 Task: Move email   from folder Sent items to folder Folder0000000004 with a subject Subject0000000001. Move email   from folder Sent items to folder Folder0000000005 with a subject Subject0000000001. Move email   from folder Sent items to folder Folder0000000006 with a subject Subject0000000002. Move email   from folder Sent items to folder Folder0000000007 with a subject Subject0000000002. Move email   from folder Sent items to folder Folder0000000008 with a subject Subject0000000002
Action: Mouse moved to (545, 214)
Screenshot: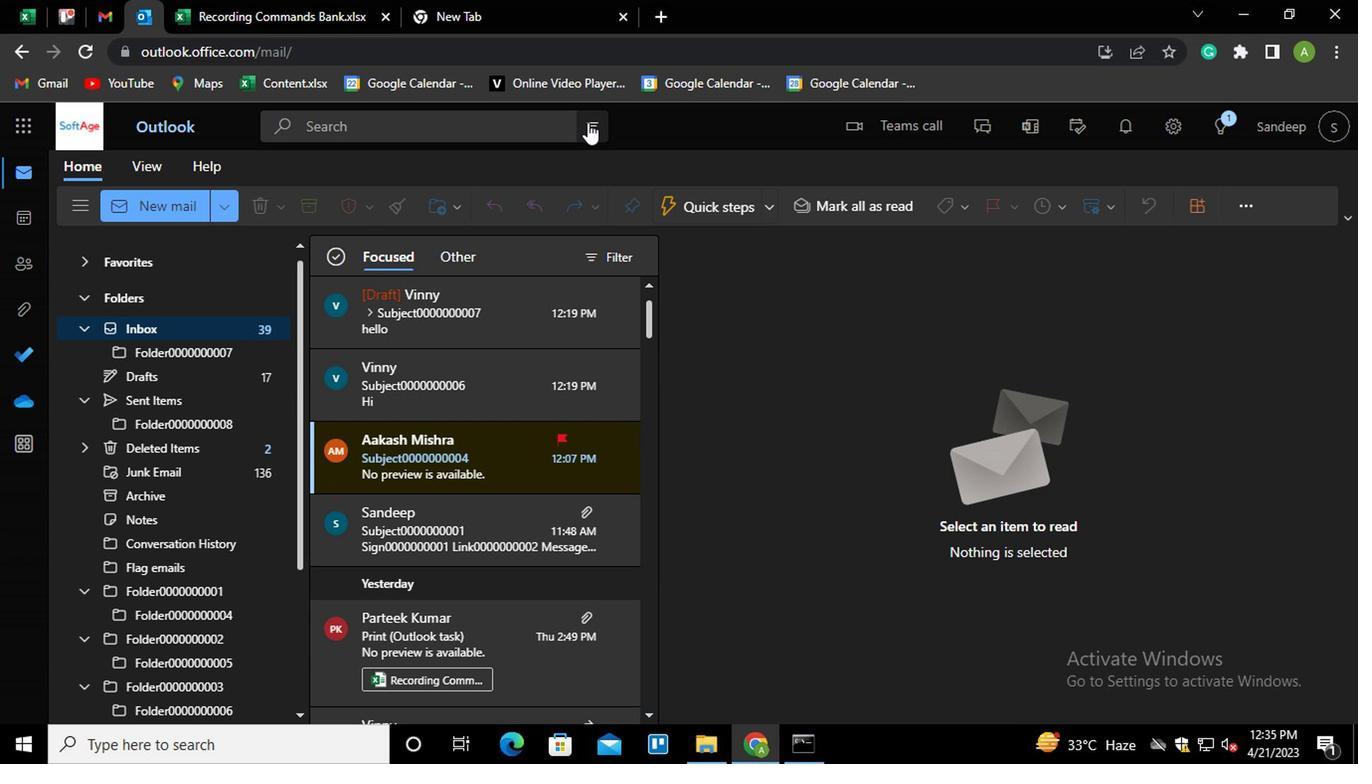 
Action: Mouse pressed left at (545, 214)
Screenshot: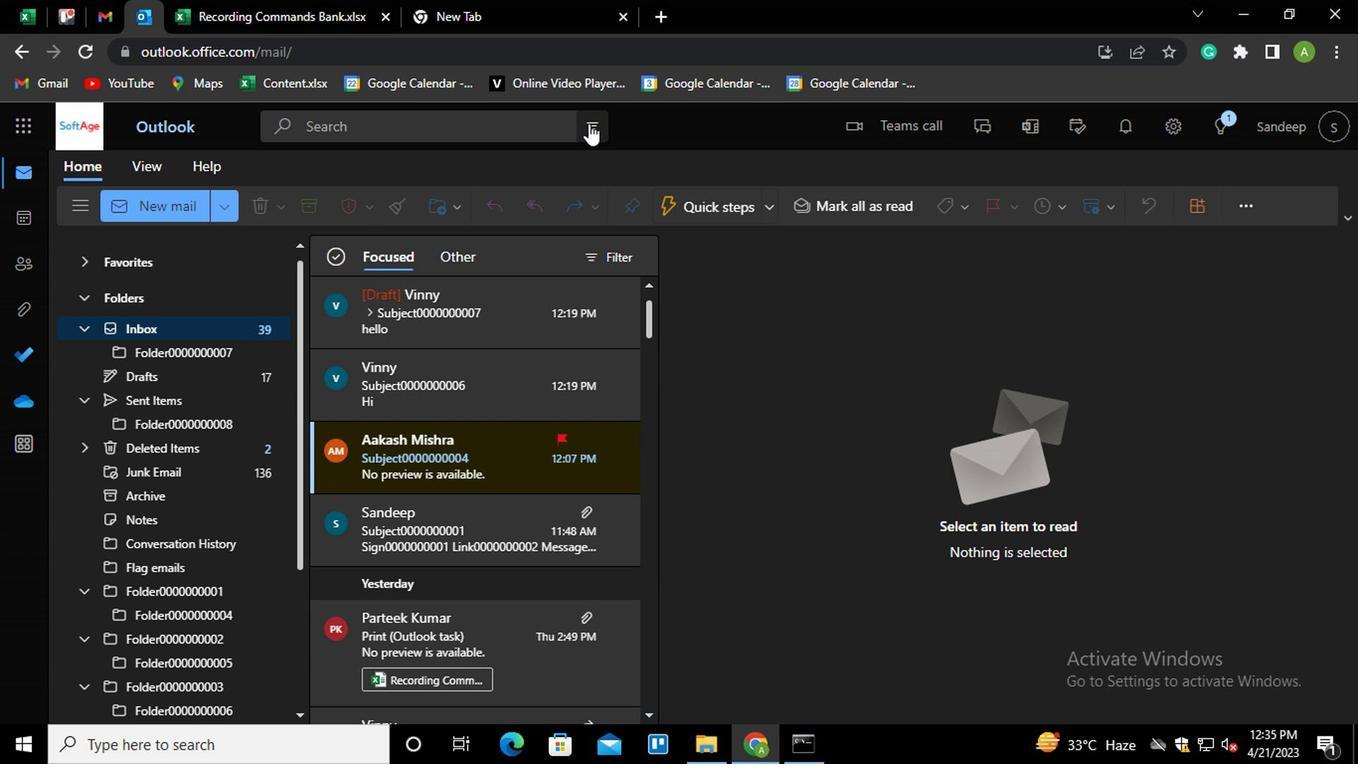 
Action: Mouse moved to (487, 245)
Screenshot: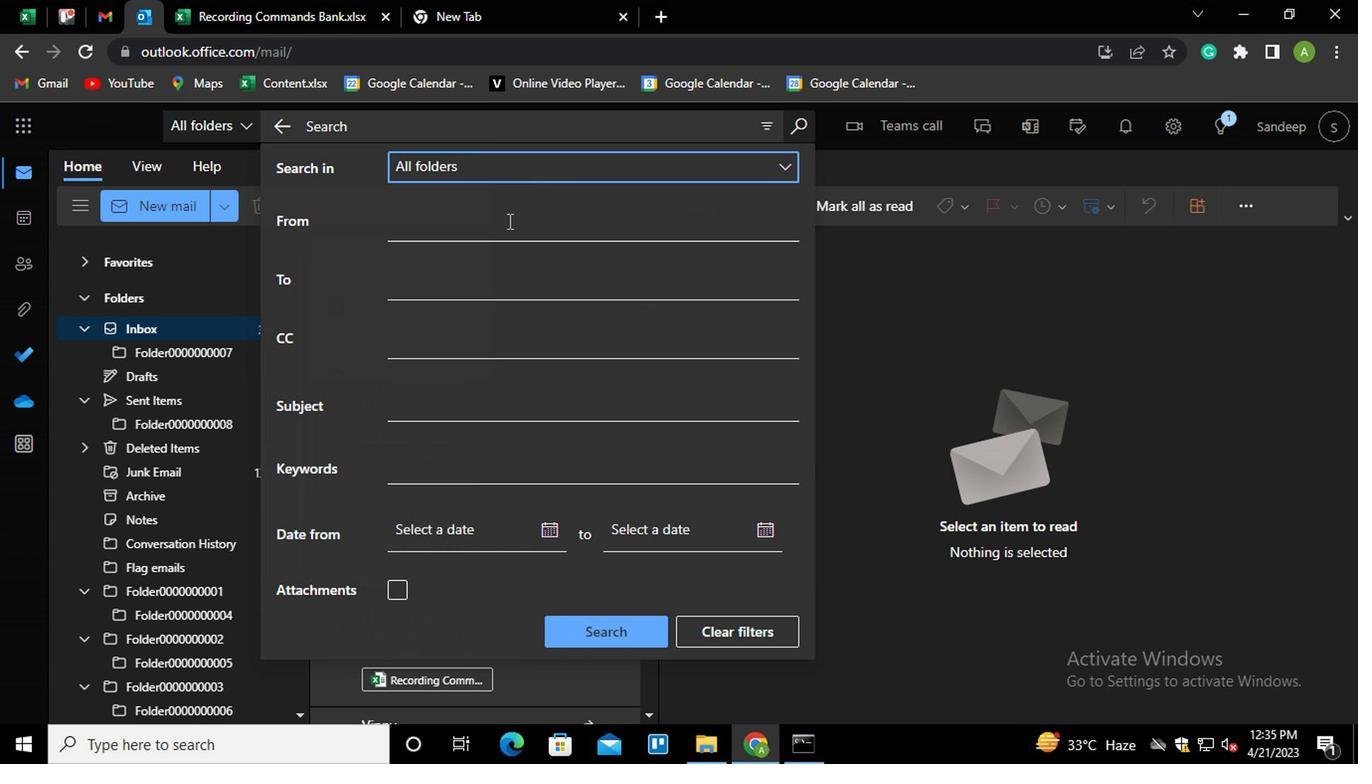 
Action: Mouse pressed left at (487, 245)
Screenshot: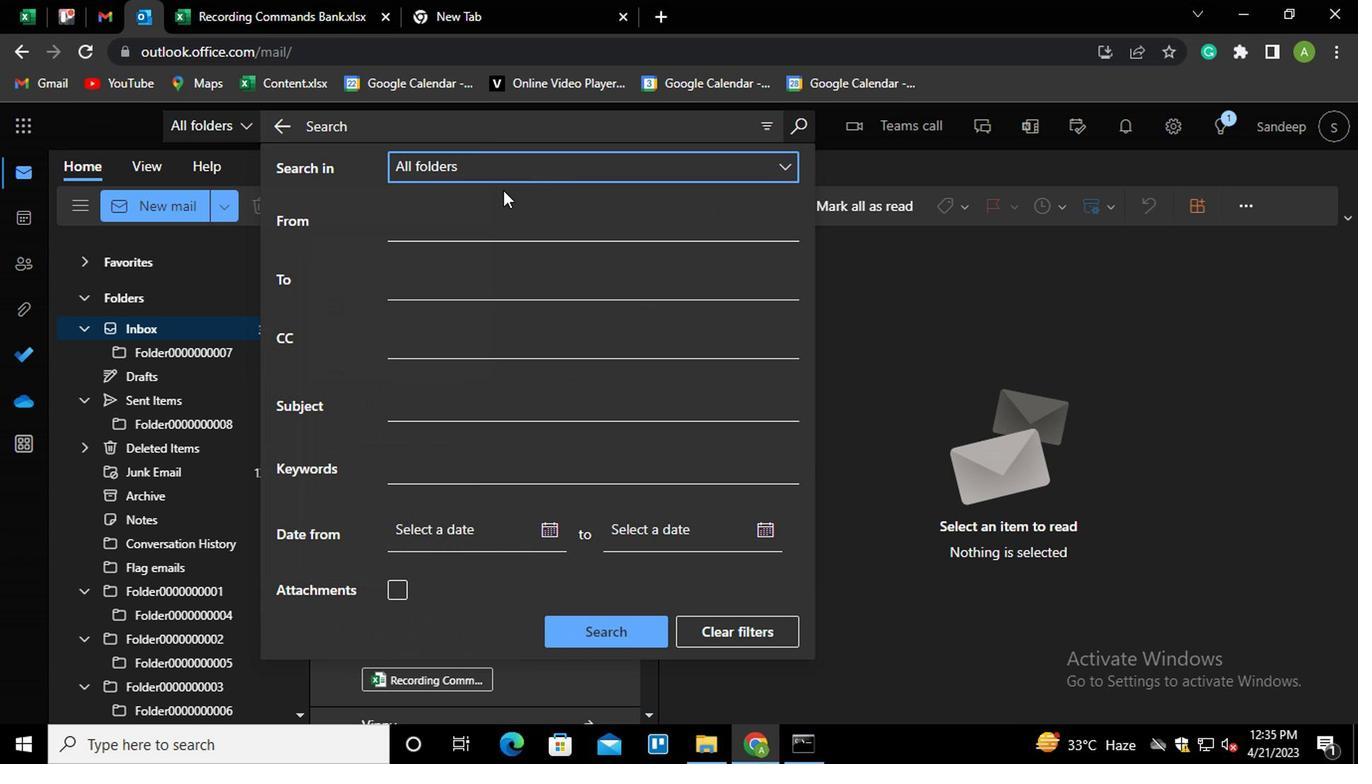 
Action: Mouse moved to (451, 348)
Screenshot: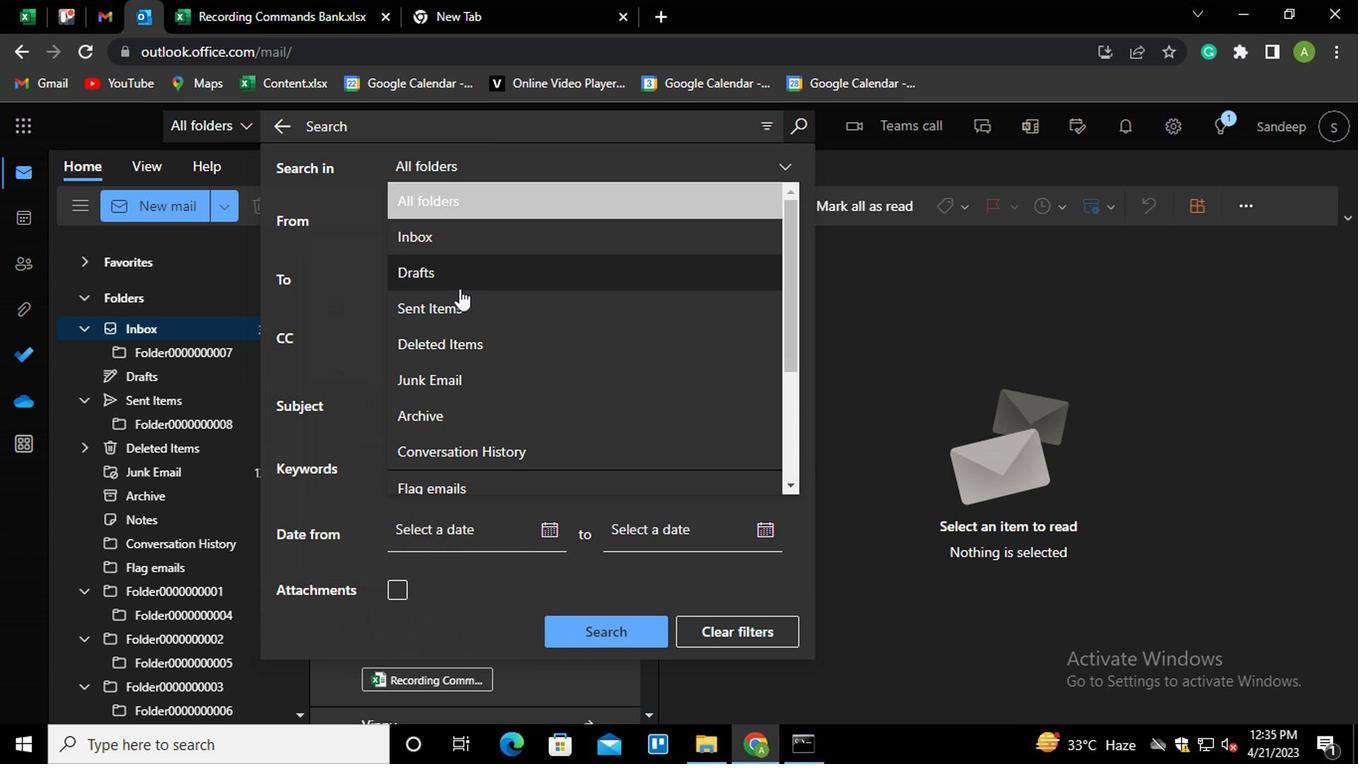 
Action: Mouse pressed left at (451, 348)
Screenshot: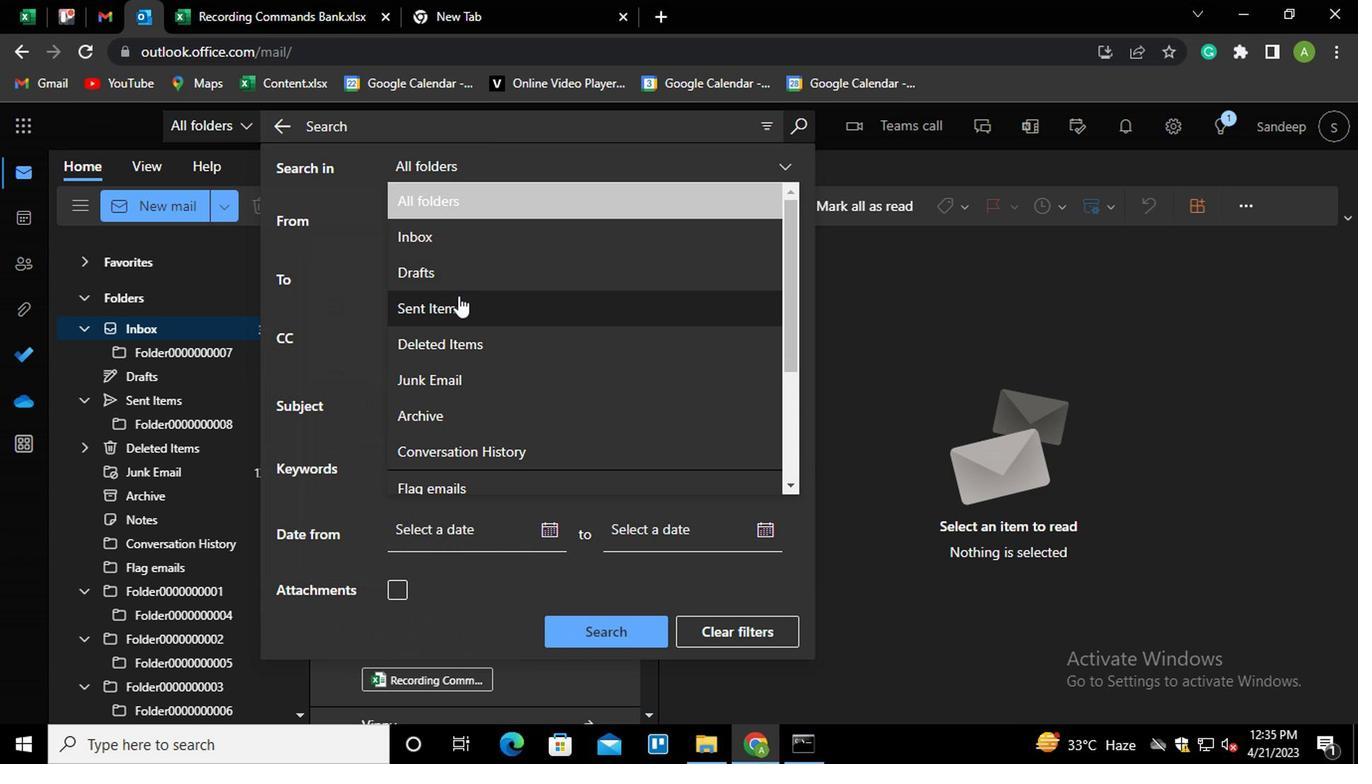 
Action: Mouse moved to (430, 409)
Screenshot: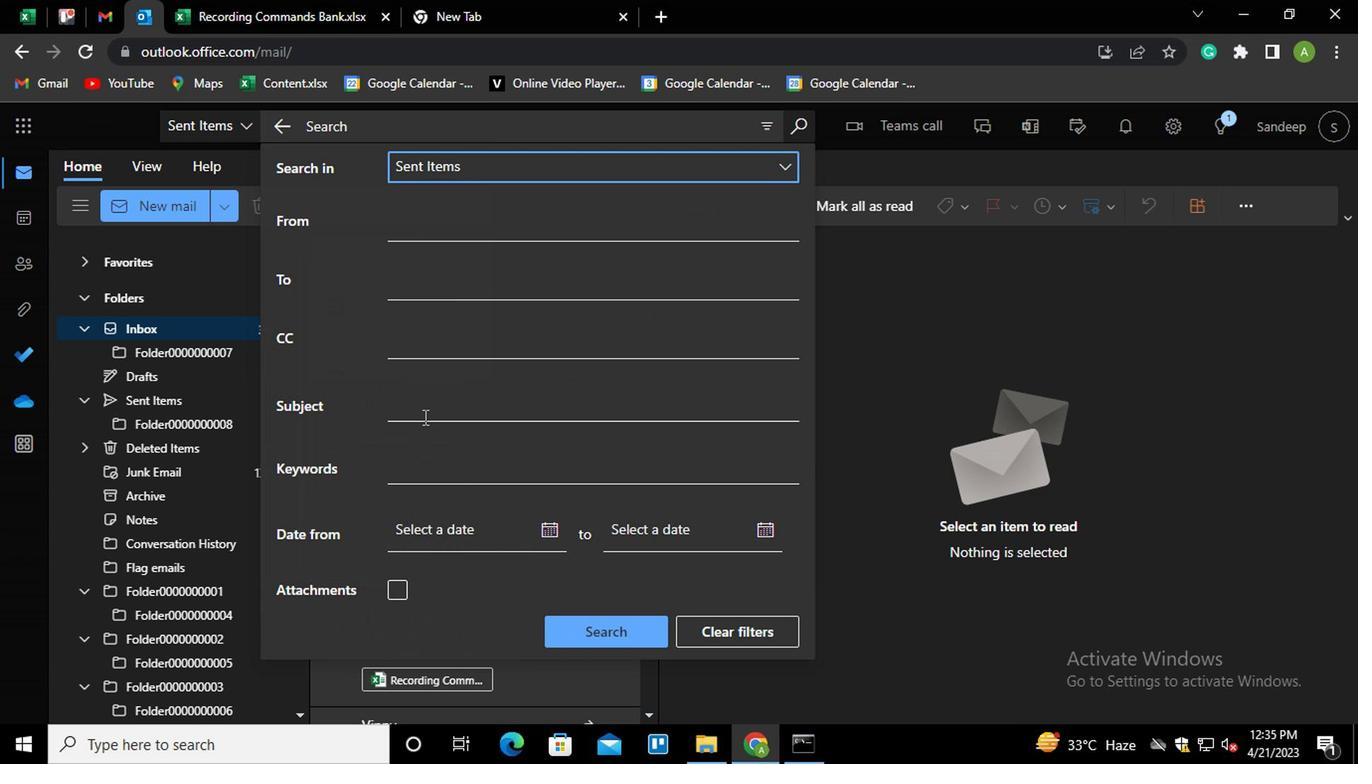 
Action: Mouse pressed left at (430, 409)
Screenshot: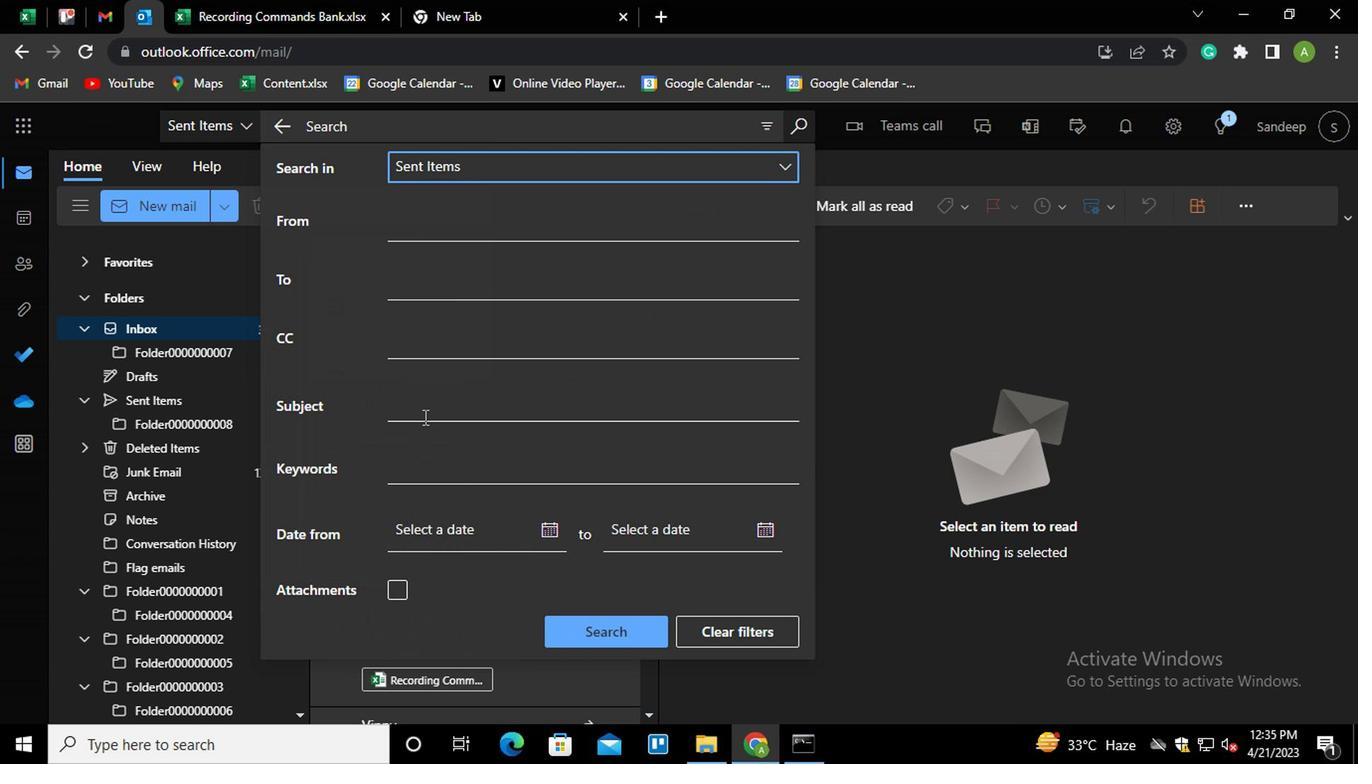 
Action: Mouse moved to (430, 409)
Screenshot: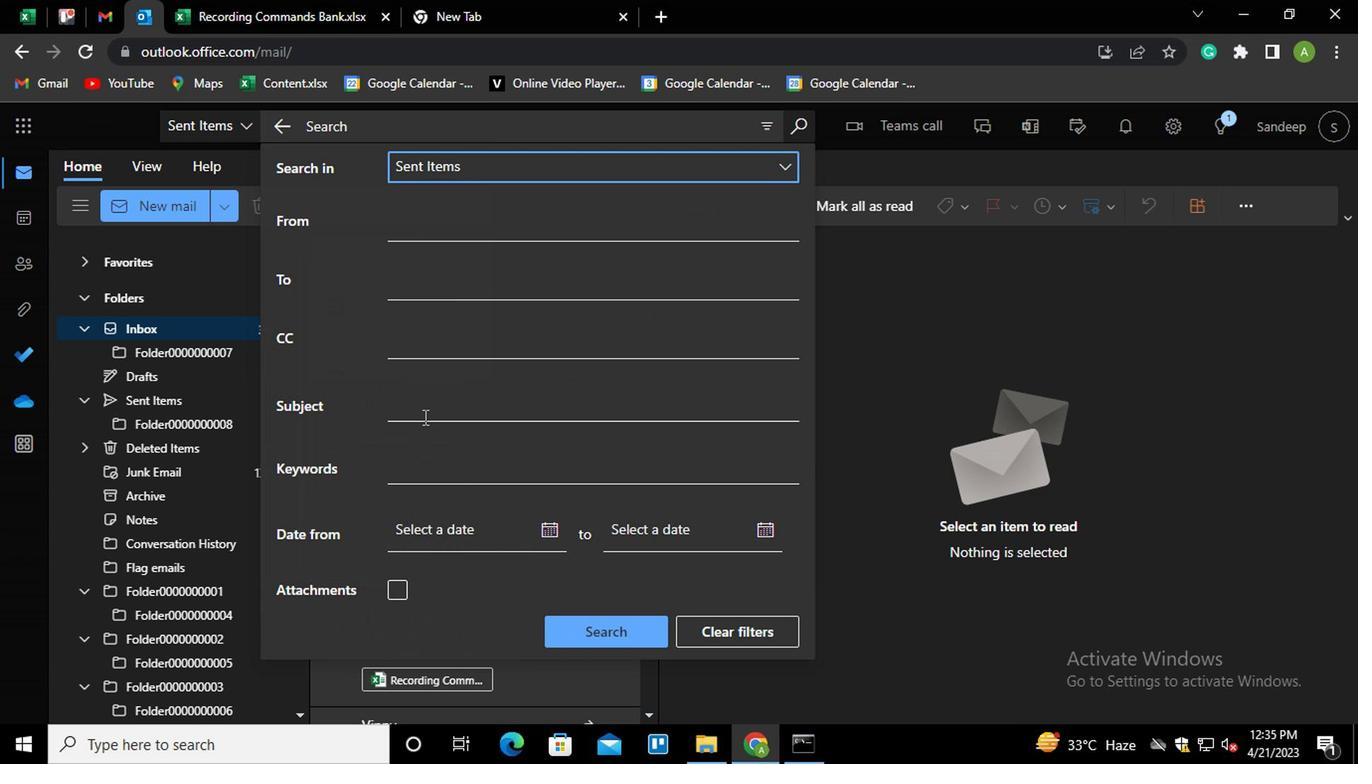 
Action: Key pressed <Key.shift>SUBJECT0000000001
Screenshot: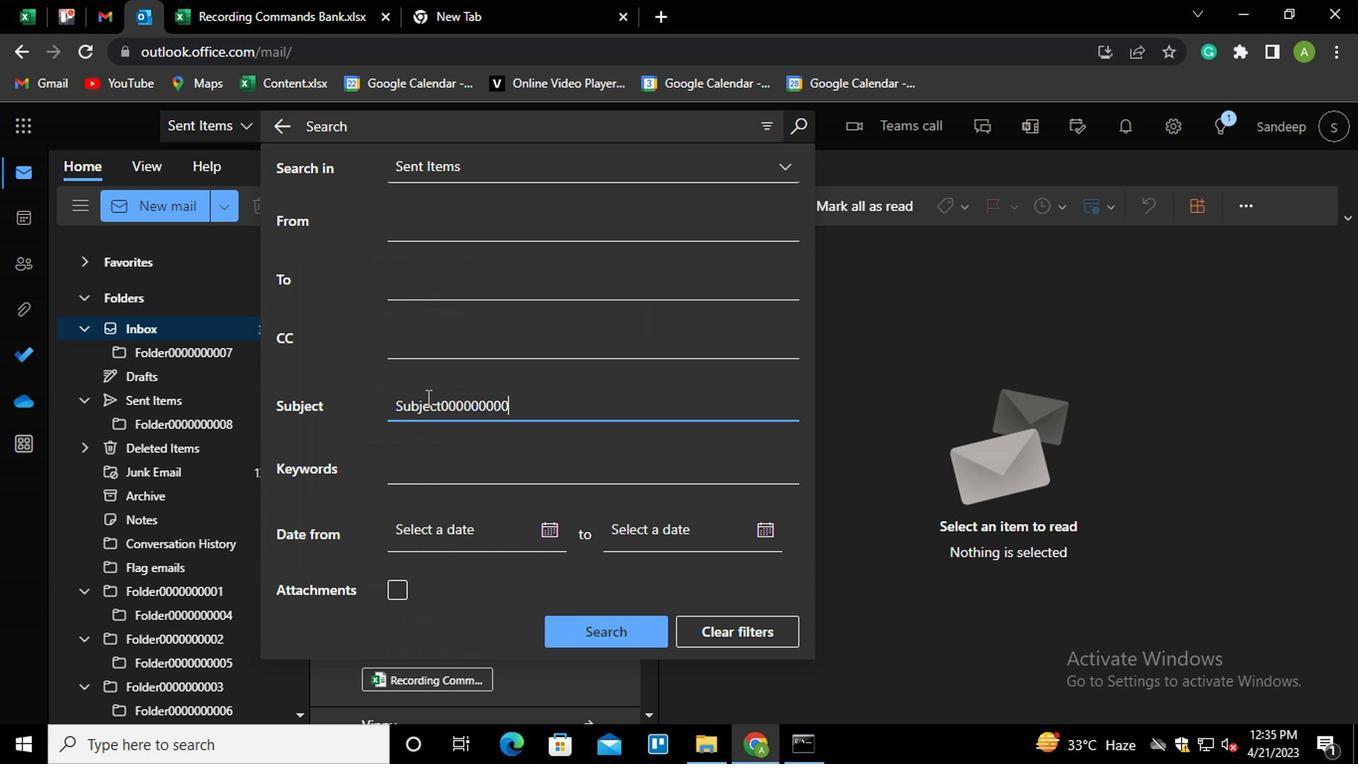 
Action: Mouse moved to (578, 573)
Screenshot: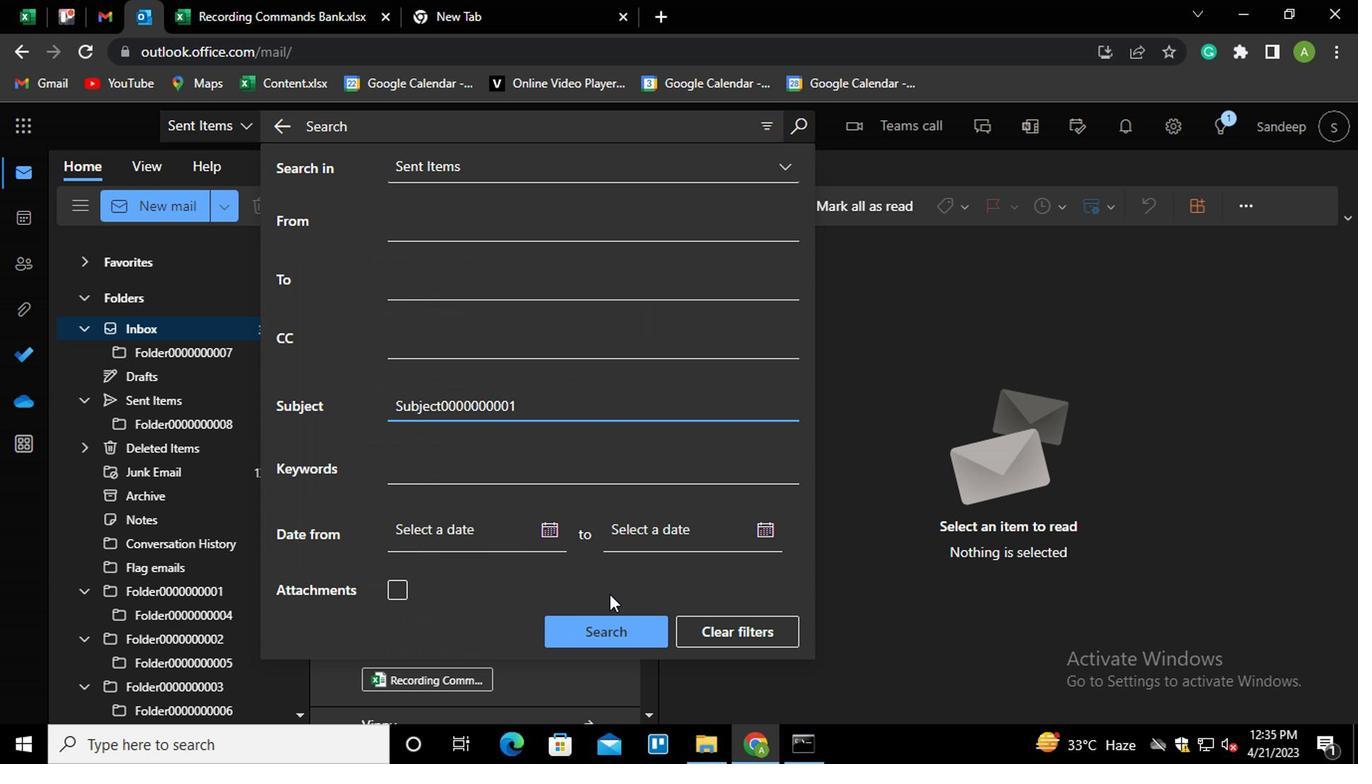 
Action: Mouse pressed left at (578, 573)
Screenshot: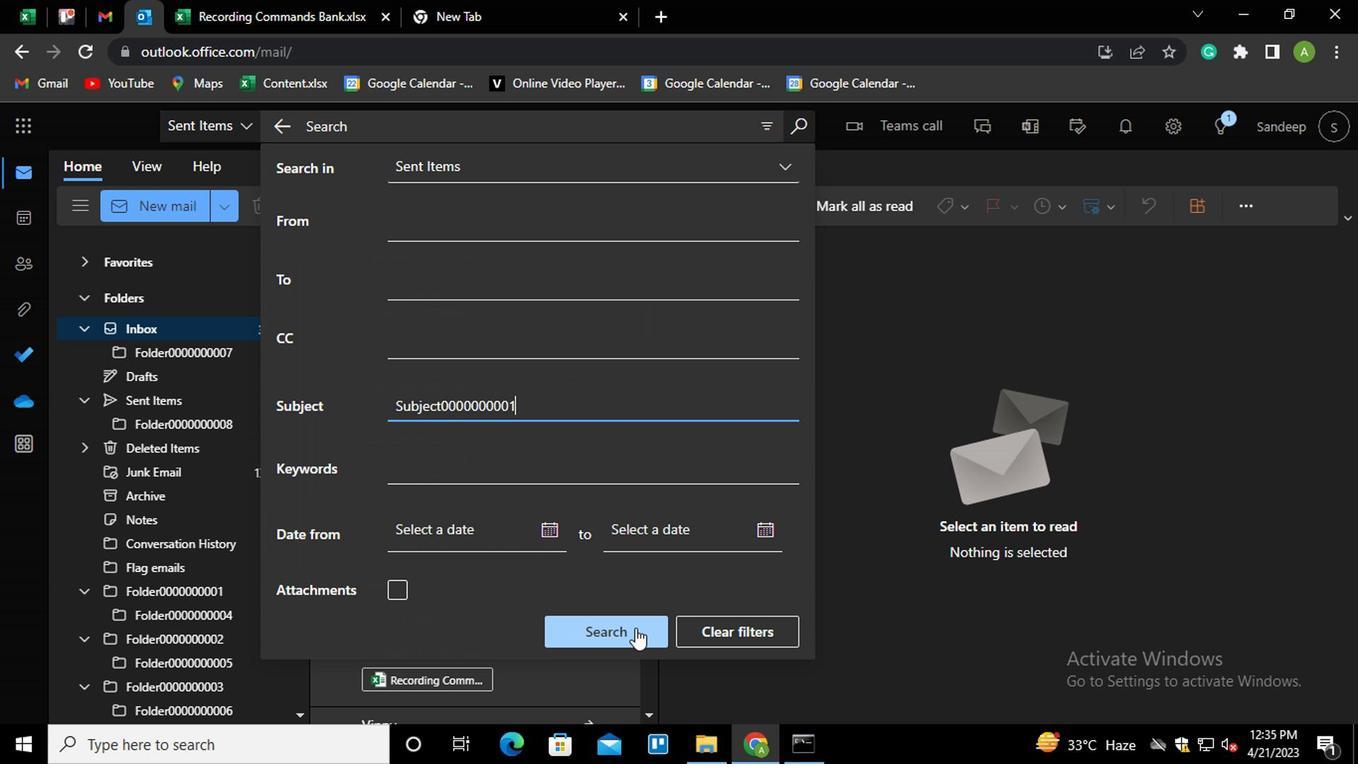 
Action: Mouse moved to (484, 372)
Screenshot: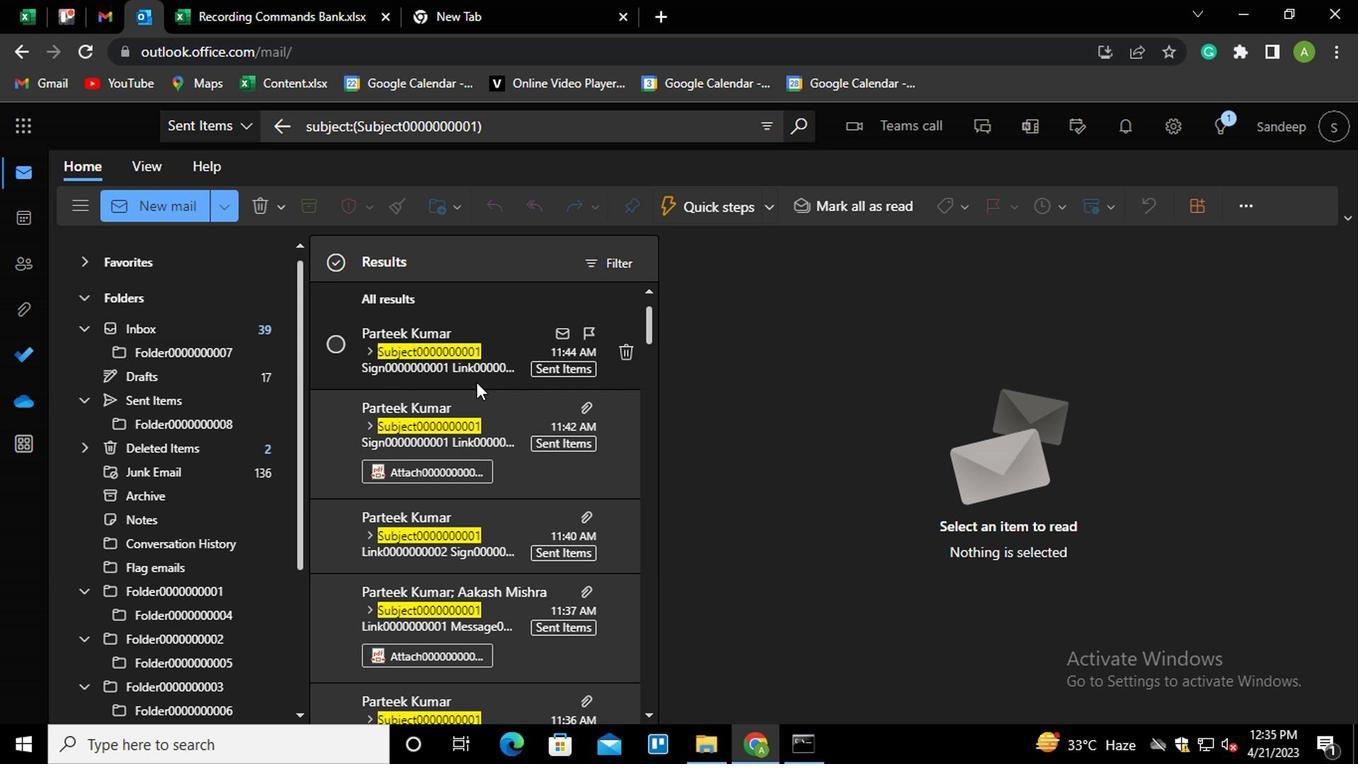 
Action: Mouse pressed right at (484, 372)
Screenshot: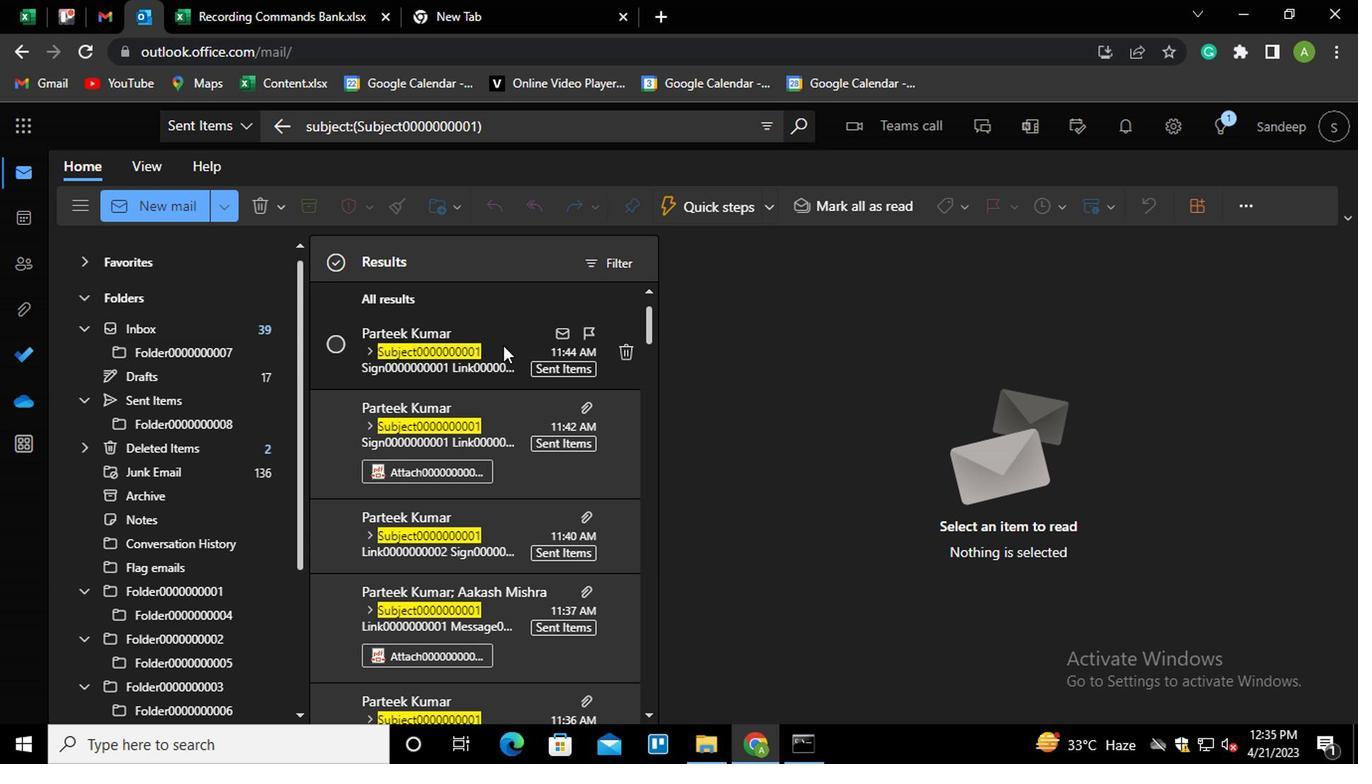 
Action: Mouse moved to (523, 429)
Screenshot: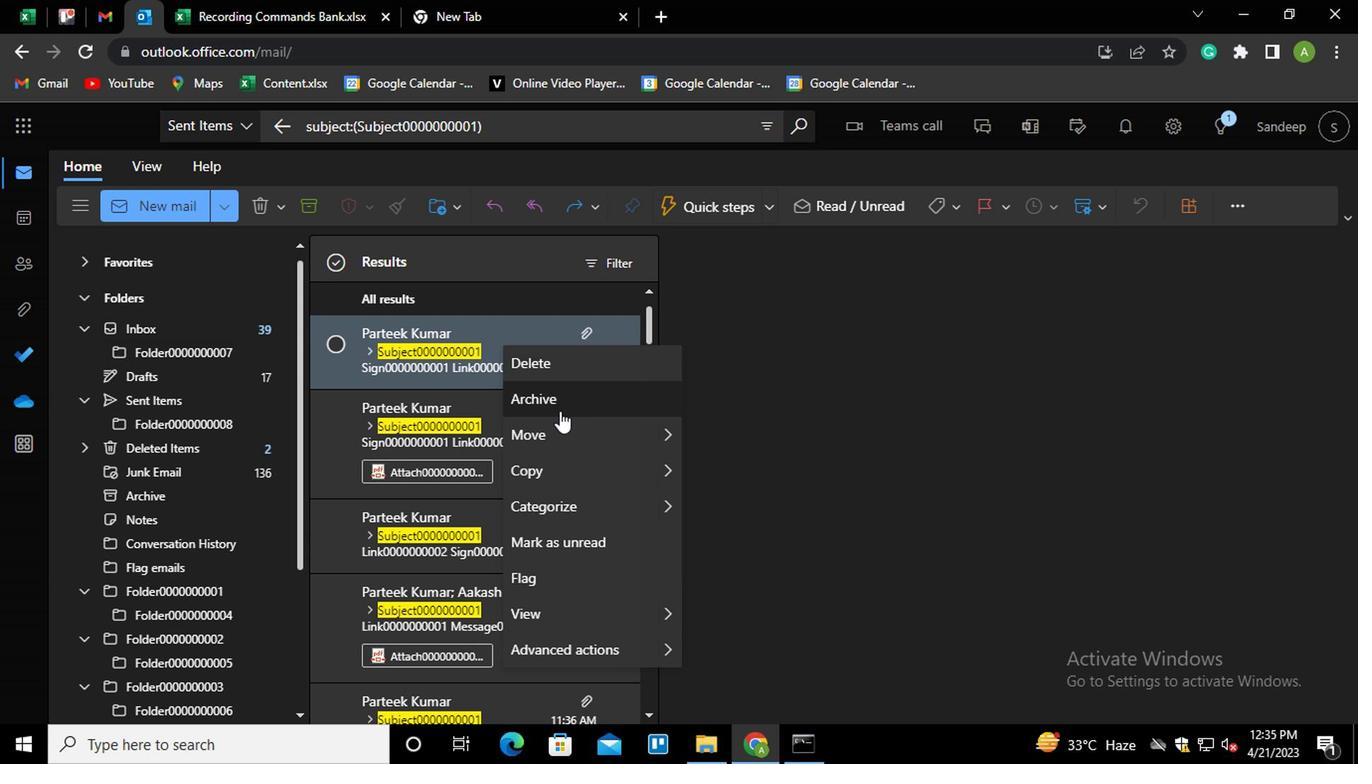 
Action: Mouse pressed left at (523, 429)
Screenshot: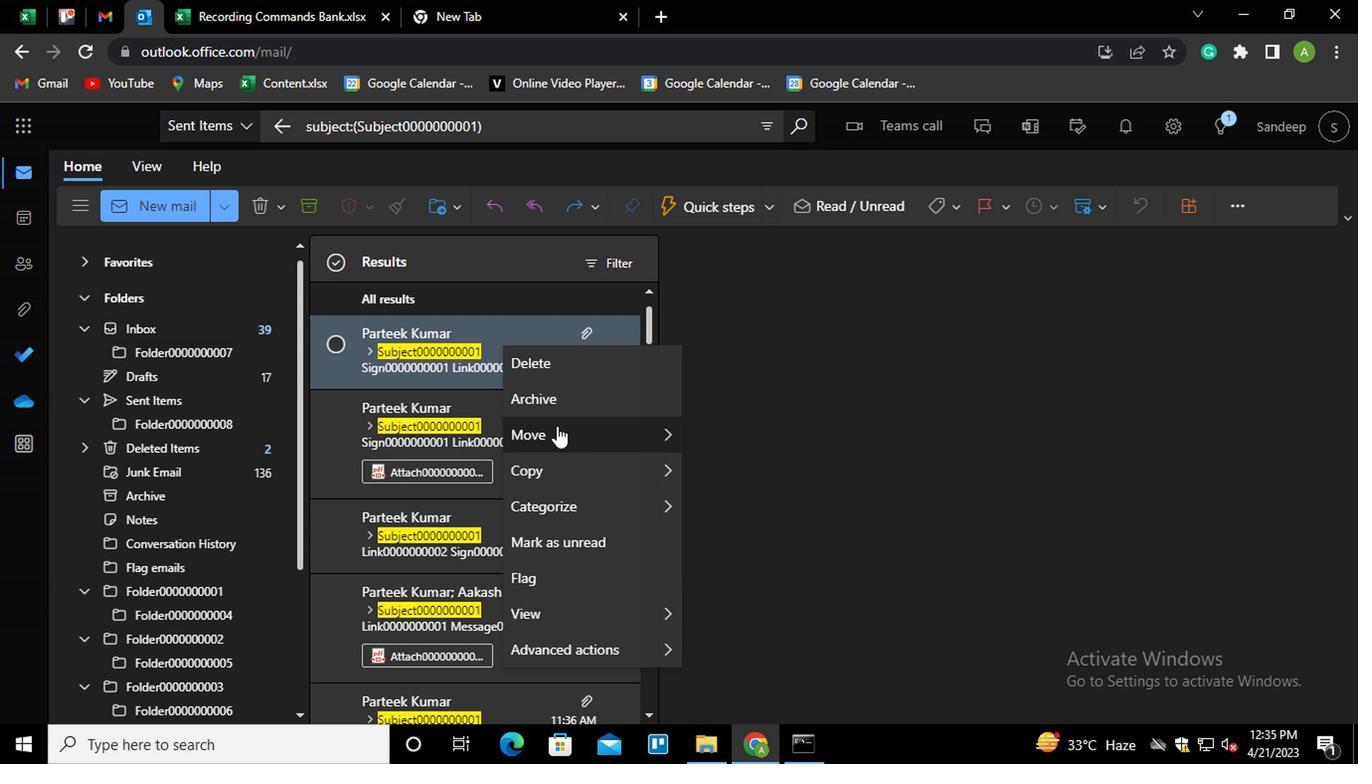 
Action: Mouse moved to (663, 365)
Screenshot: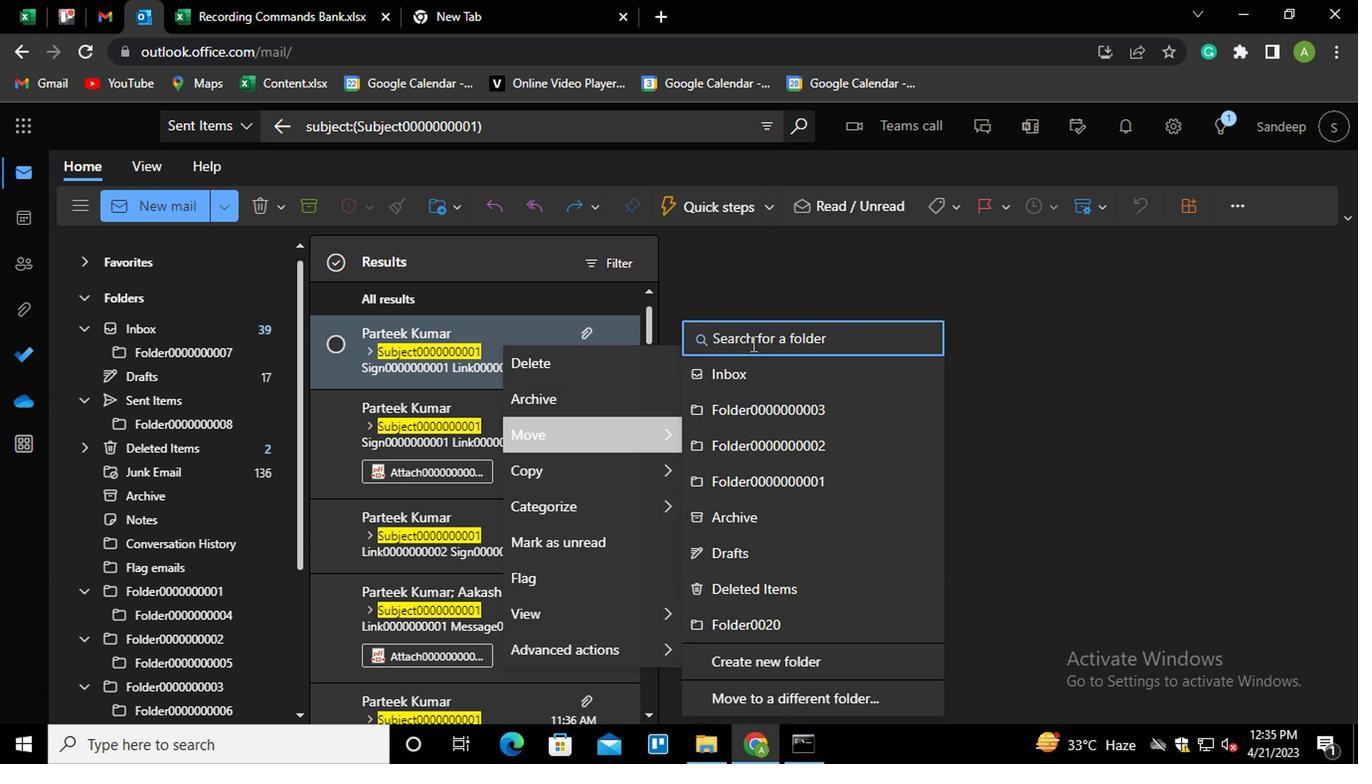
Action: Mouse pressed left at (663, 365)
Screenshot: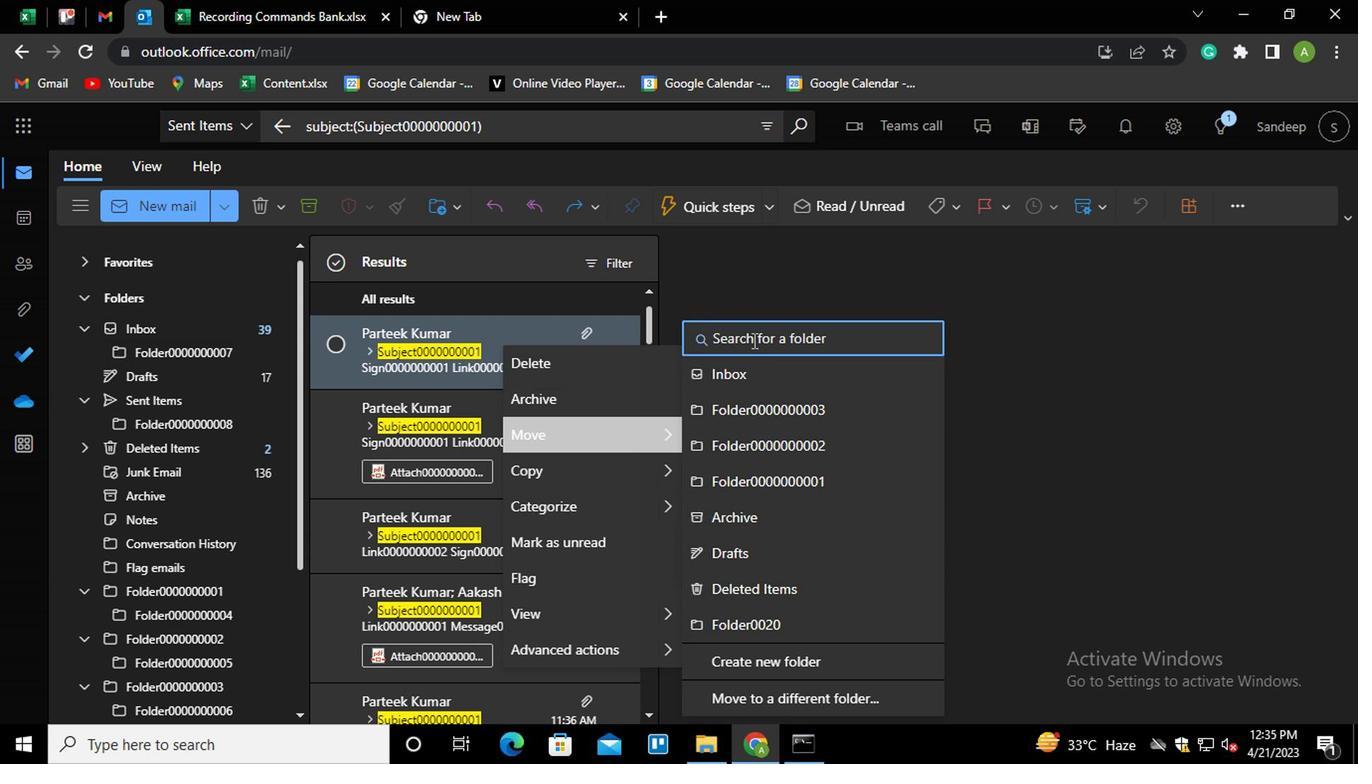 
Action: Mouse moved to (682, 353)
Screenshot: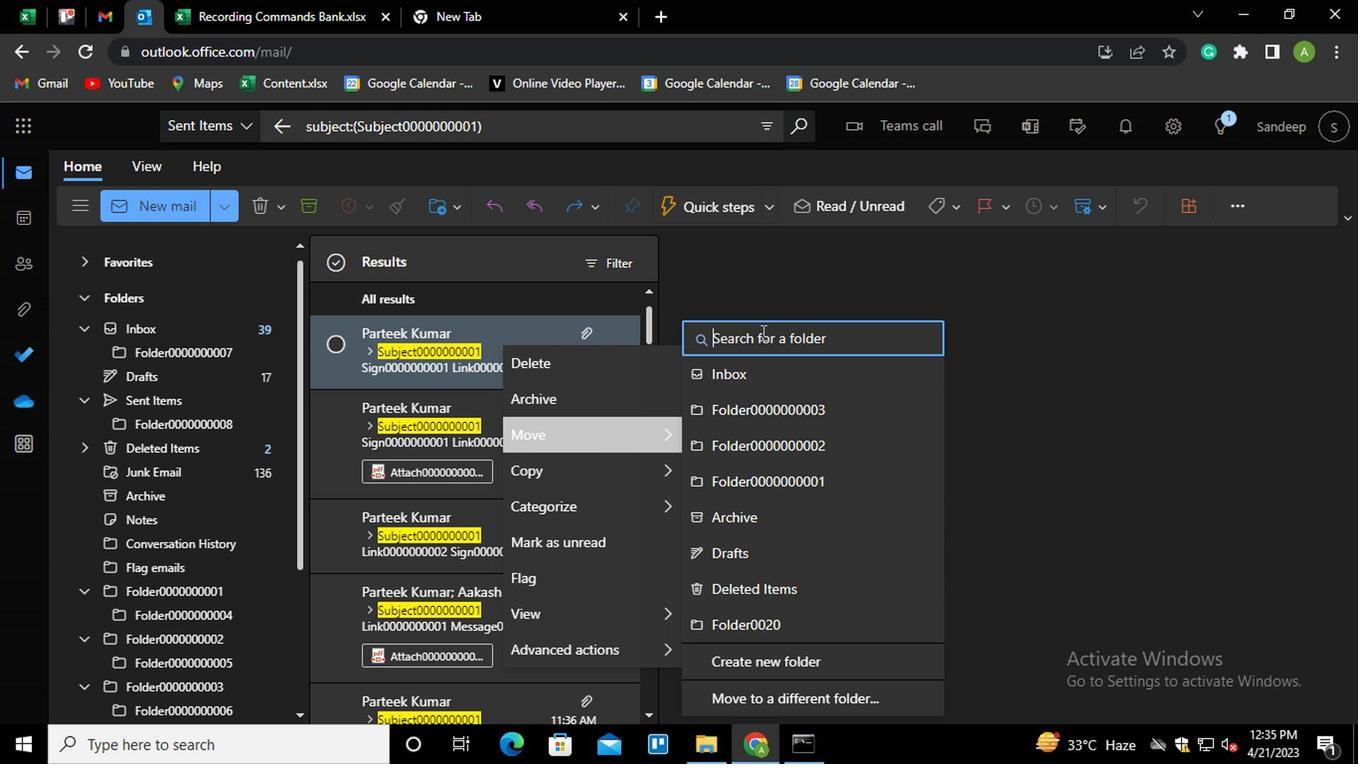 
Action: Key pressed <Key.shift><Key.shift>FOLDER000000
Screenshot: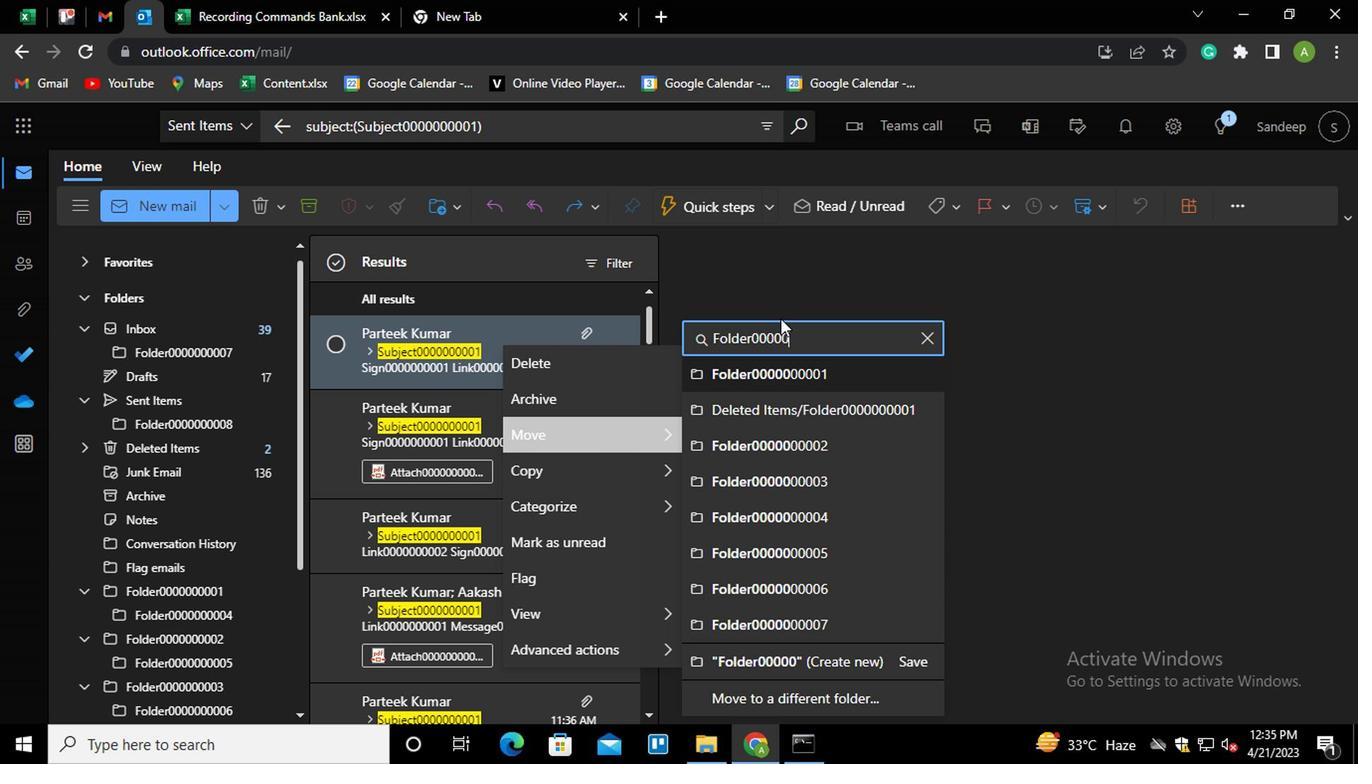 
Action: Mouse moved to (709, 489)
Screenshot: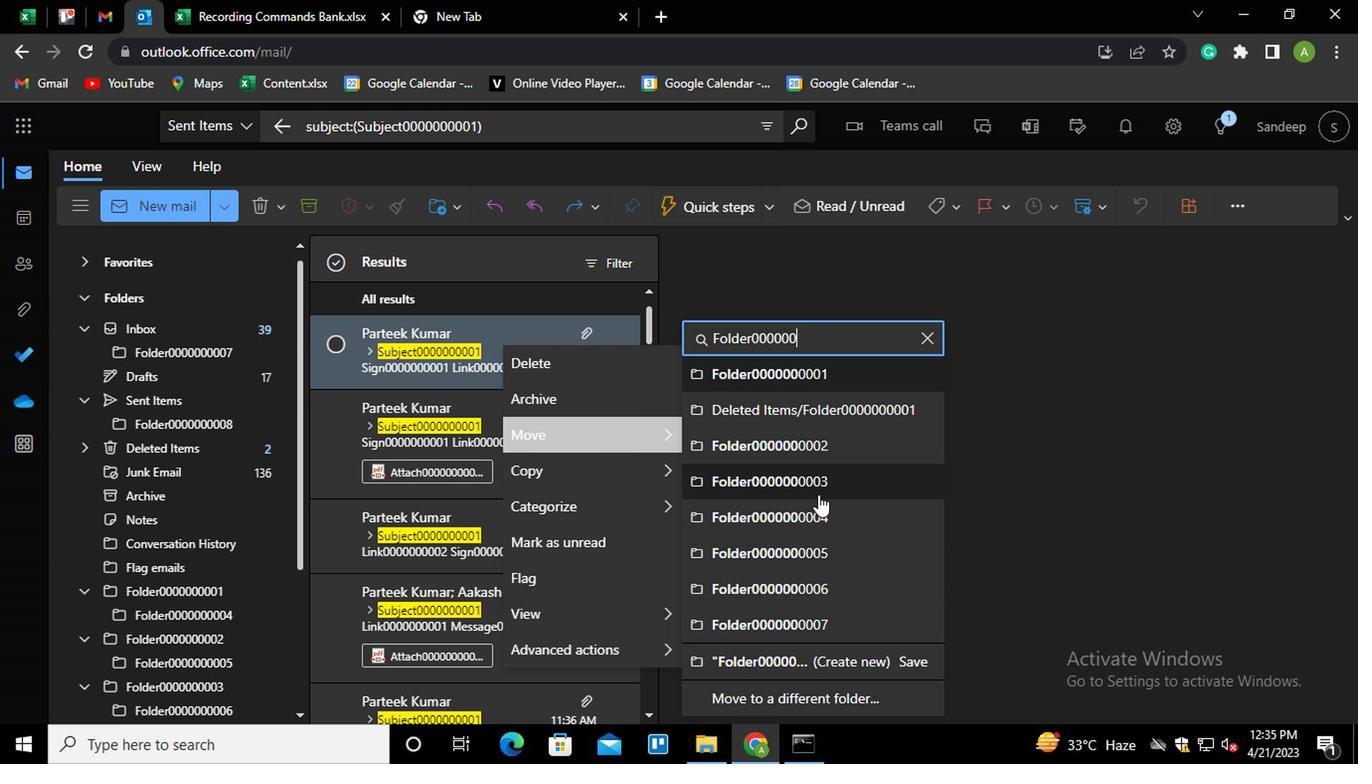 
Action: Mouse pressed left at (709, 489)
Screenshot: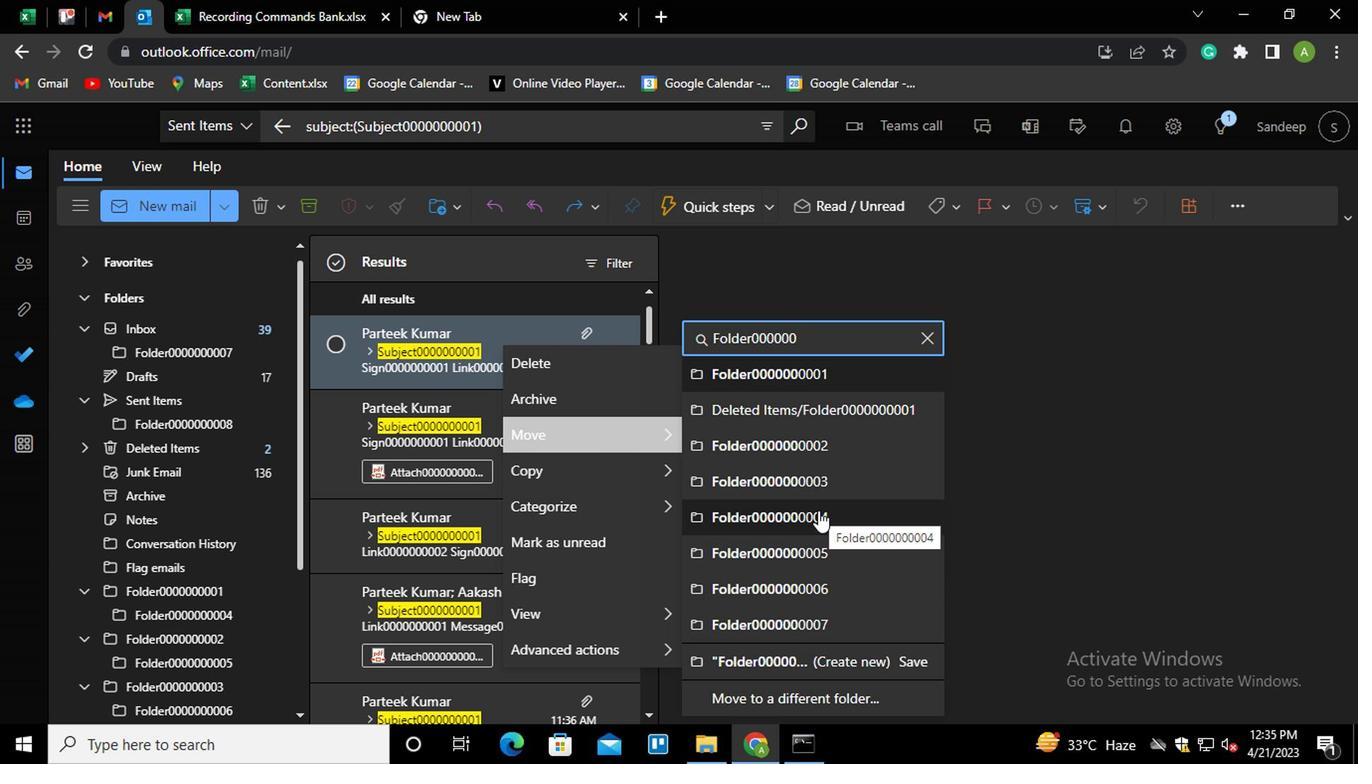 
Action: Mouse moved to (670, 214)
Screenshot: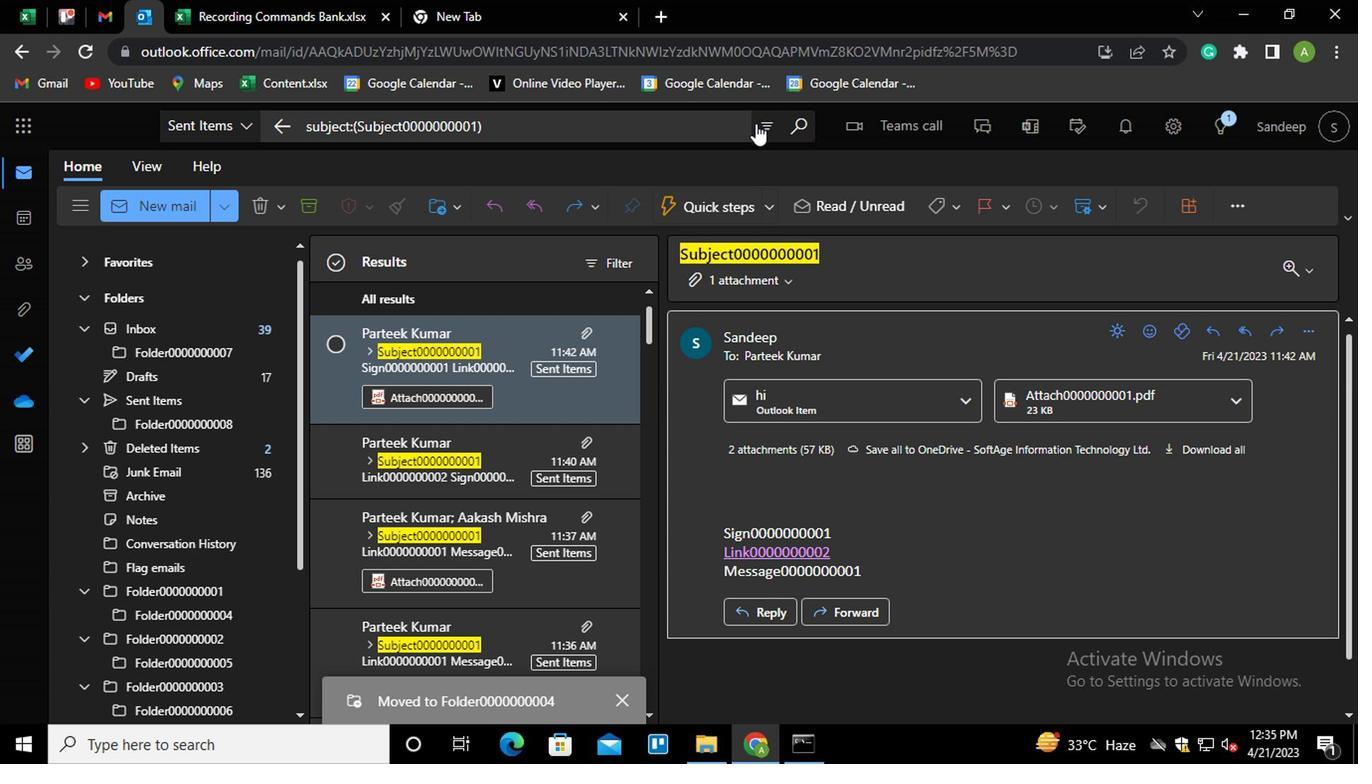 
Action: Mouse pressed left at (670, 214)
Screenshot: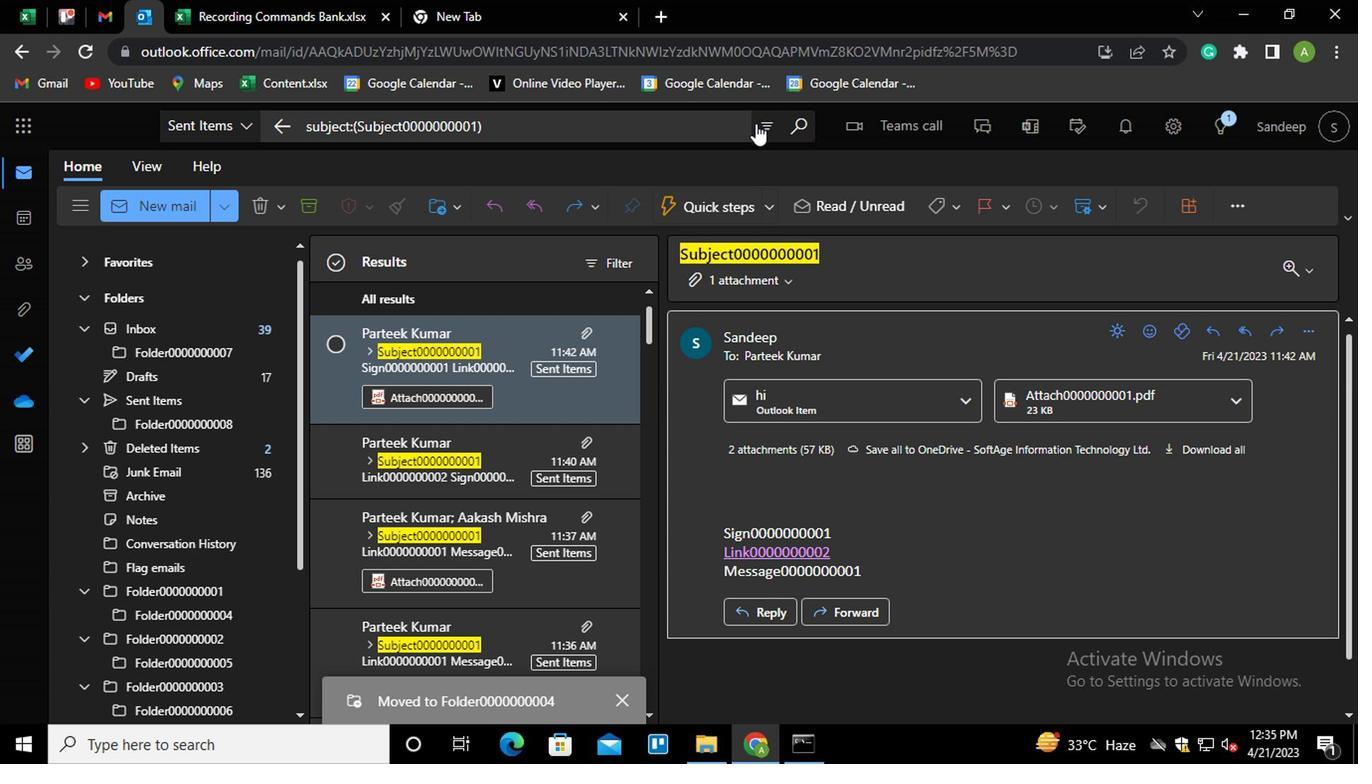 
Action: Mouse moved to (561, 573)
Screenshot: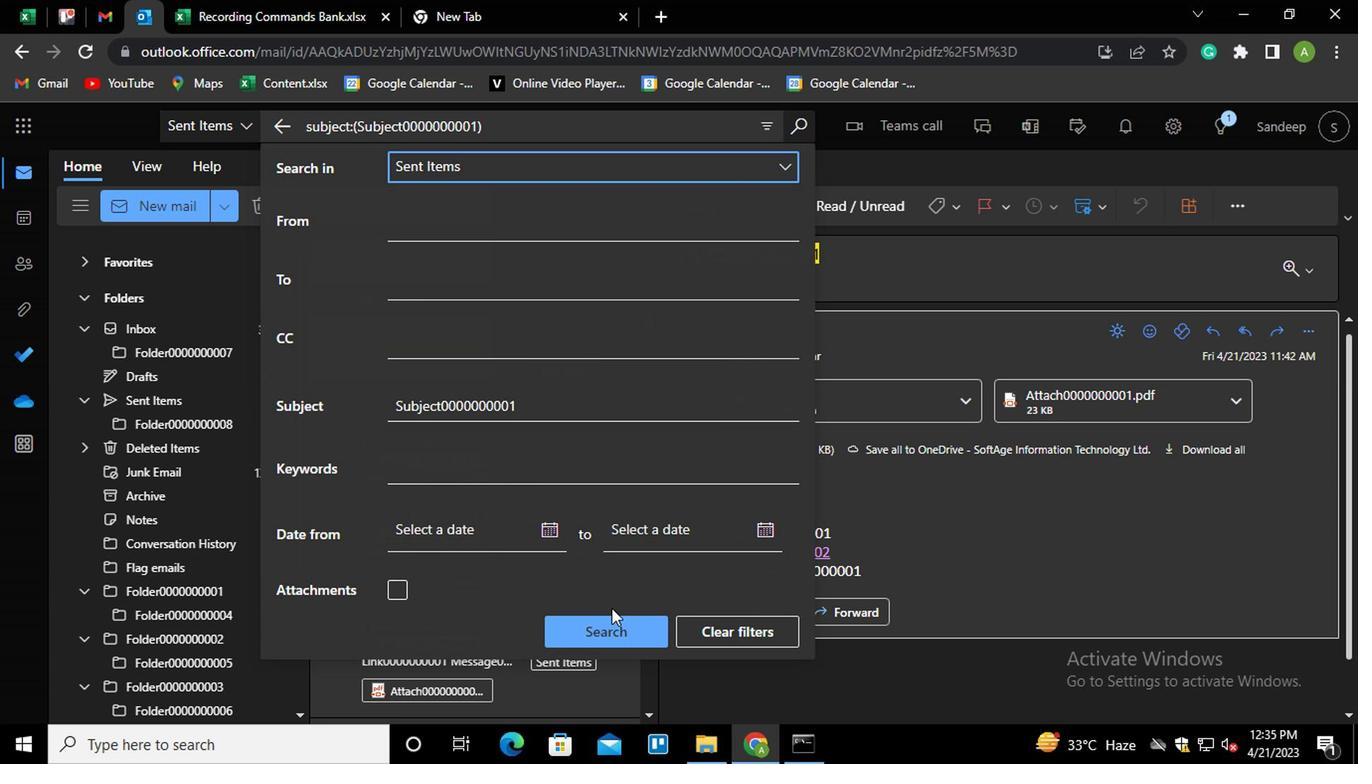 
Action: Mouse pressed left at (561, 573)
Screenshot: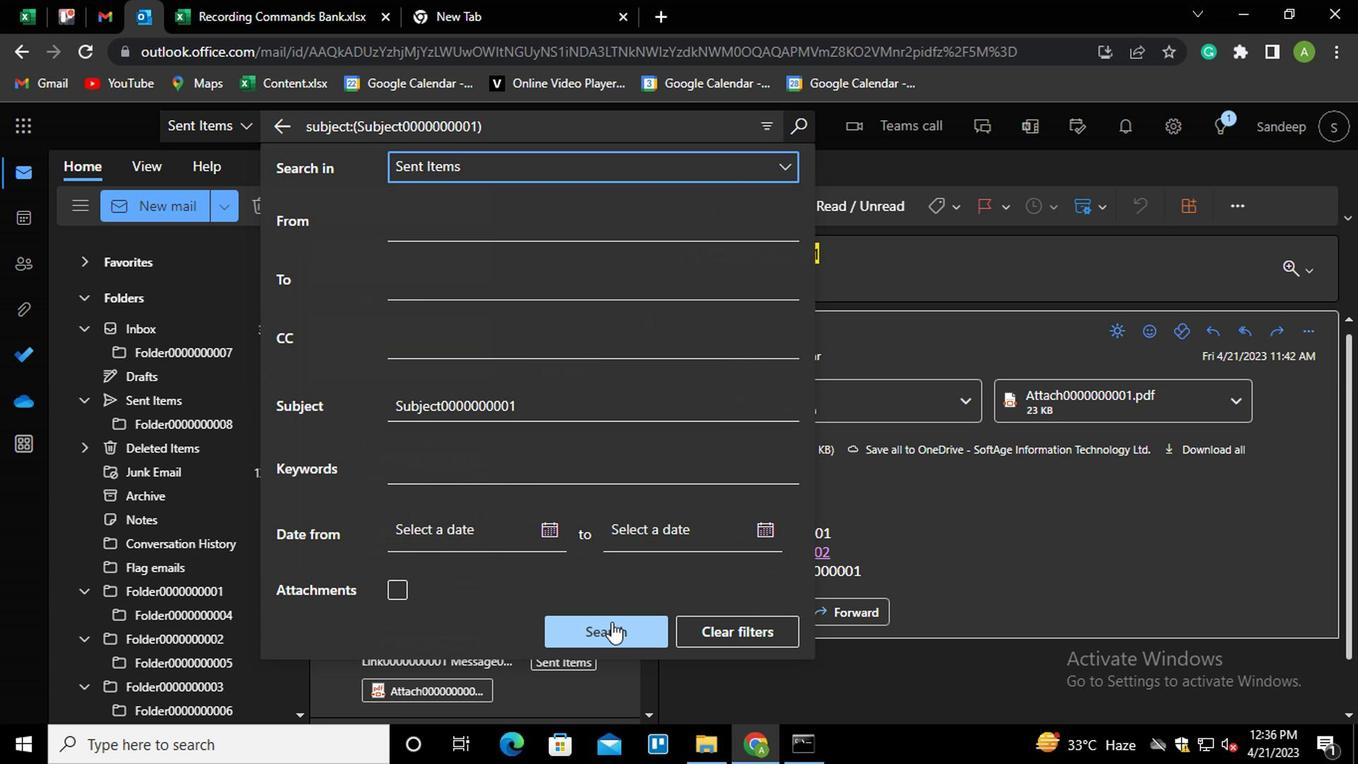 
Action: Mouse moved to (480, 365)
Screenshot: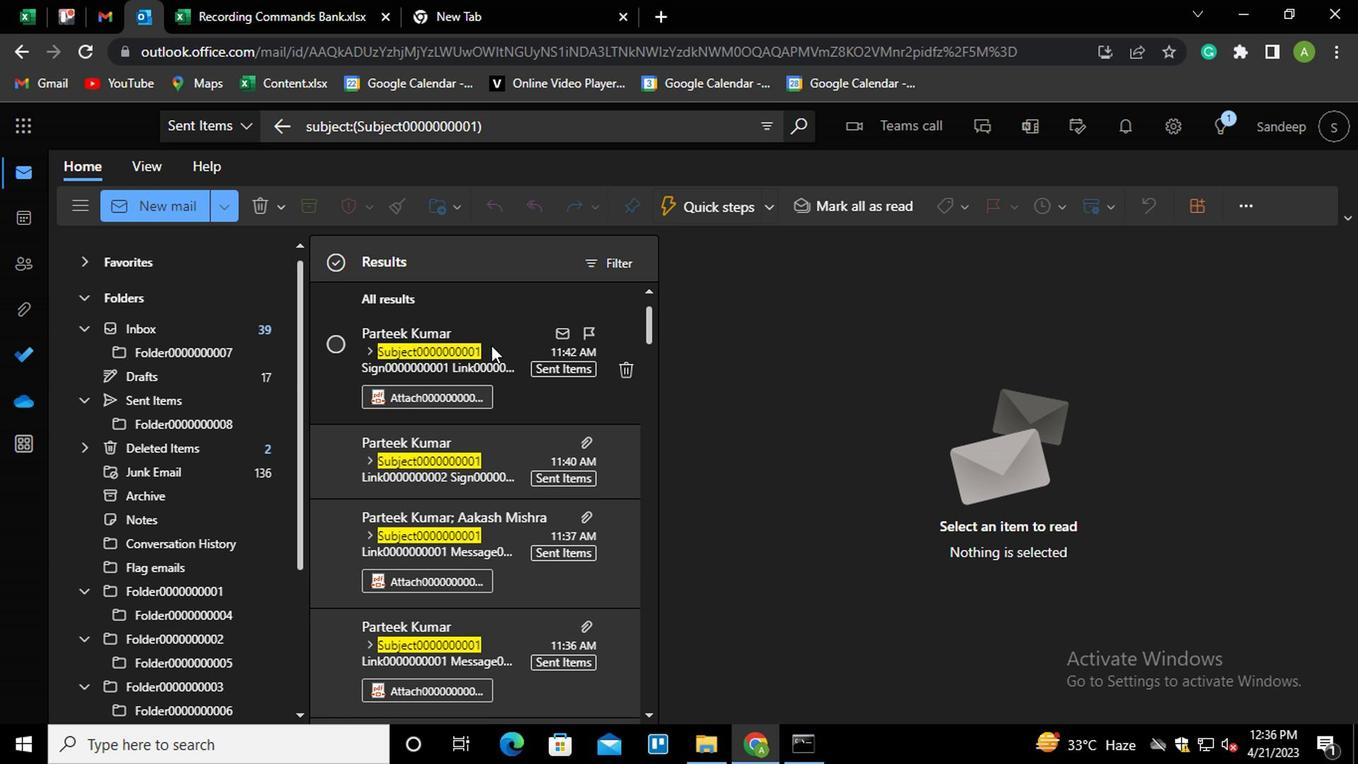 
Action: Mouse pressed right at (480, 365)
Screenshot: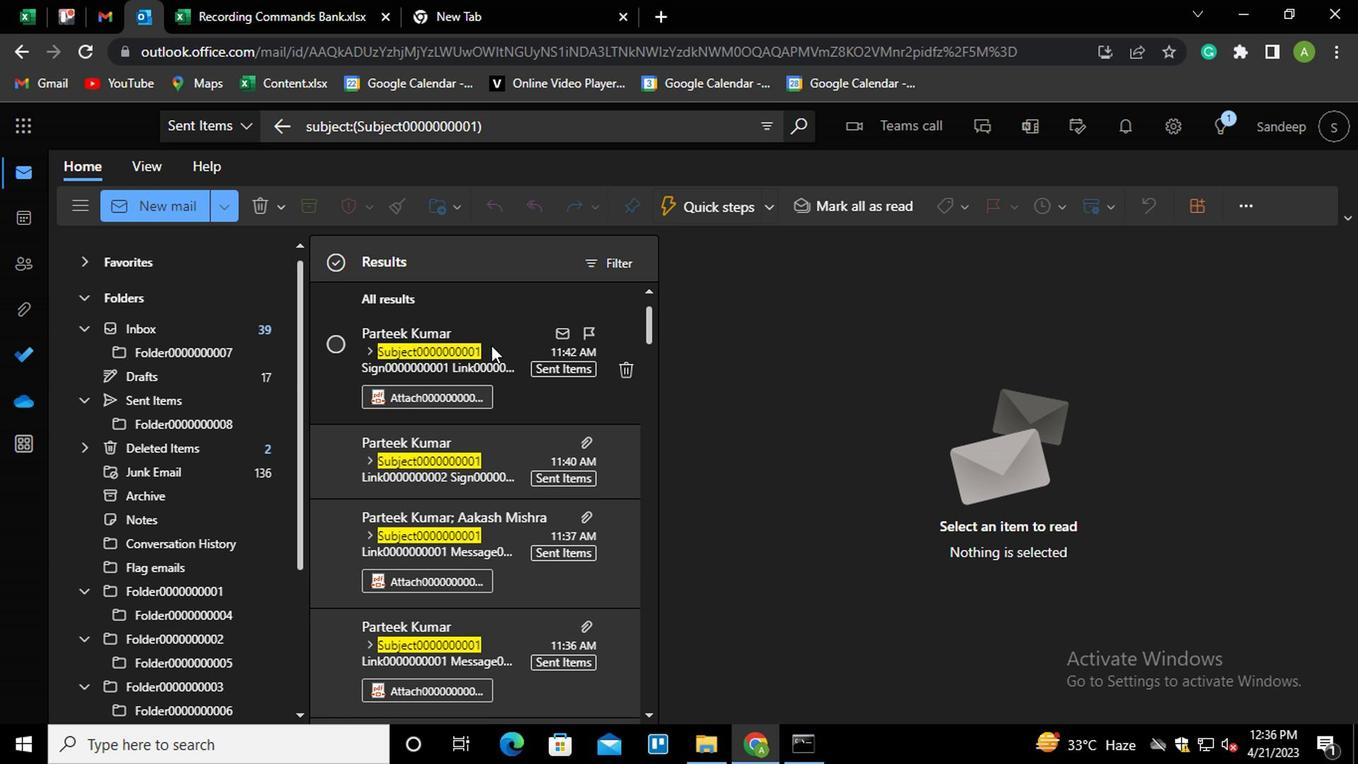 
Action: Mouse moved to (505, 423)
Screenshot: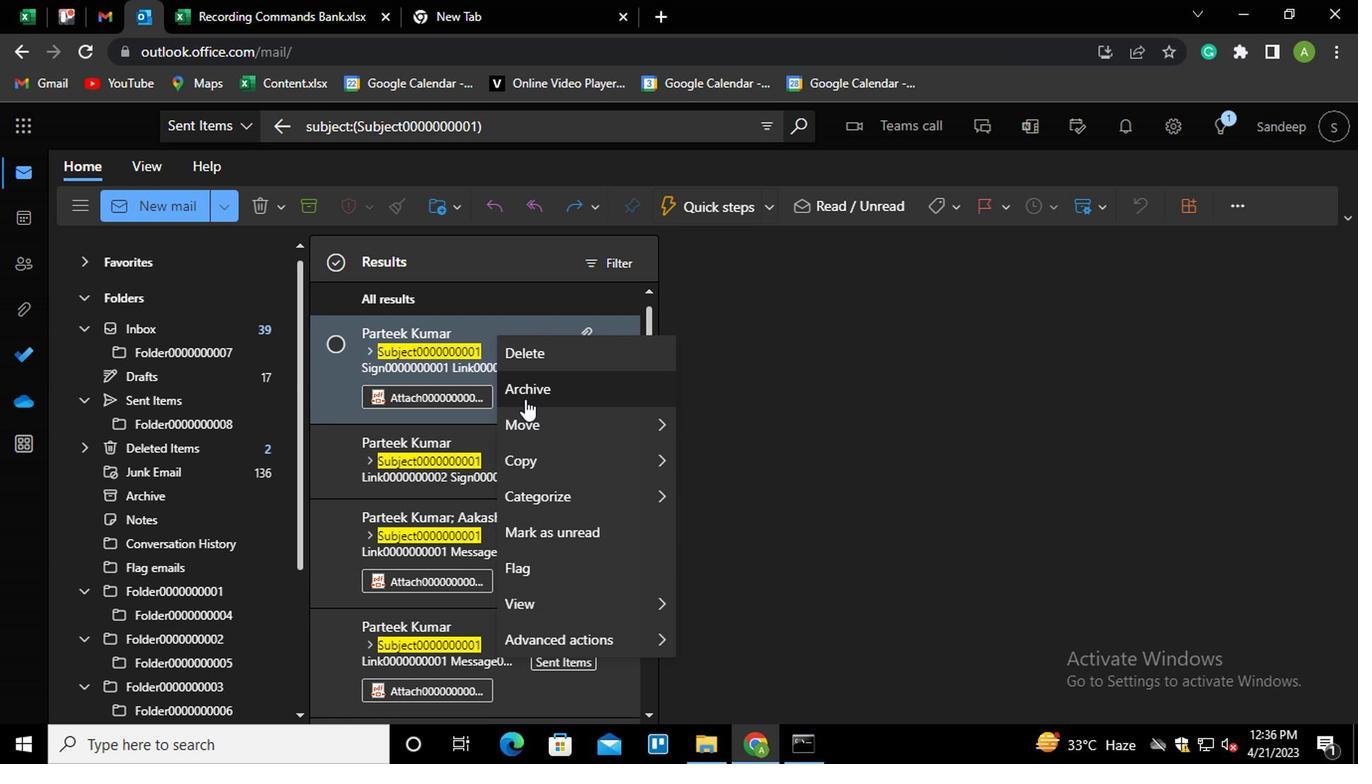 
Action: Mouse pressed left at (505, 423)
Screenshot: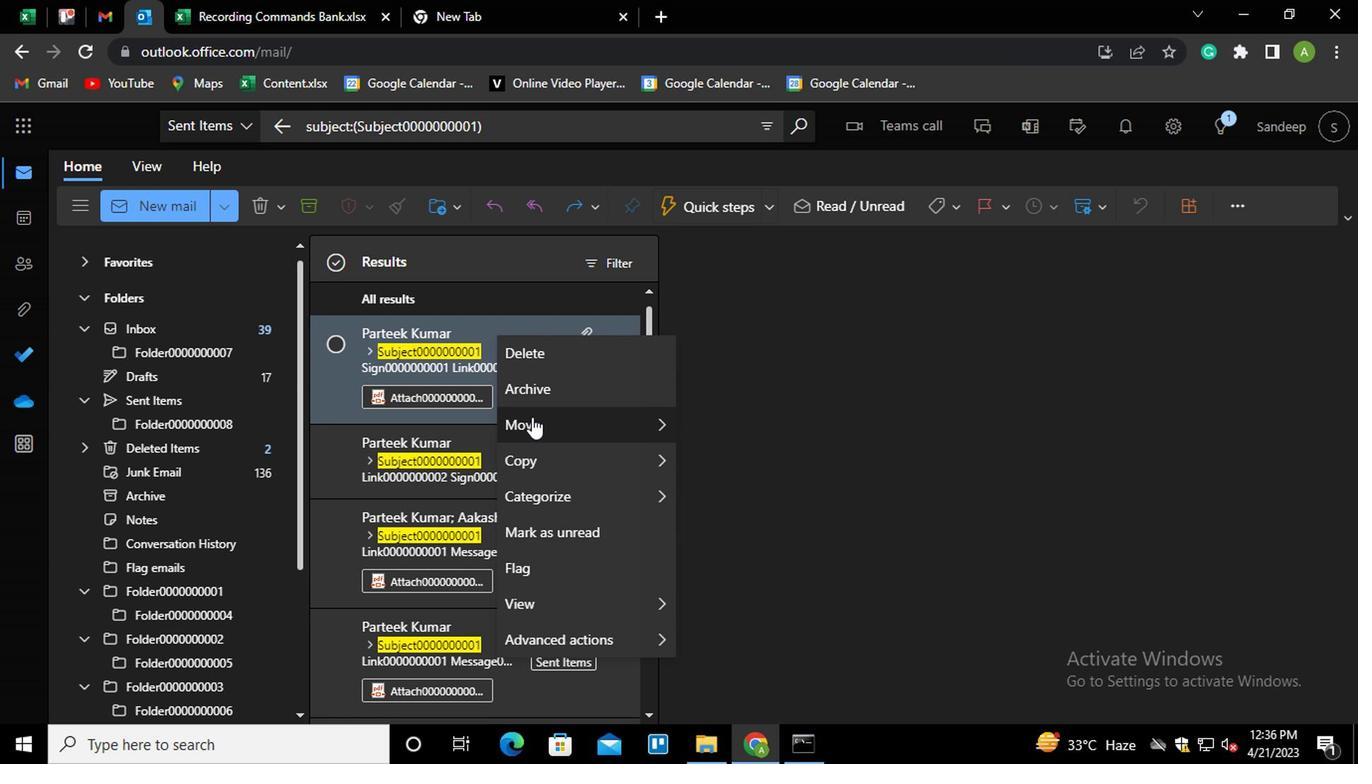 
Action: Mouse moved to (659, 366)
Screenshot: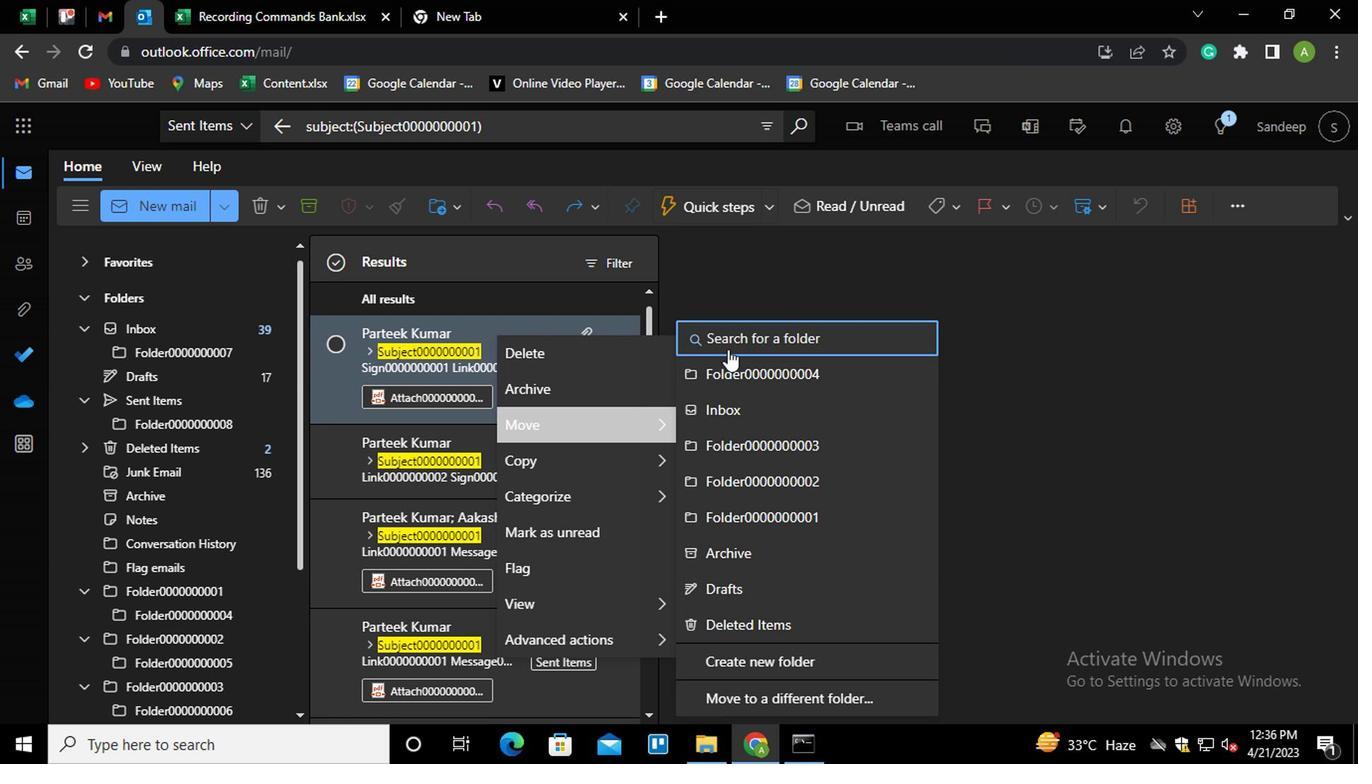 
Action: Mouse pressed left at (659, 366)
Screenshot: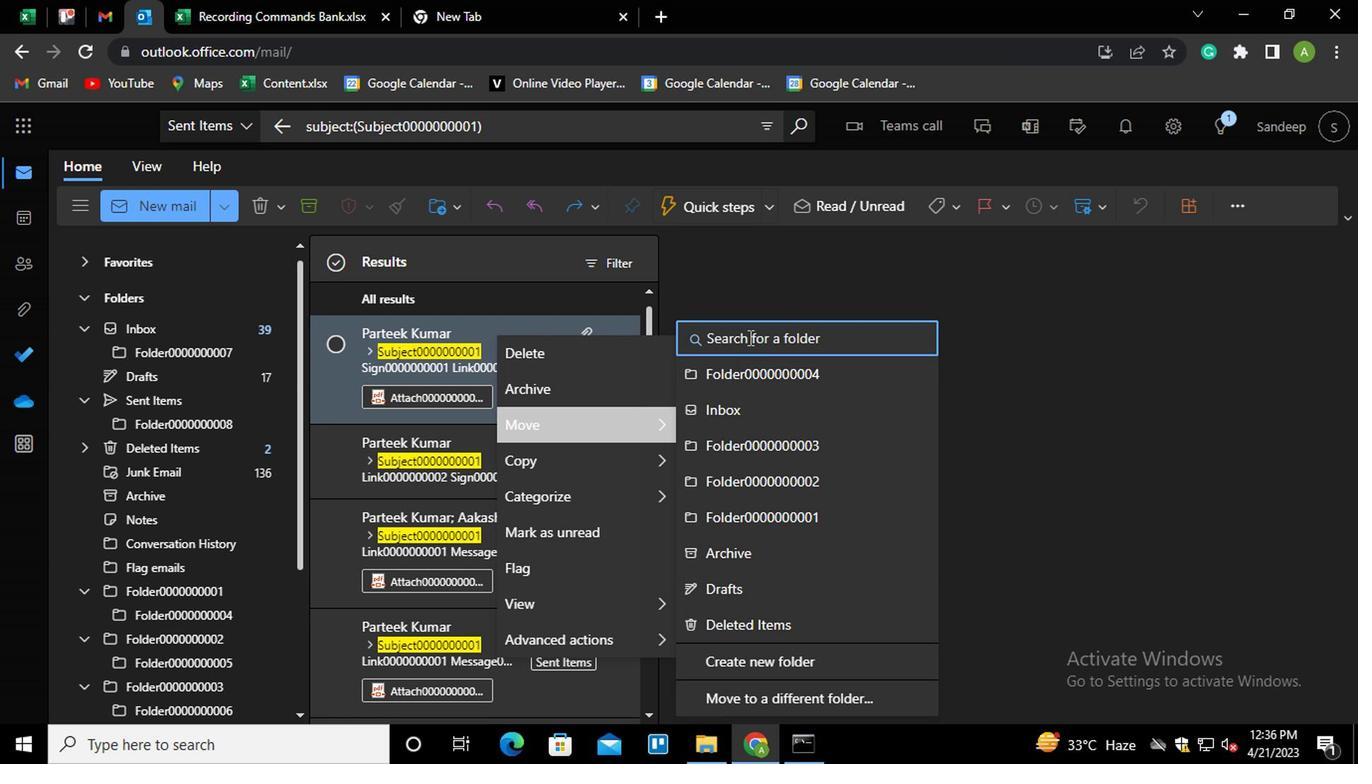 
Action: Mouse moved to (720, 318)
Screenshot: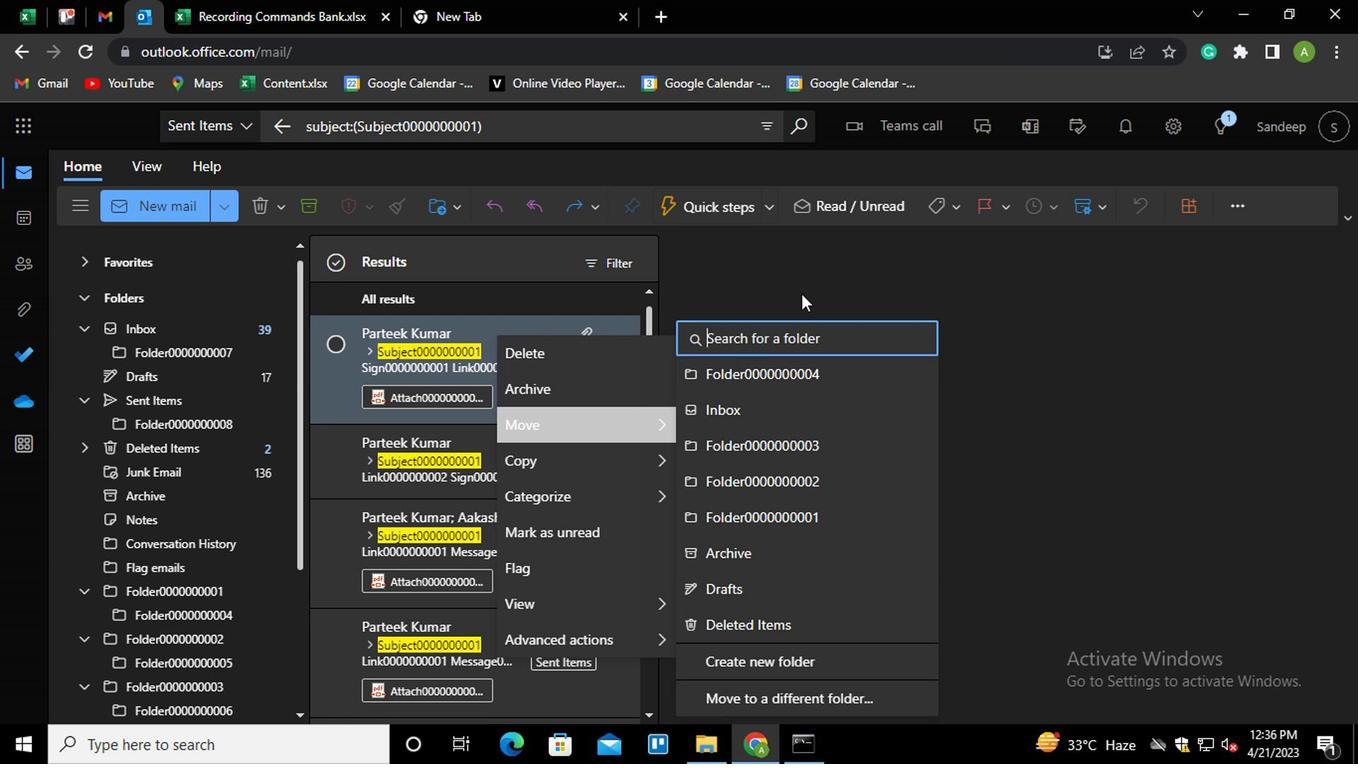 
Action: Key pressed <Key.shift>FOLDER
Screenshot: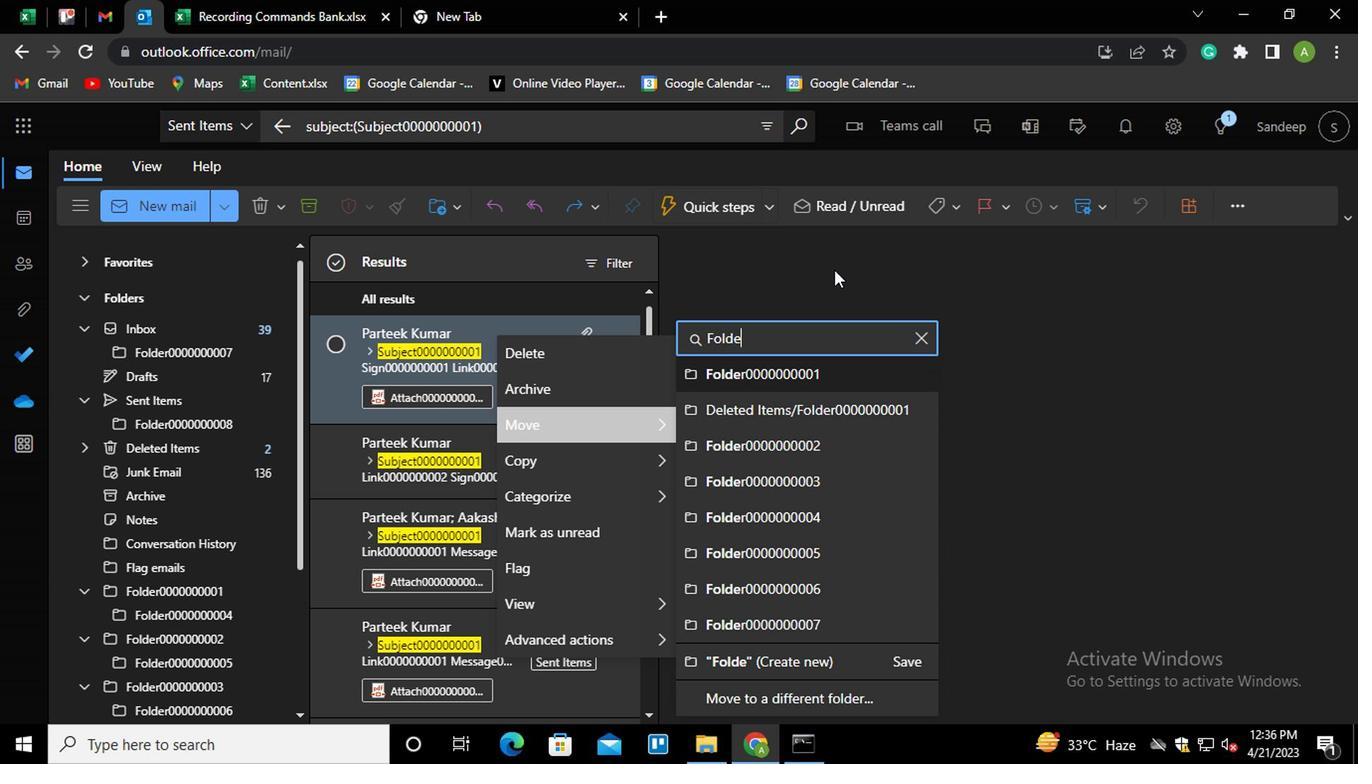 
Action: Mouse moved to (707, 513)
Screenshot: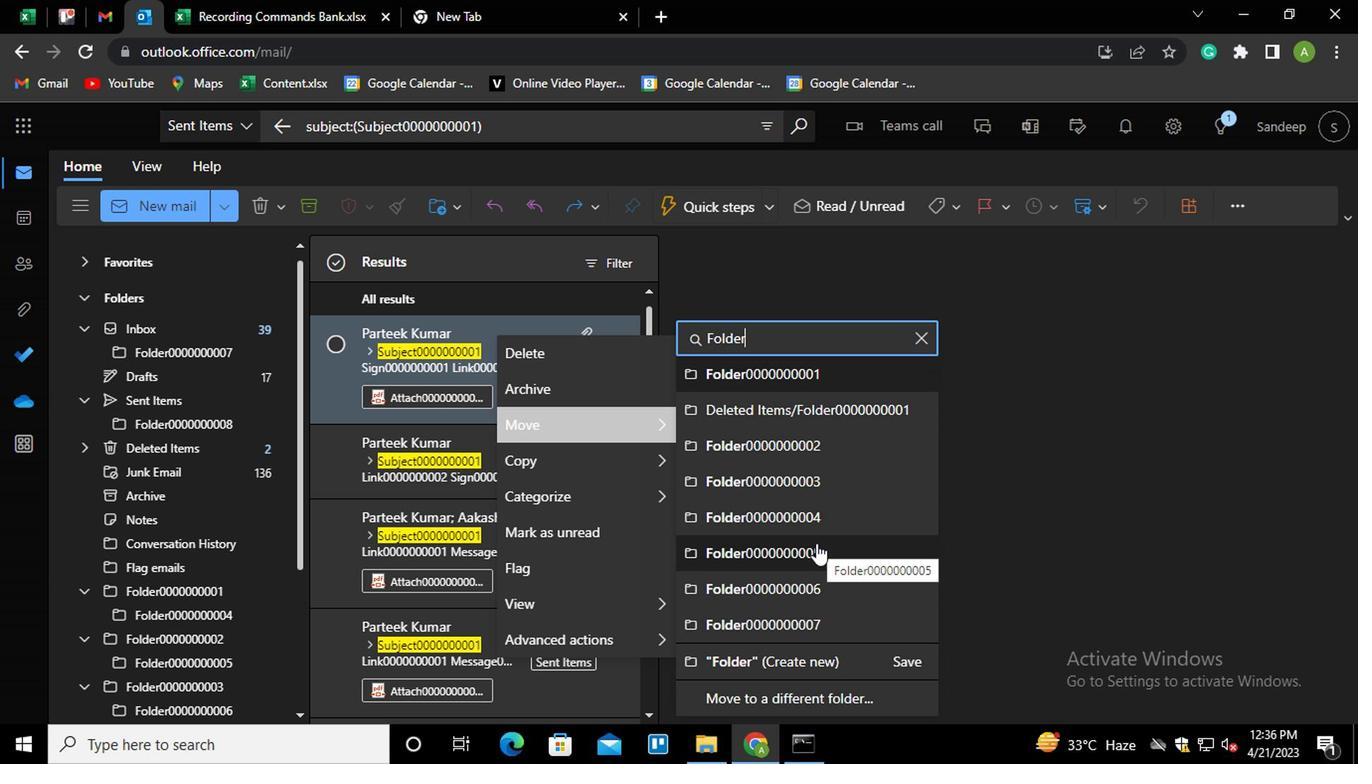 
Action: Mouse pressed left at (707, 513)
Screenshot: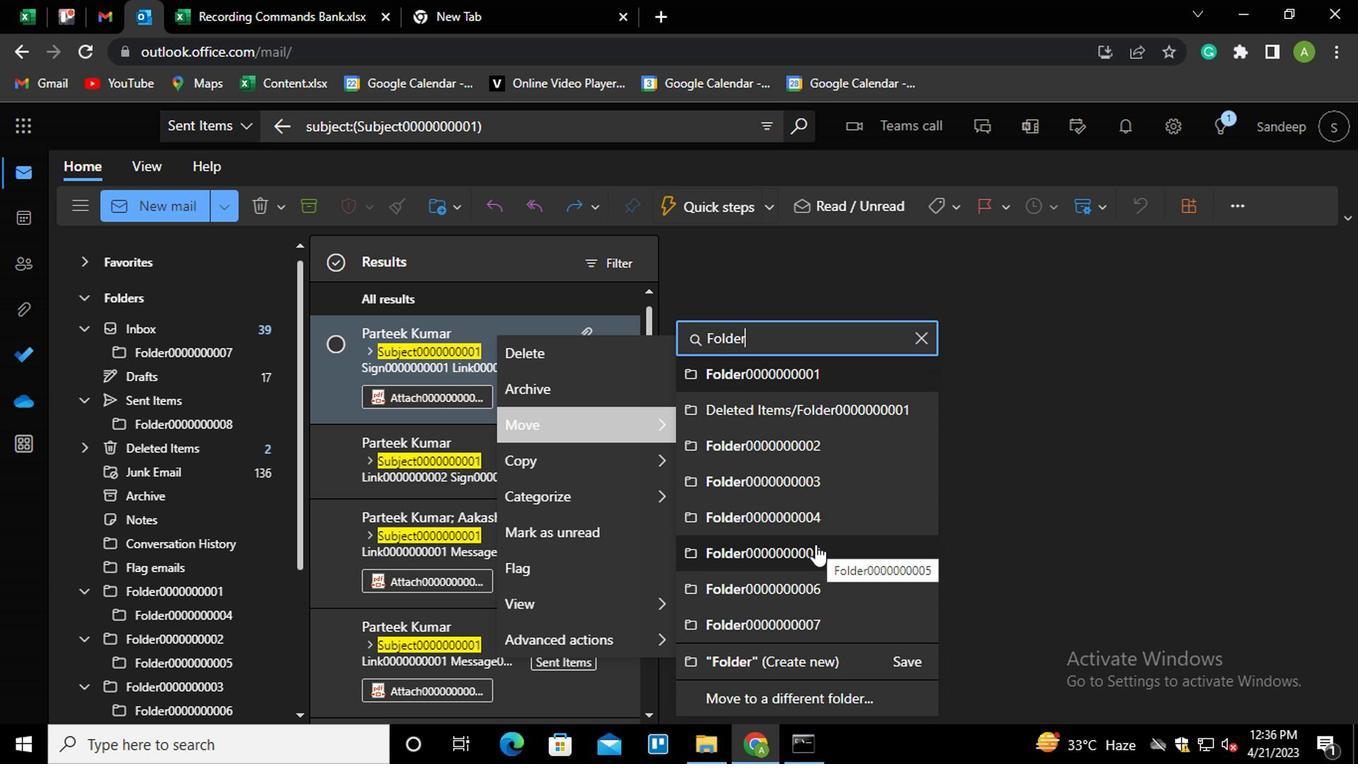 
Action: Mouse moved to (674, 211)
Screenshot: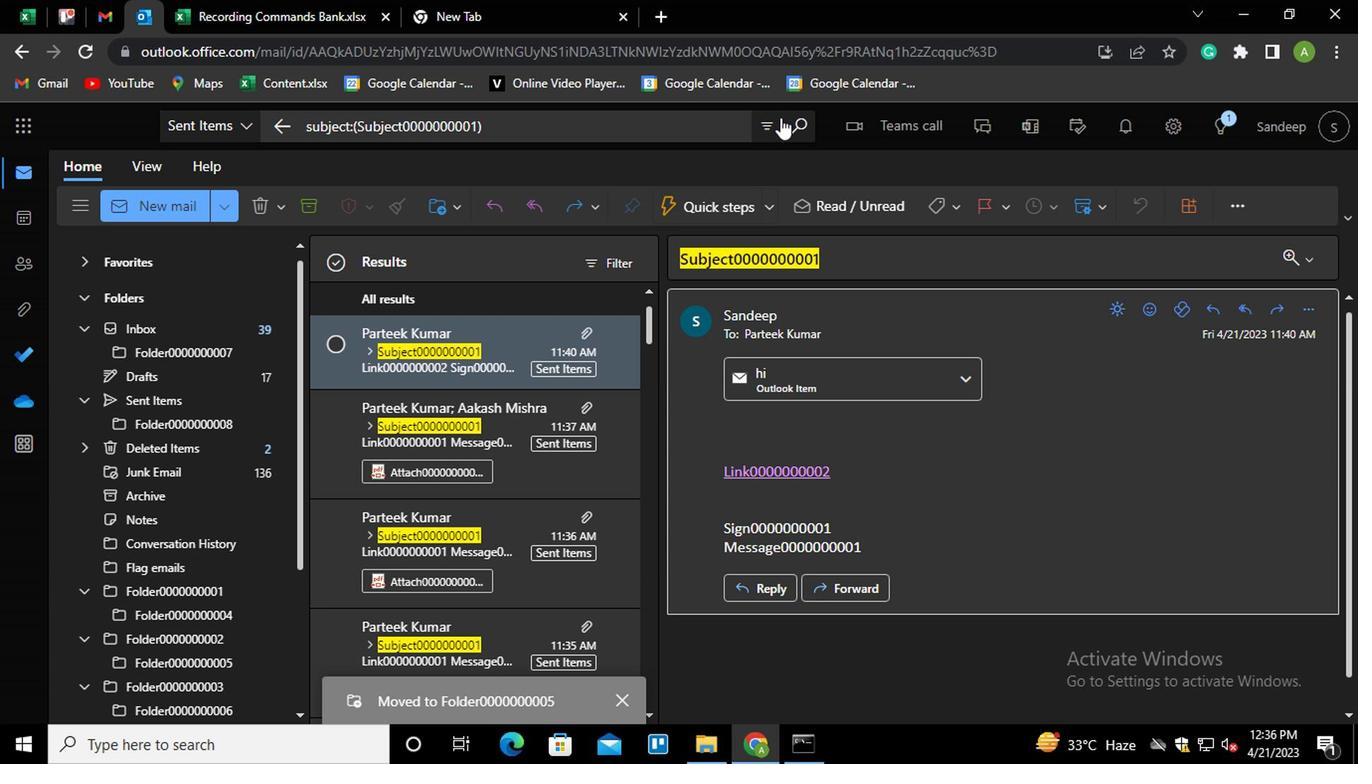 
Action: Mouse pressed left at (674, 211)
Screenshot: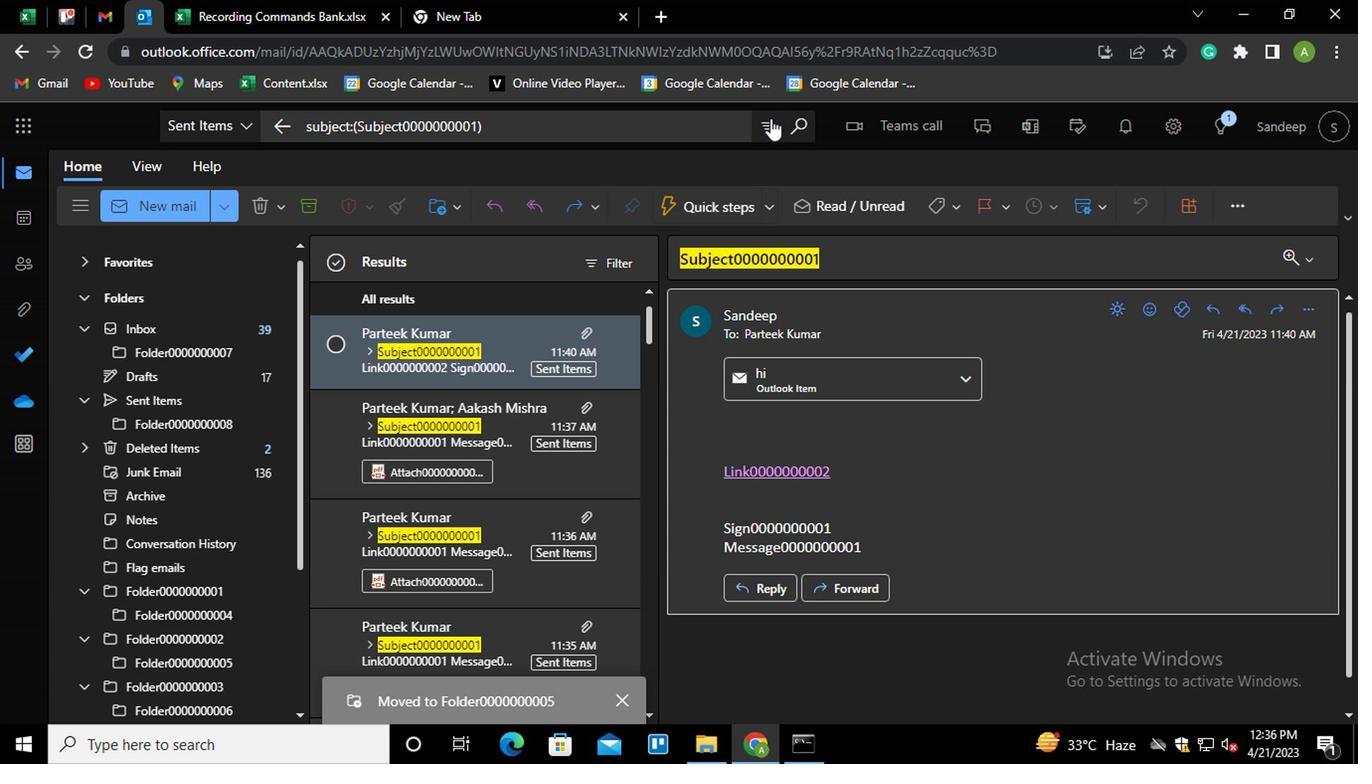 
Action: Mouse moved to (506, 417)
Screenshot: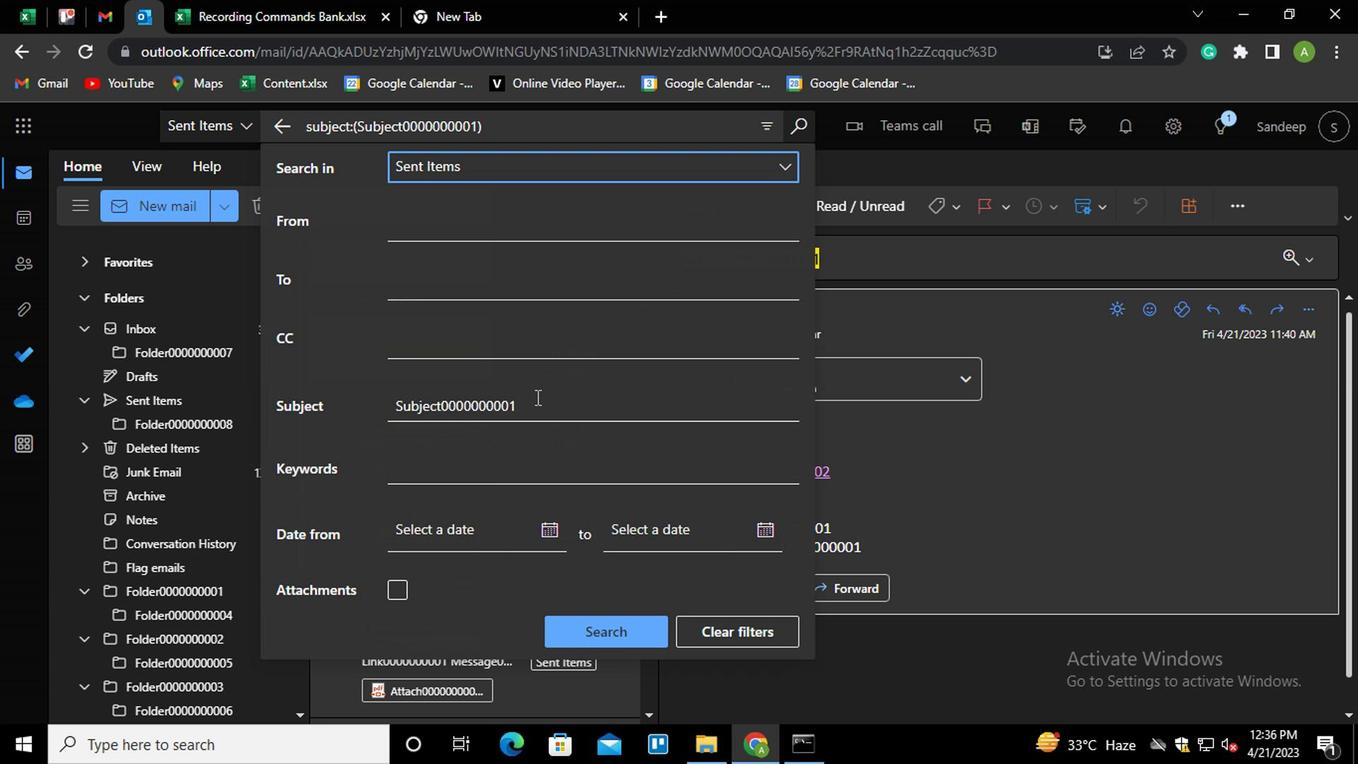 
Action: Mouse pressed left at (506, 417)
Screenshot: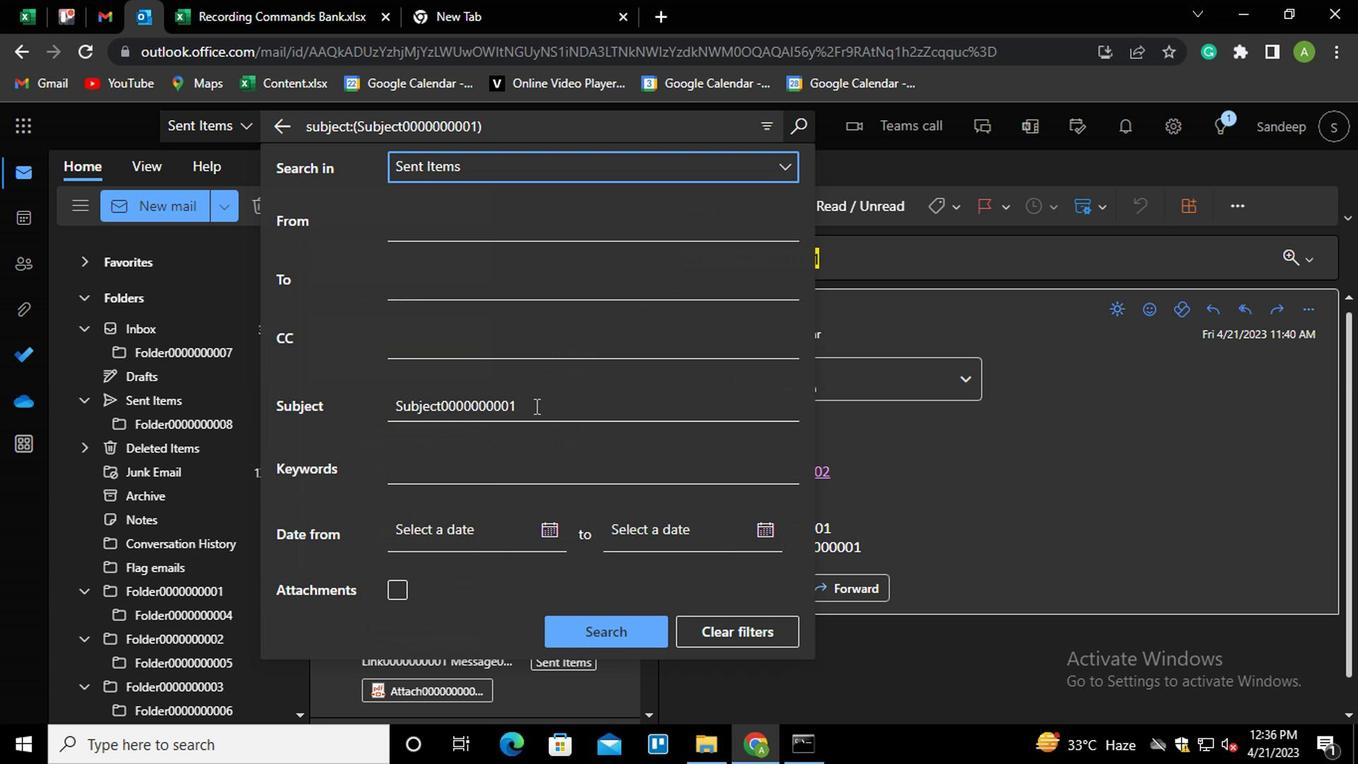 
Action: Key pressed <Key.backspace>2
Screenshot: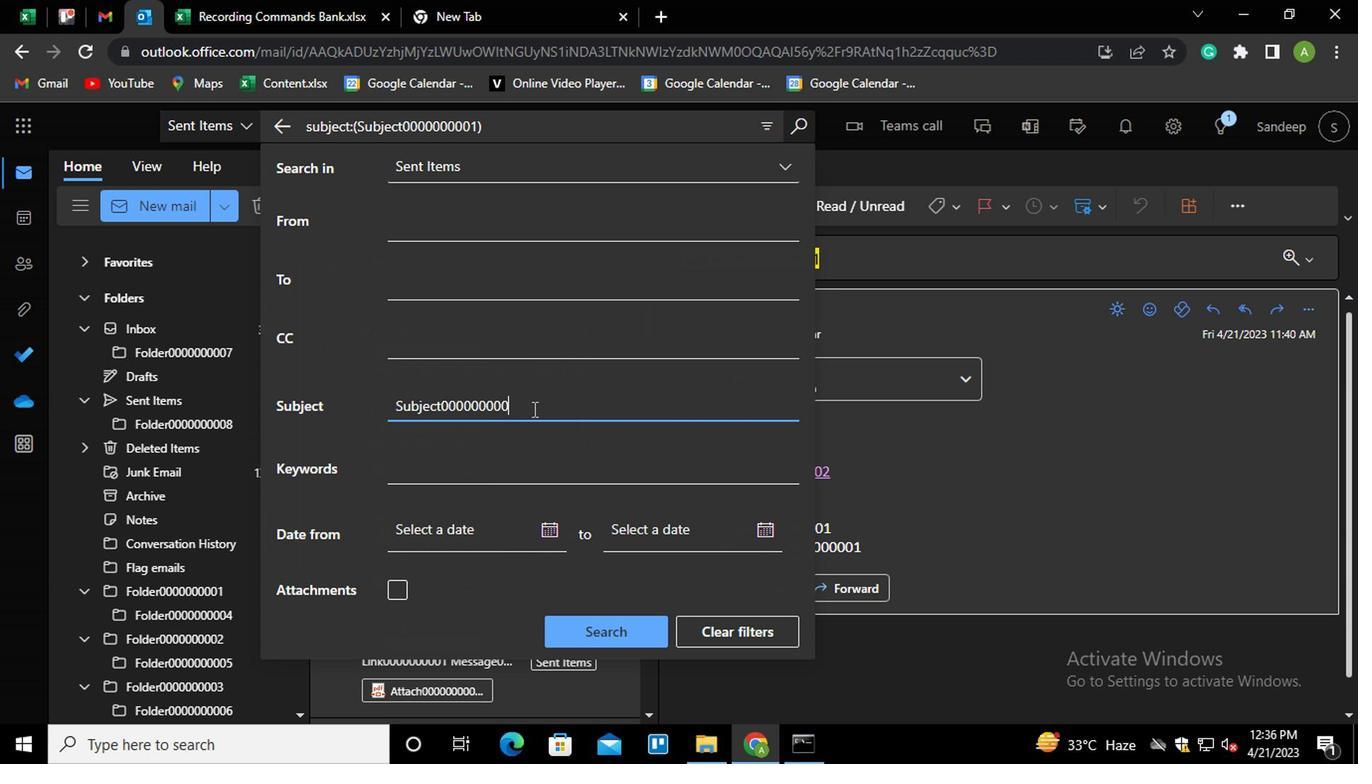 
Action: Mouse moved to (555, 575)
Screenshot: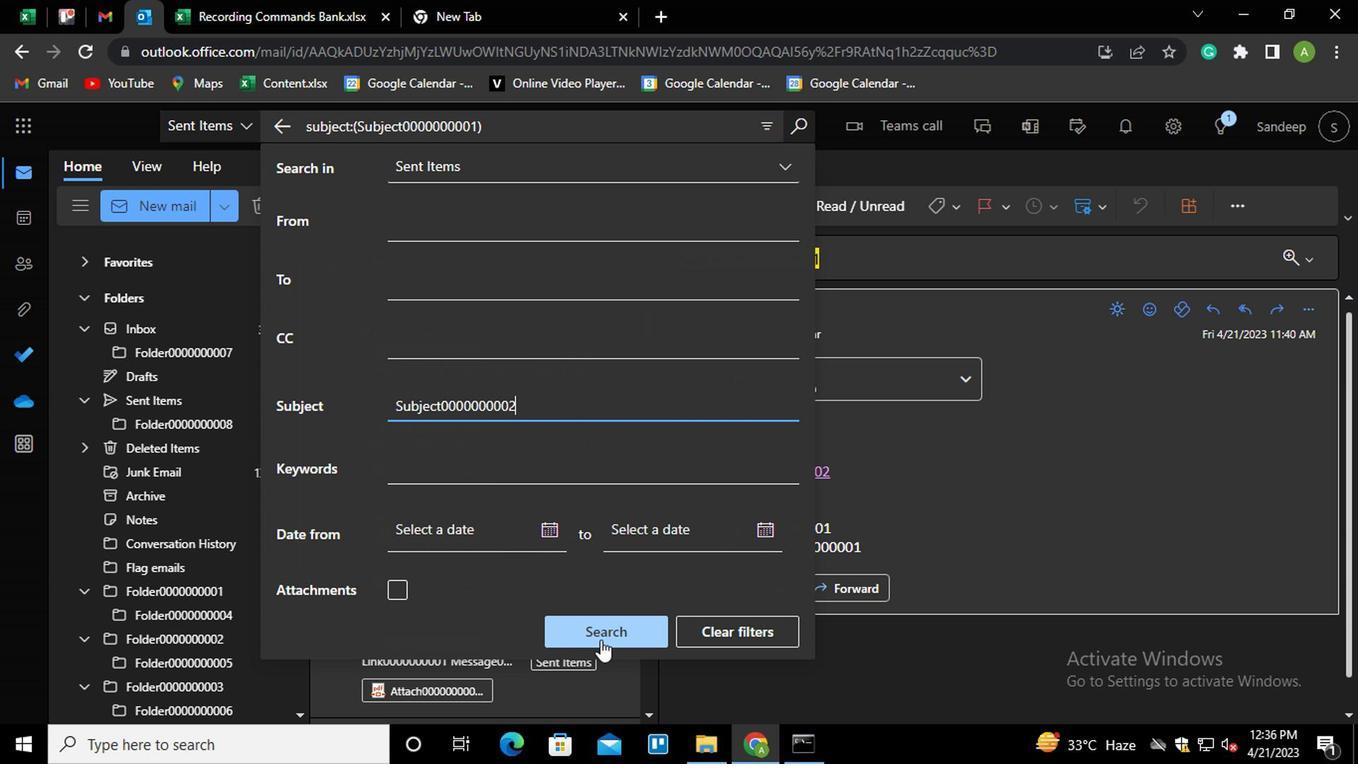 
Action: Mouse pressed left at (555, 575)
Screenshot: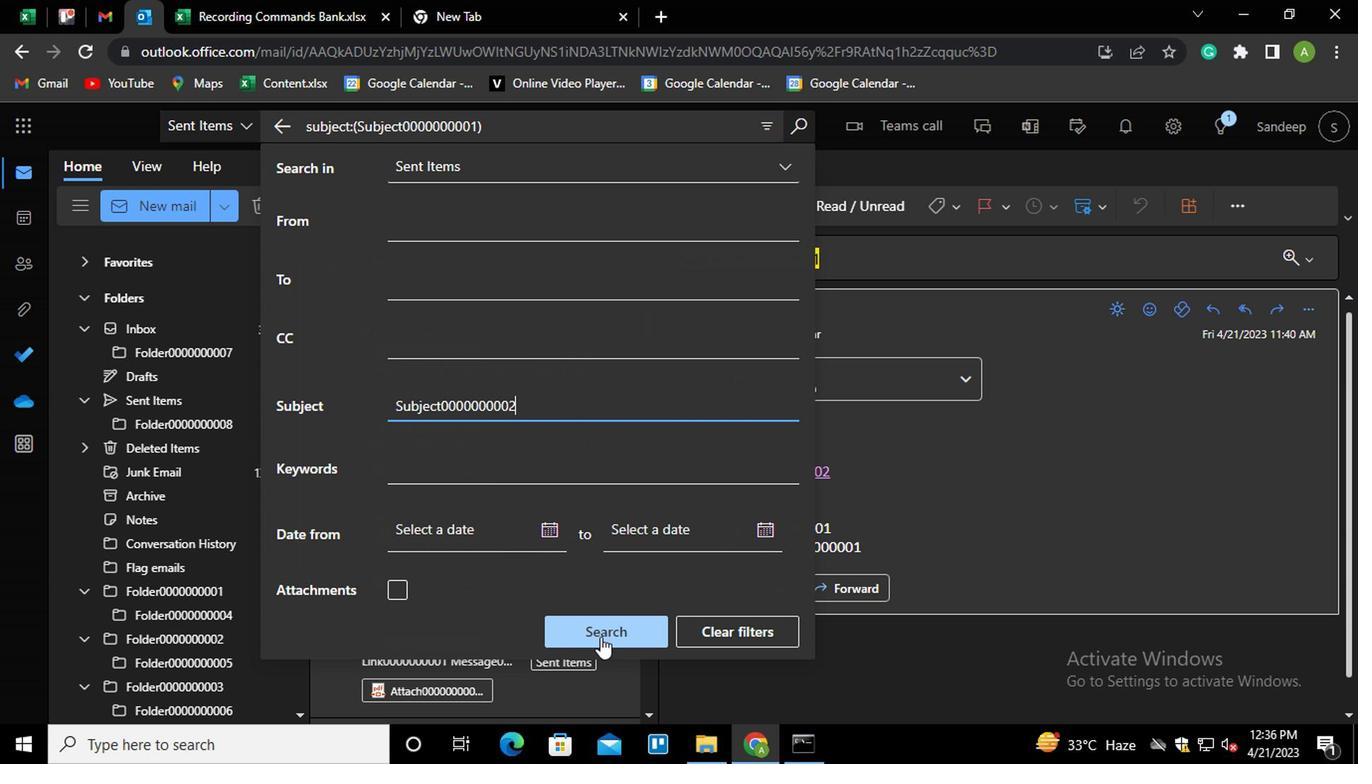 
Action: Mouse moved to (489, 392)
Screenshot: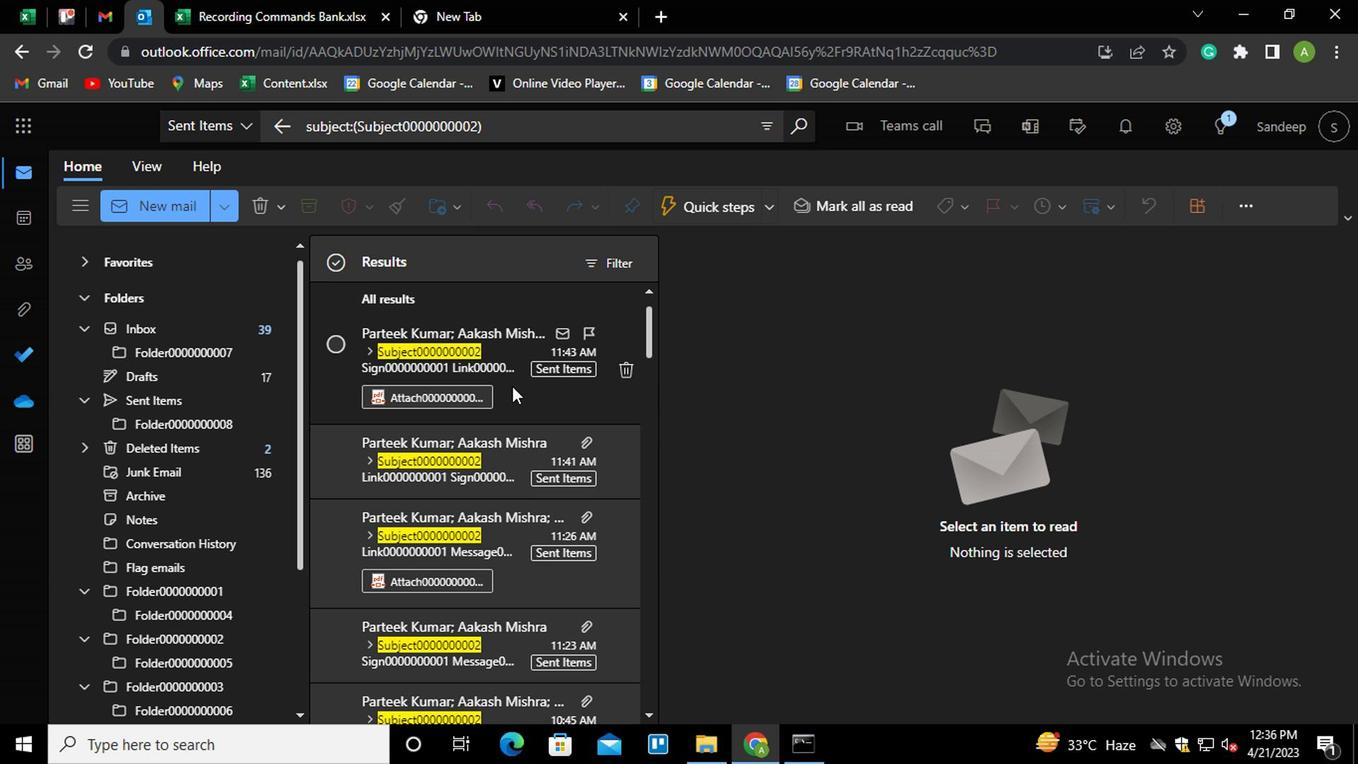 
Action: Mouse pressed right at (489, 392)
Screenshot: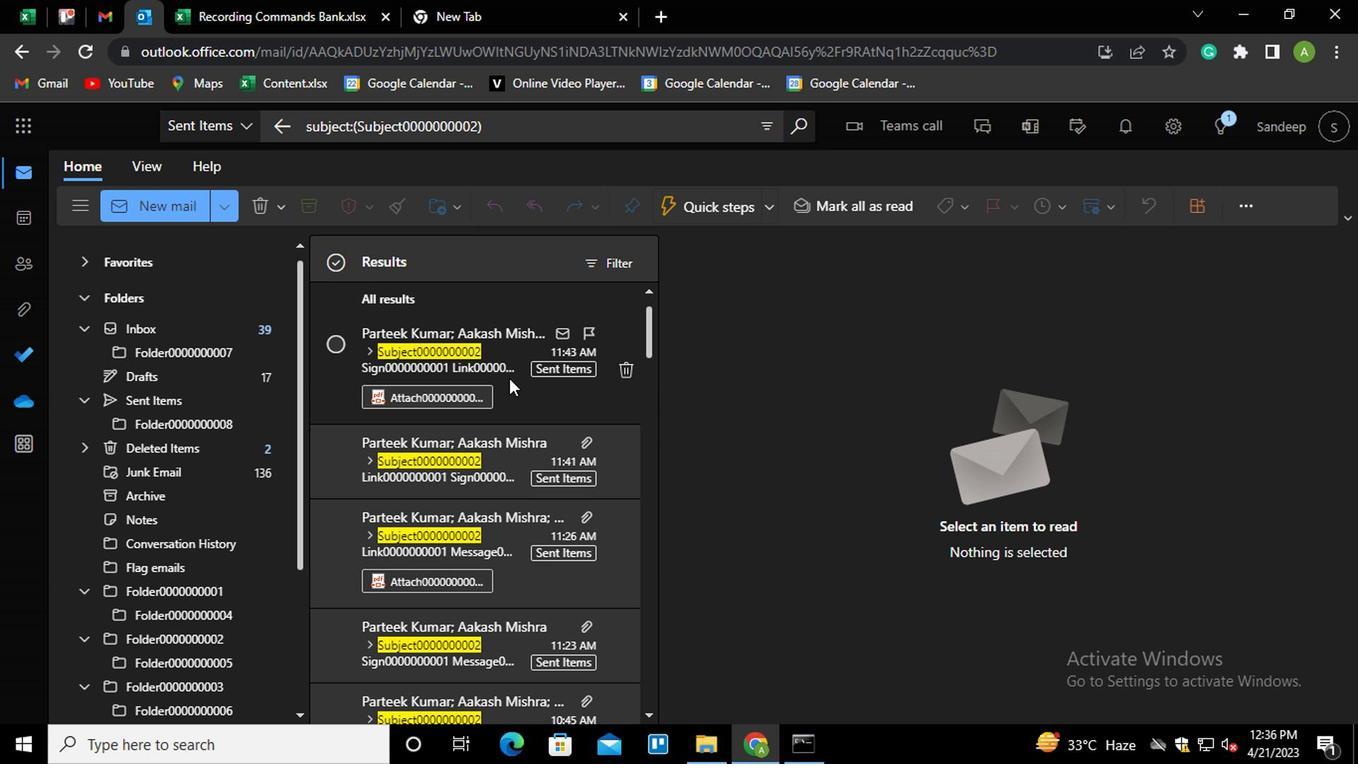 
Action: Mouse moved to (541, 450)
Screenshot: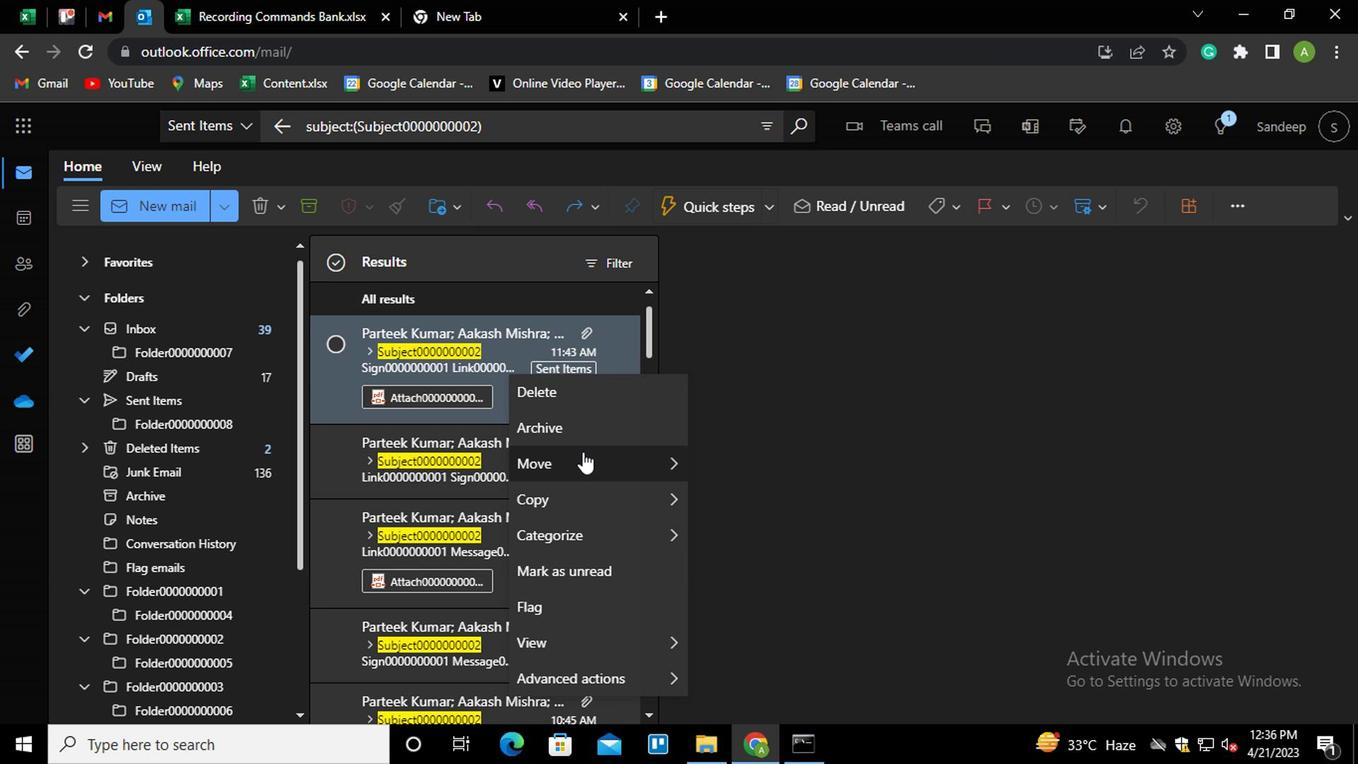 
Action: Mouse pressed left at (541, 450)
Screenshot: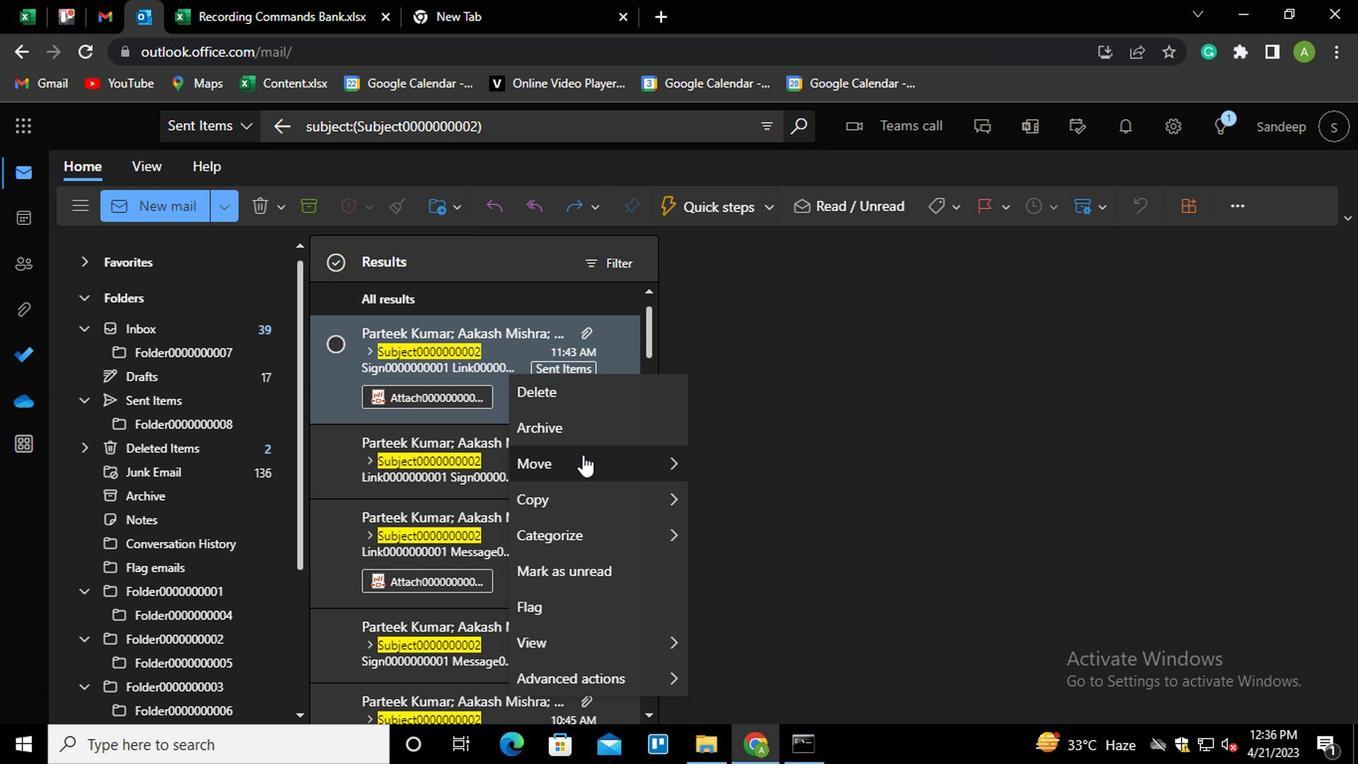 
Action: Mouse moved to (663, 367)
Screenshot: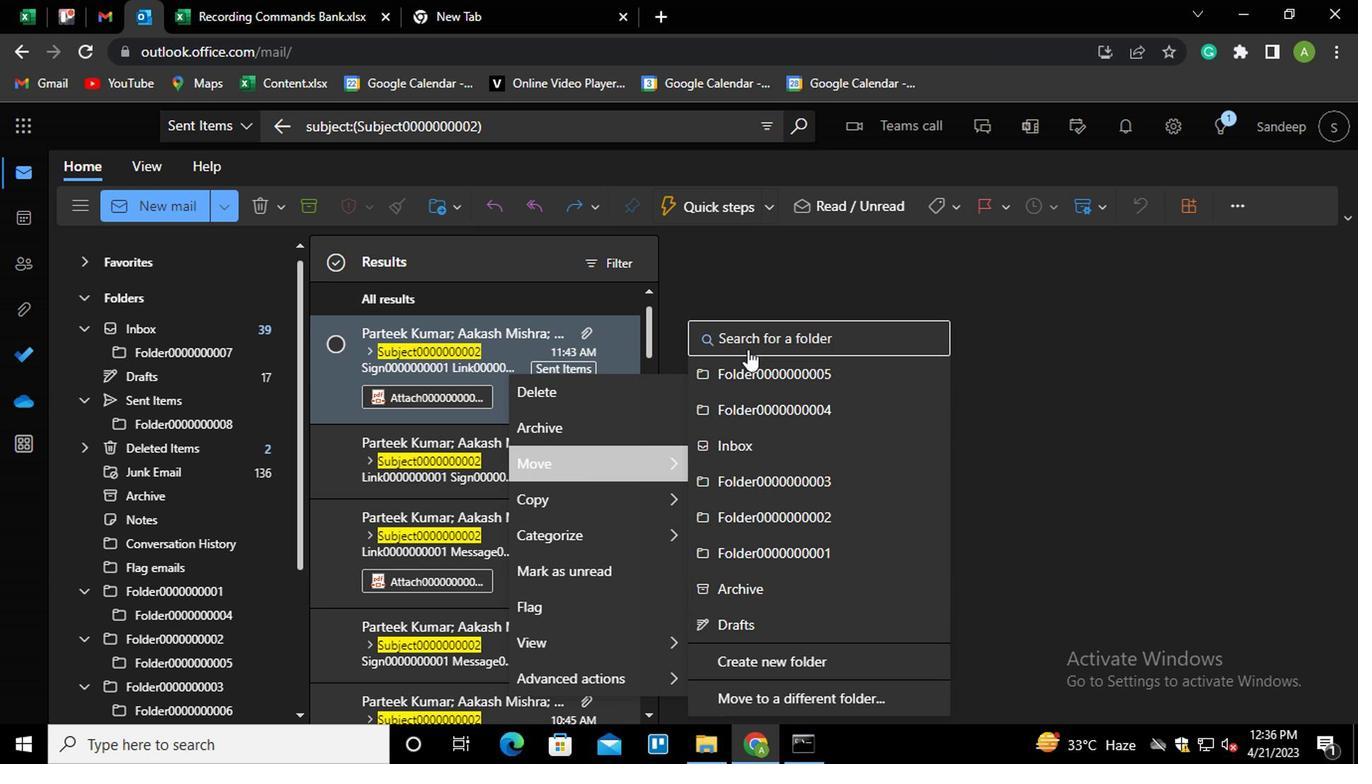 
Action: Mouse pressed left at (663, 367)
Screenshot: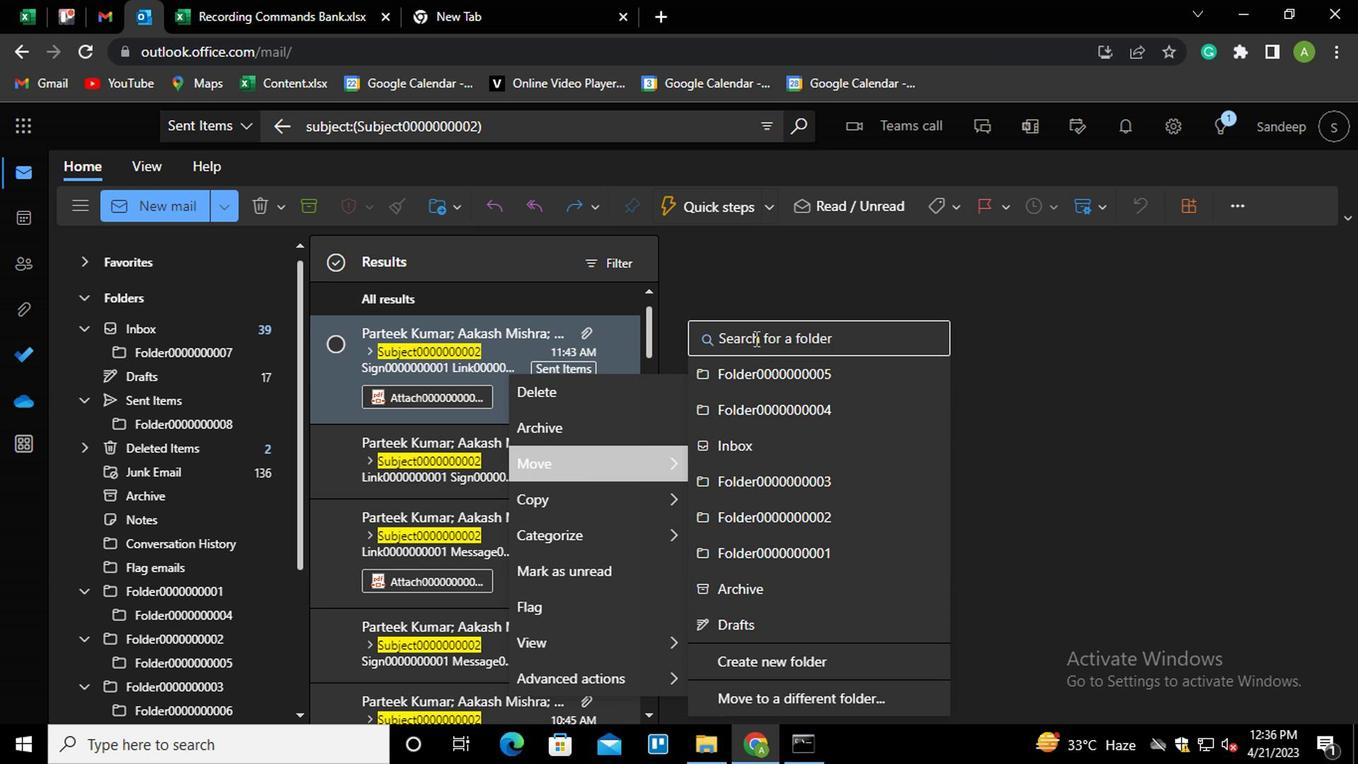 
Action: Mouse moved to (709, 336)
Screenshot: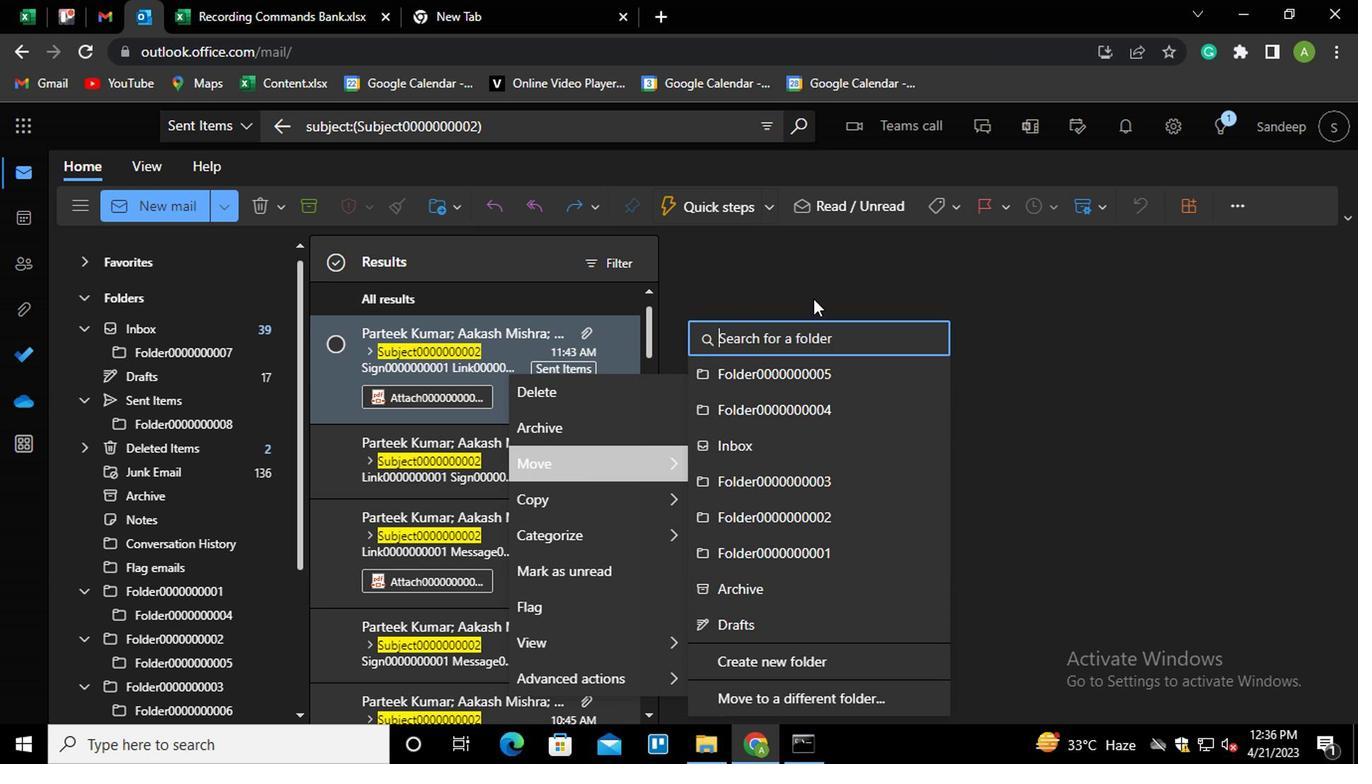 
Action: Key pressed <Key.shift>FOLDER
Screenshot: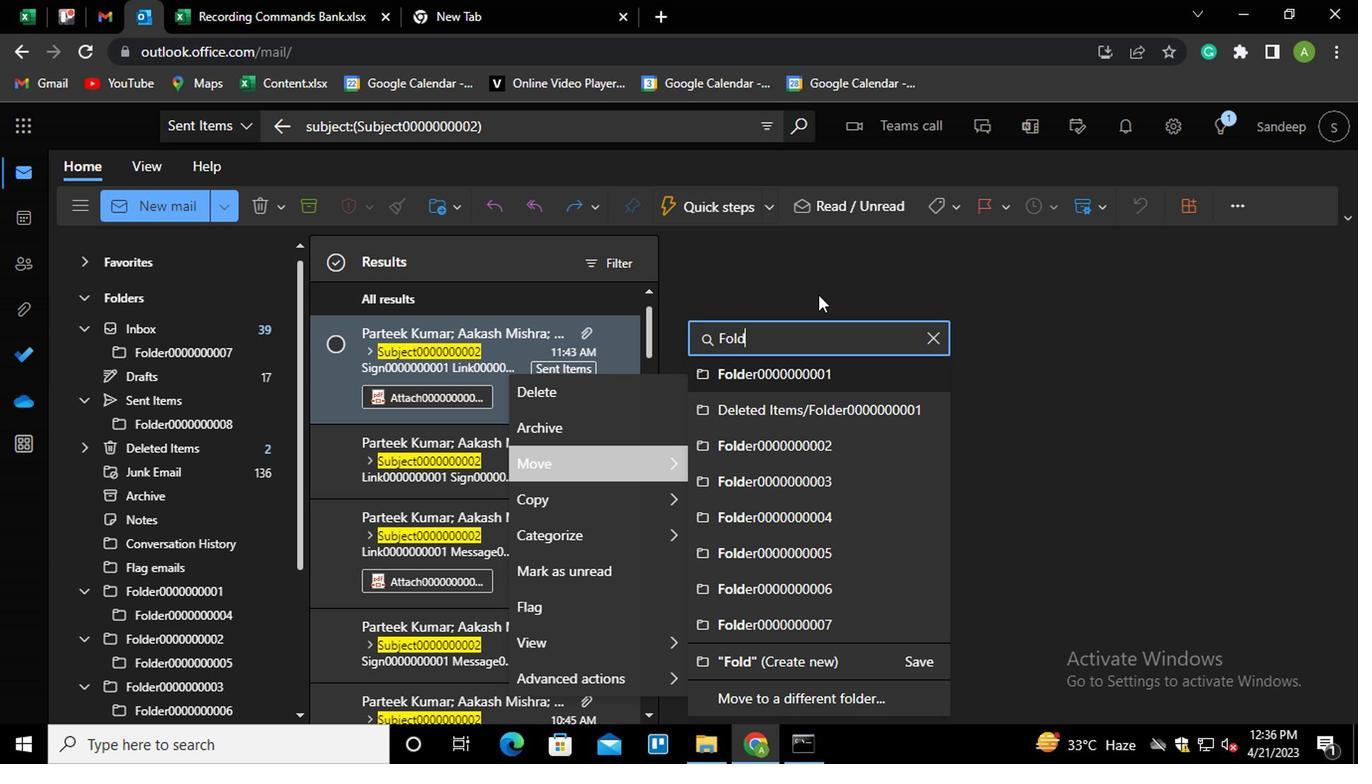 
Action: Mouse moved to (711, 539)
Screenshot: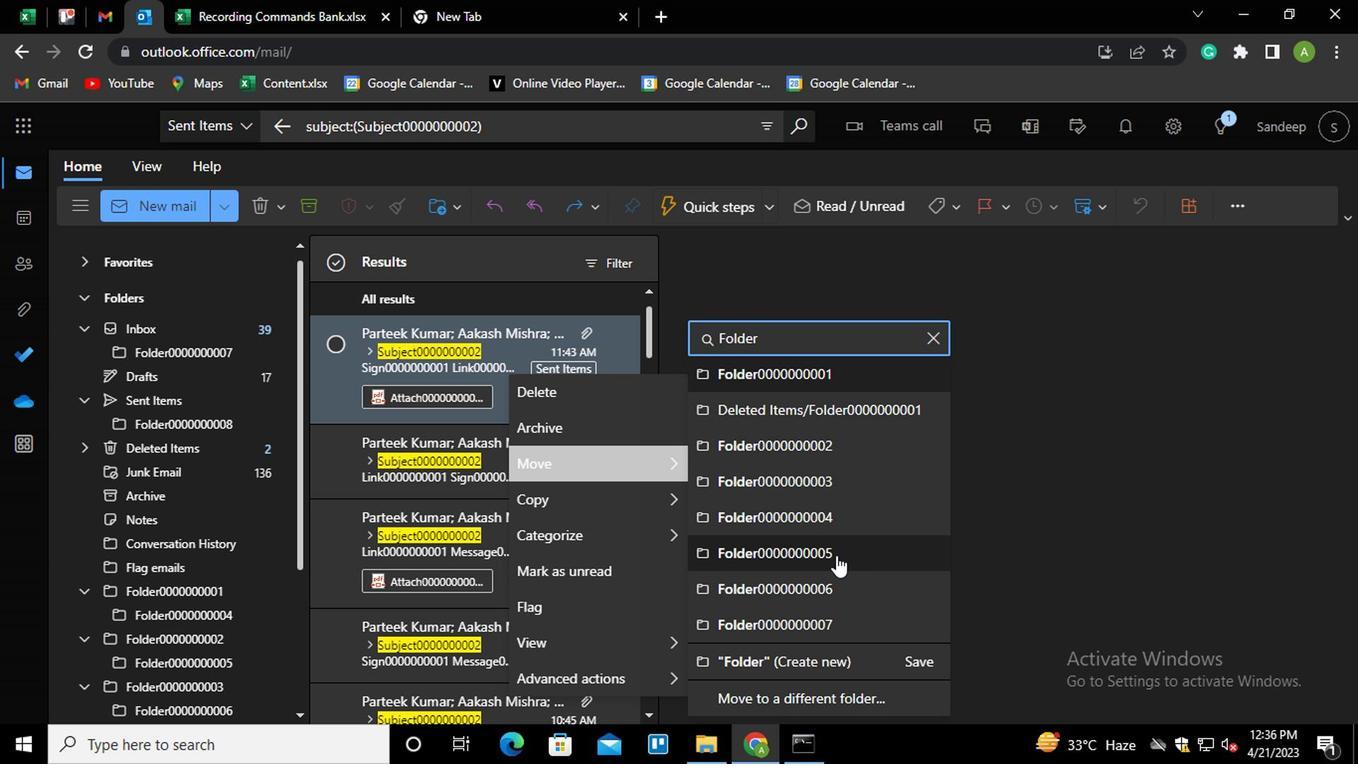 
Action: Mouse pressed left at (711, 539)
Screenshot: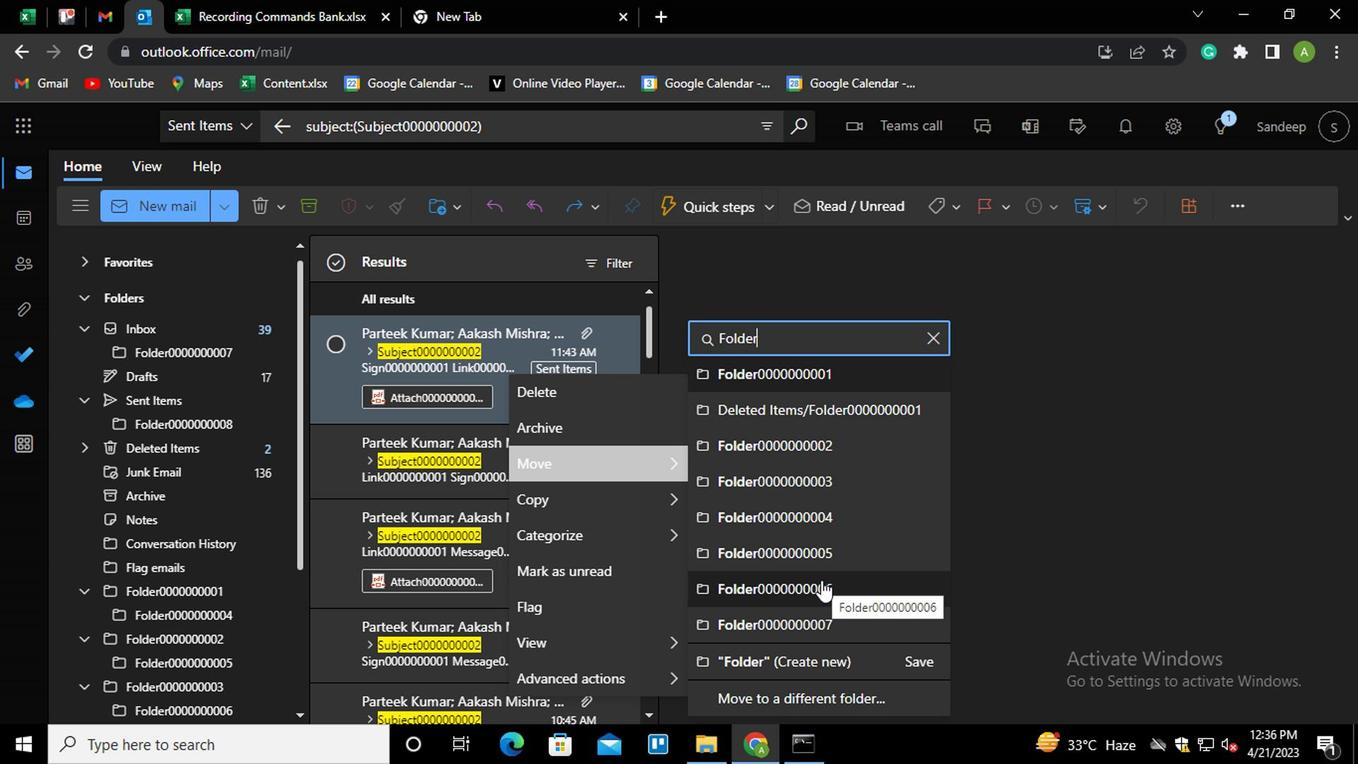 
Action: Mouse moved to (472, 375)
Screenshot: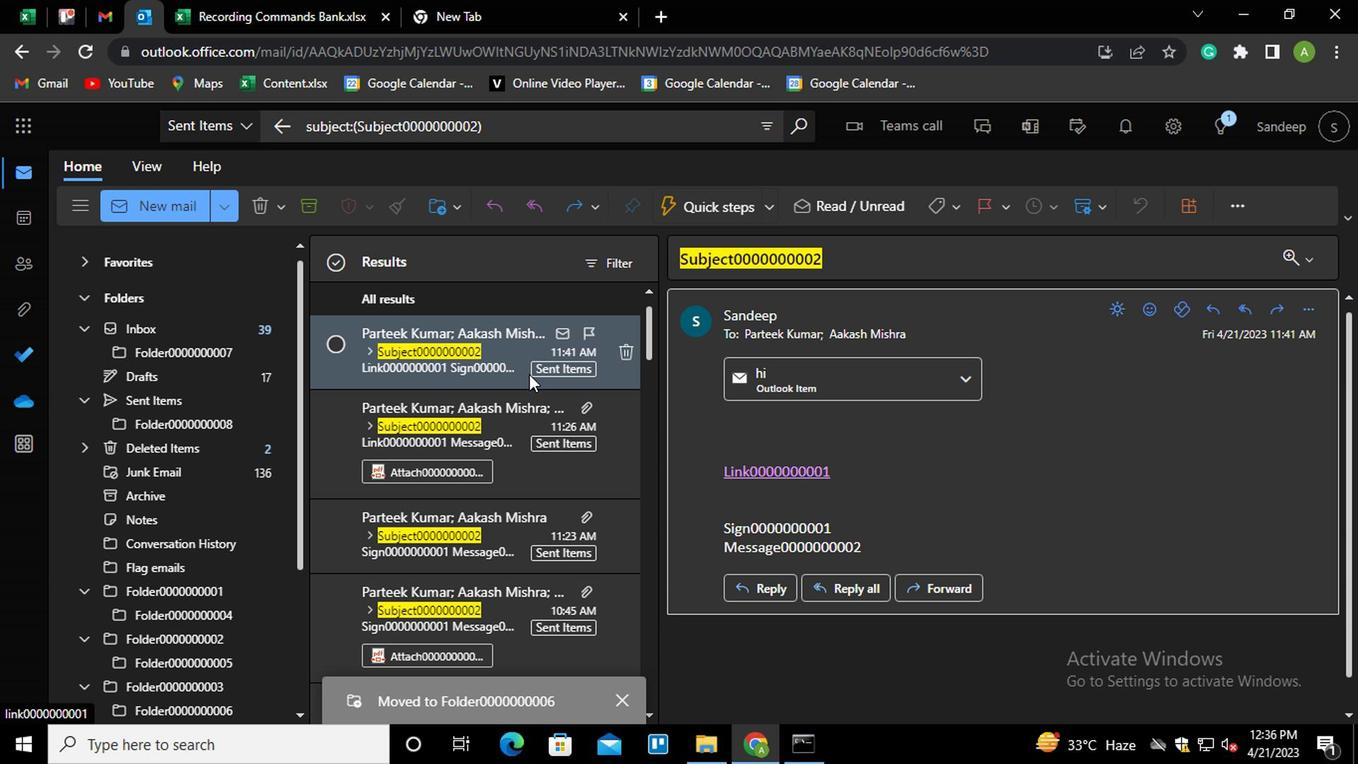 
Action: Mouse pressed right at (472, 375)
Screenshot: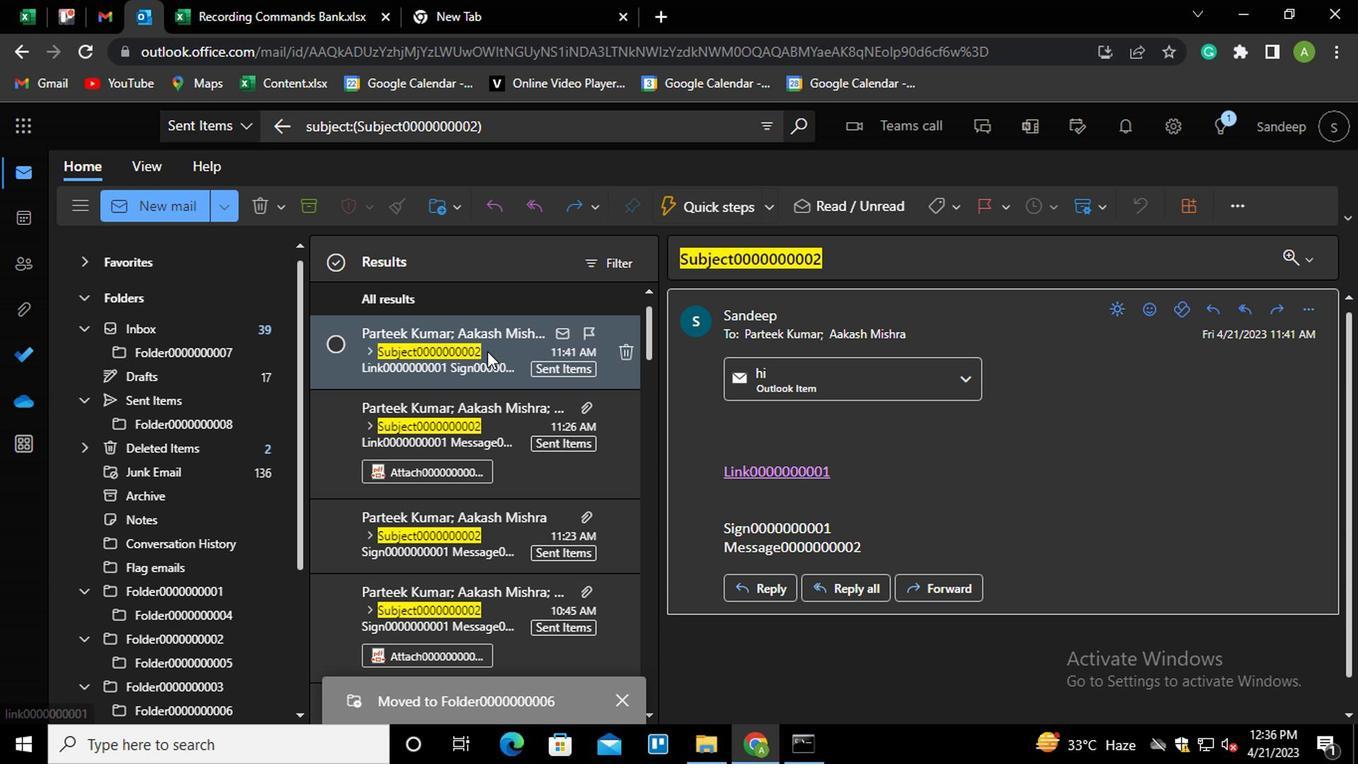 
Action: Mouse moved to (501, 435)
Screenshot: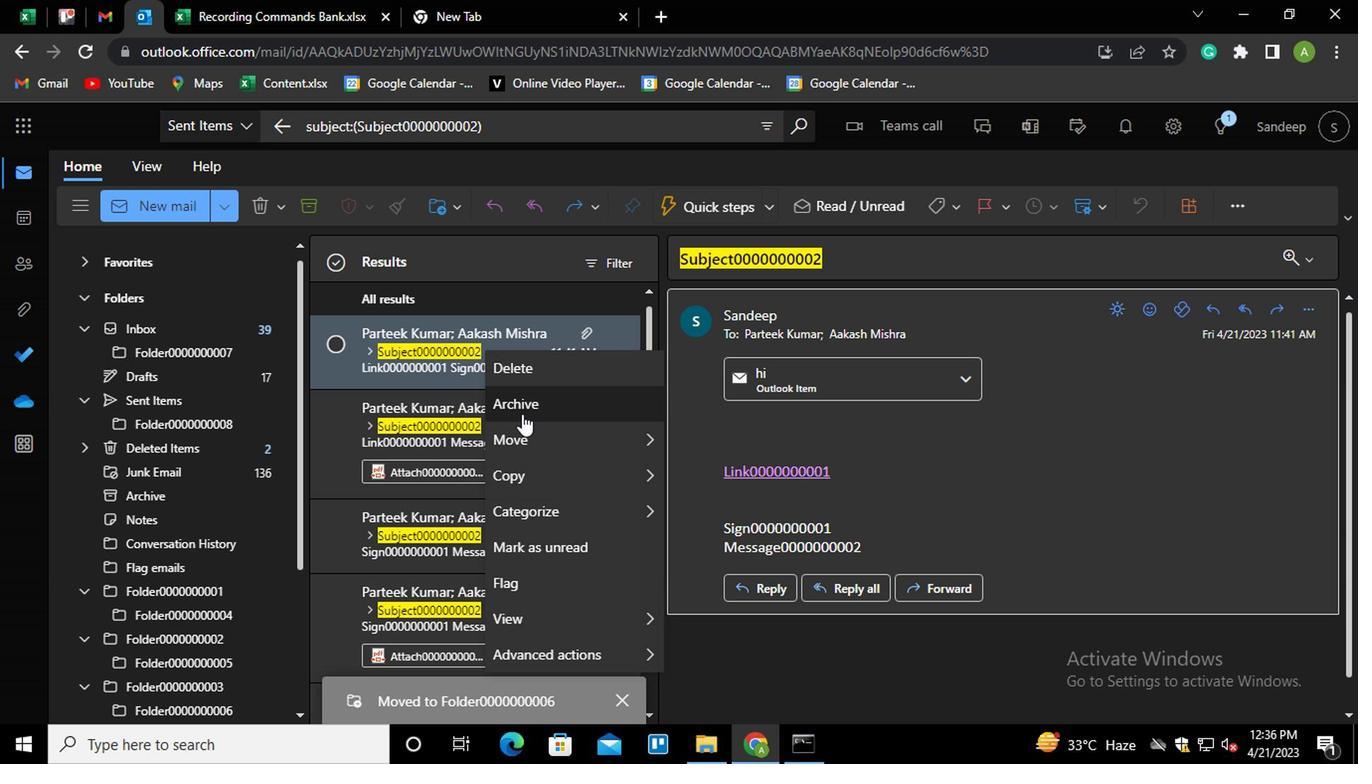 
Action: Mouse pressed left at (501, 435)
Screenshot: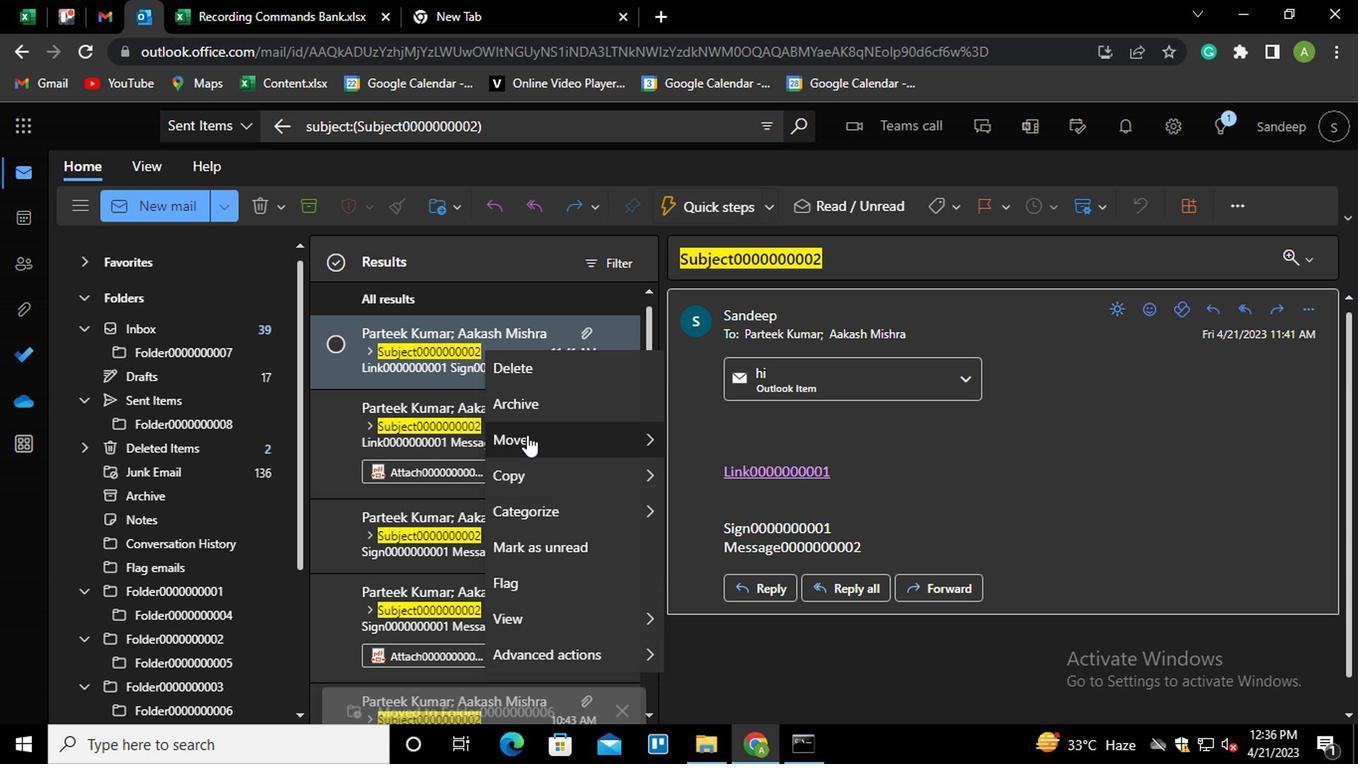 
Action: Mouse moved to (680, 368)
Screenshot: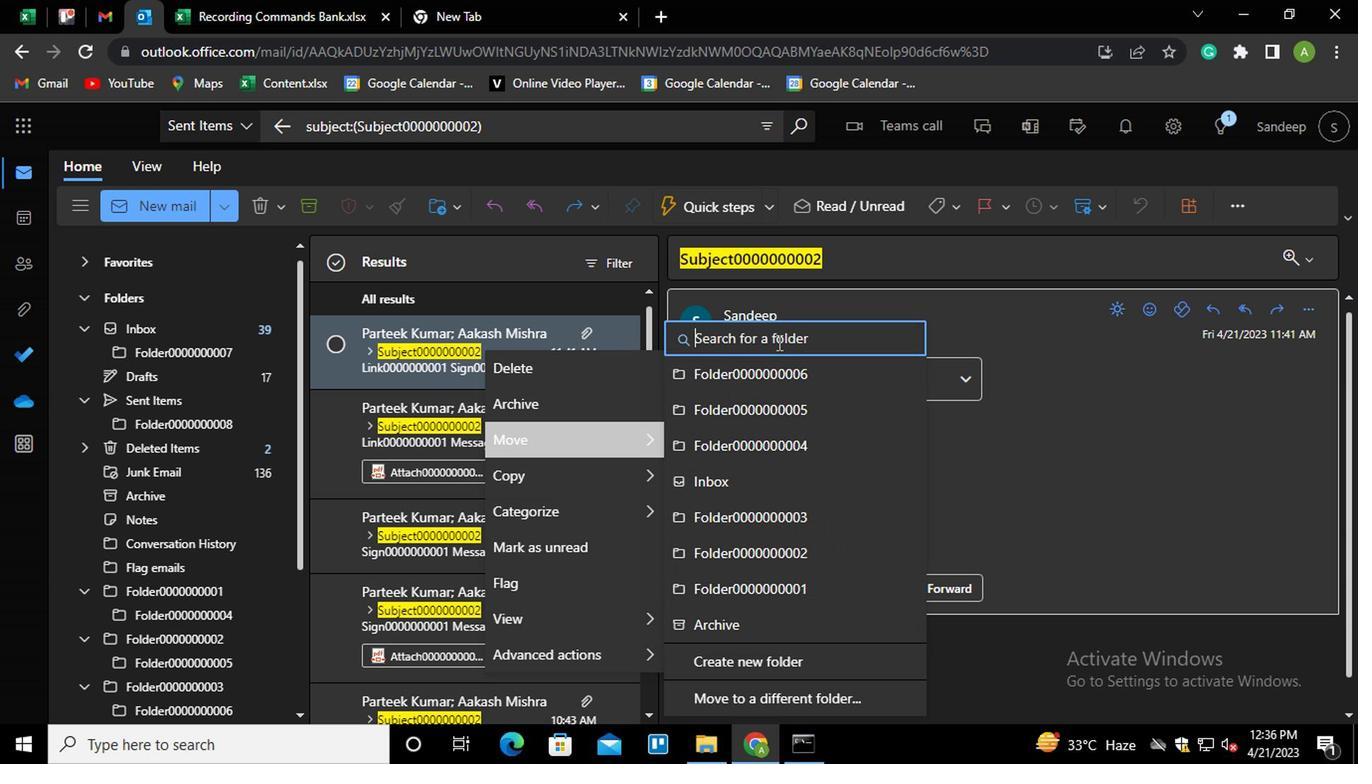 
Action: Mouse pressed left at (680, 368)
Screenshot: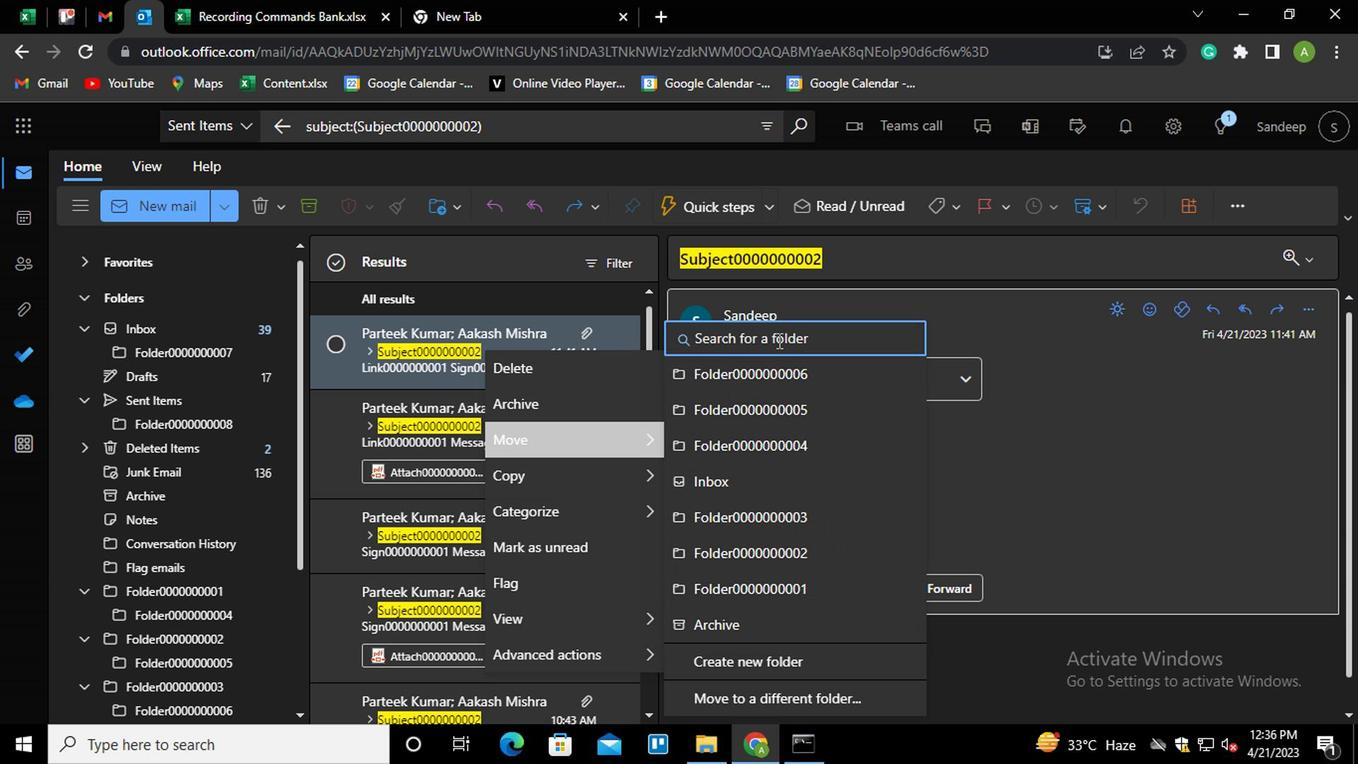 
Action: Mouse moved to (760, 314)
Screenshot: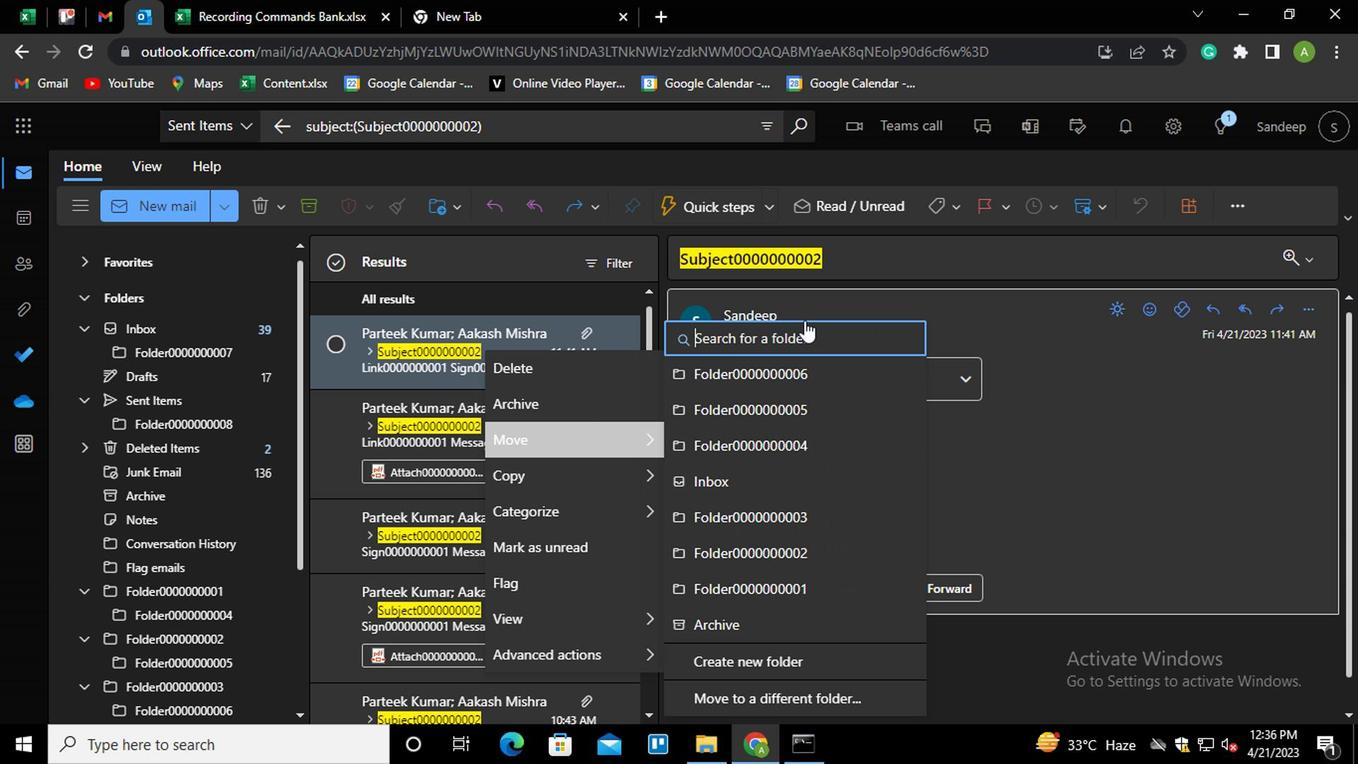 
Action: Key pressed <Key.shift>FOLDER000000000
Screenshot: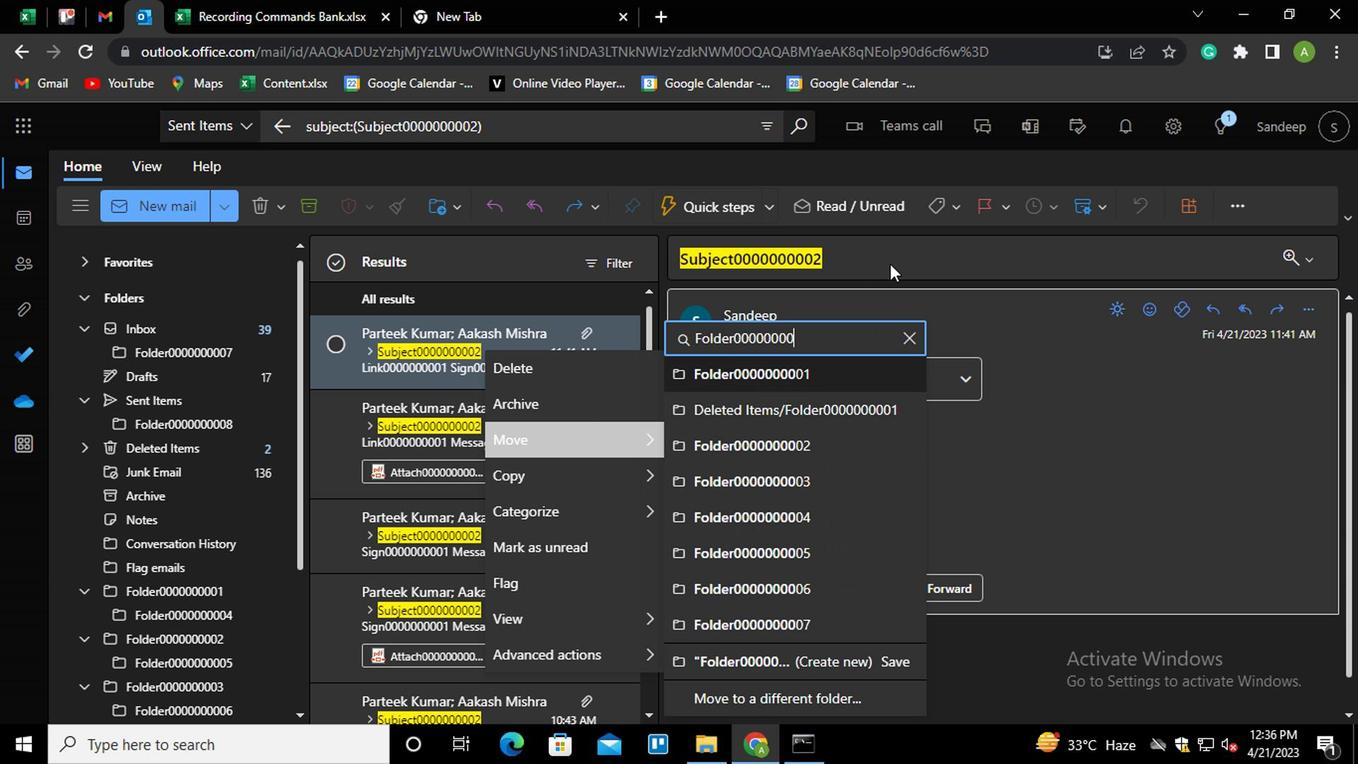 
Action: Mouse moved to (703, 568)
Screenshot: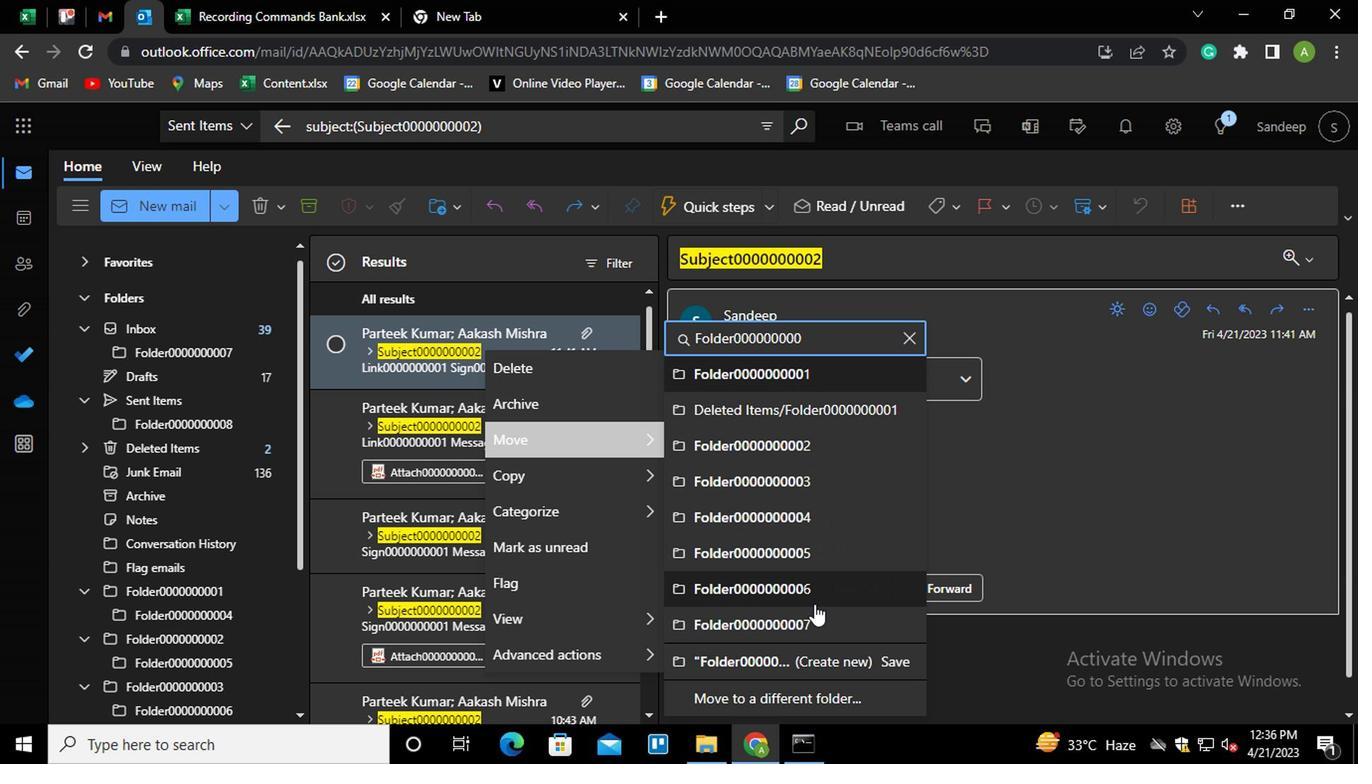 
Action: Mouse pressed left at (703, 568)
Screenshot: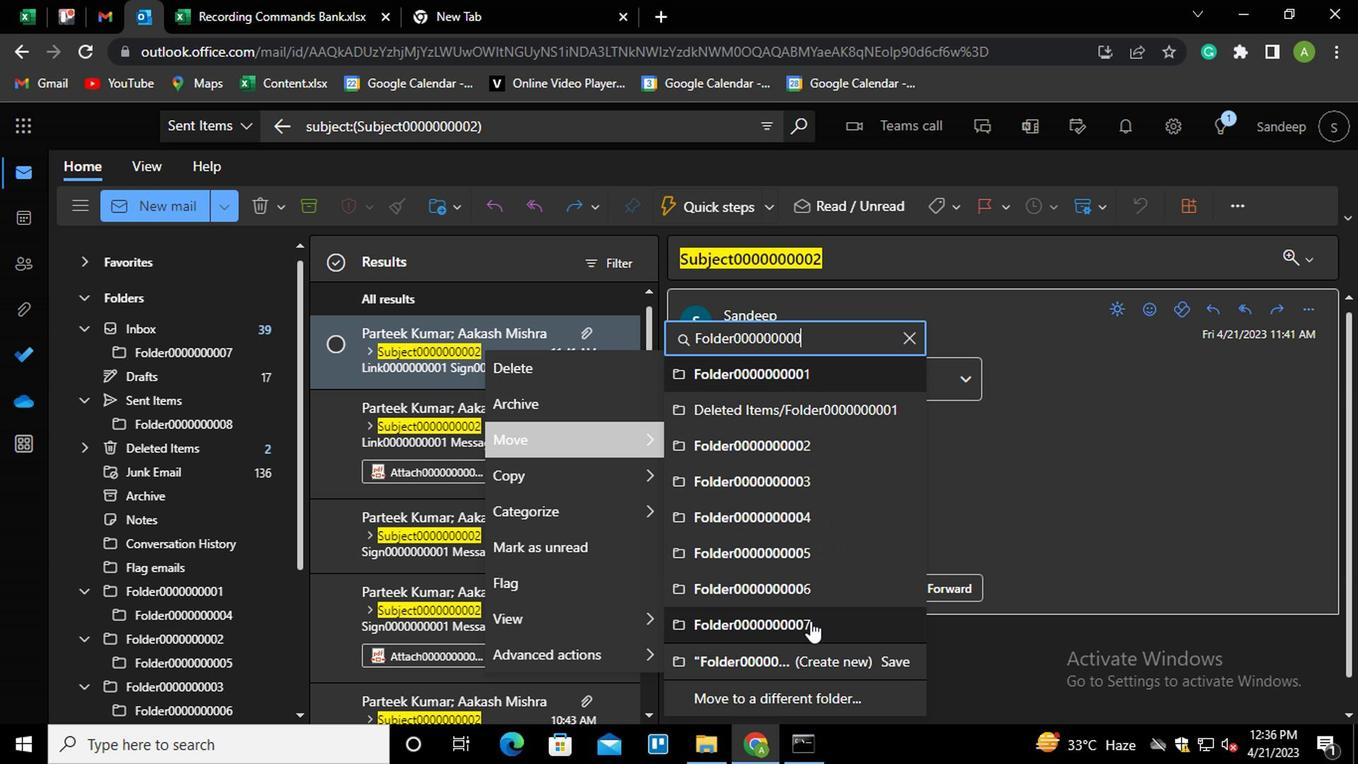 
Action: Mouse moved to (353, 581)
Screenshot: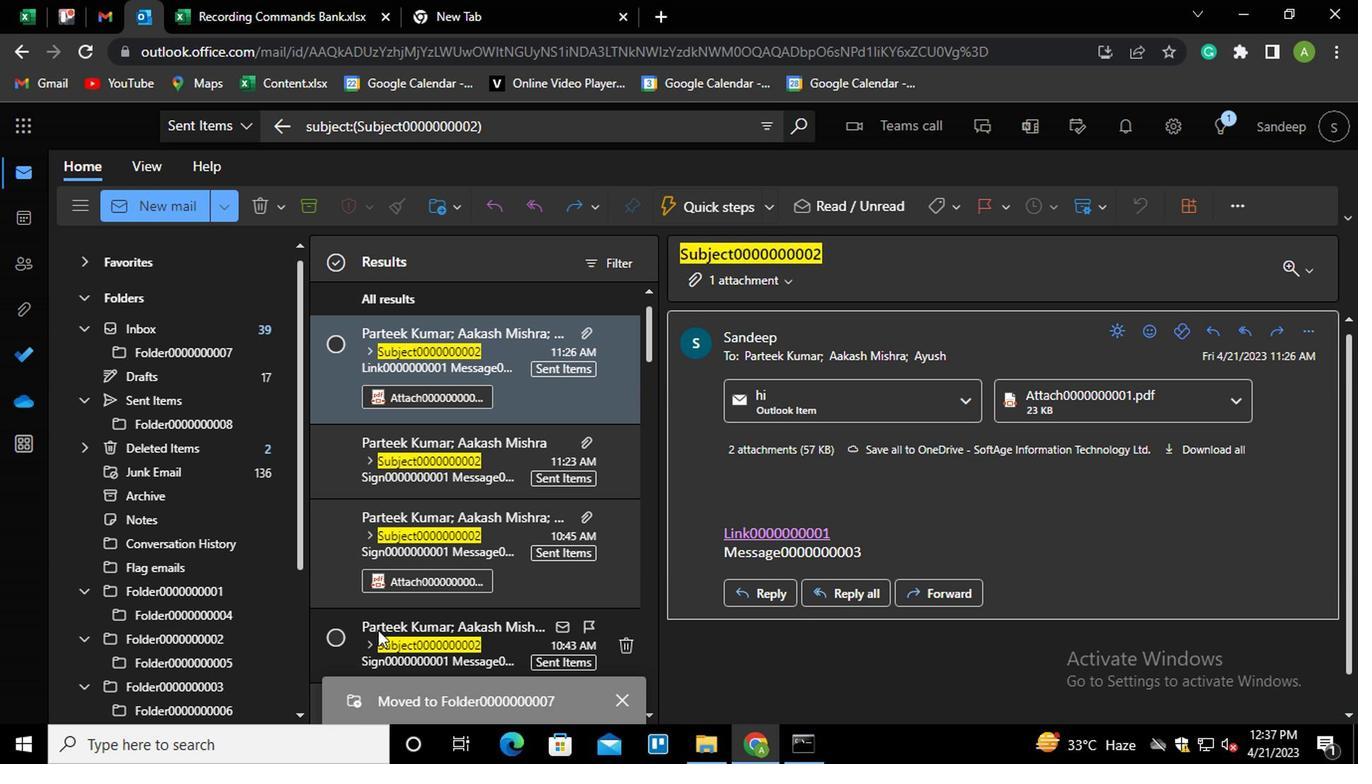 
Action: Mouse scrolled (353, 580) with delta (0, 0)
Screenshot: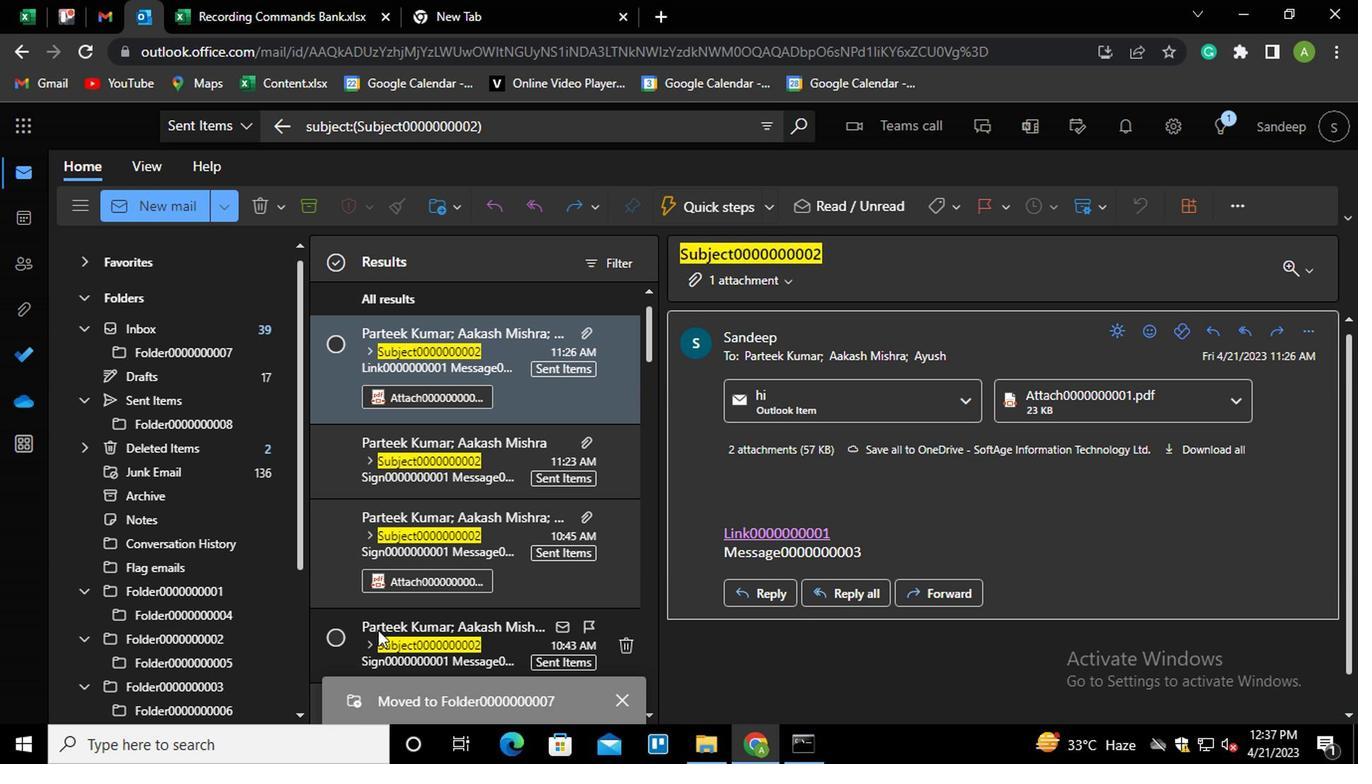 
Action: Mouse moved to (348, 583)
Screenshot: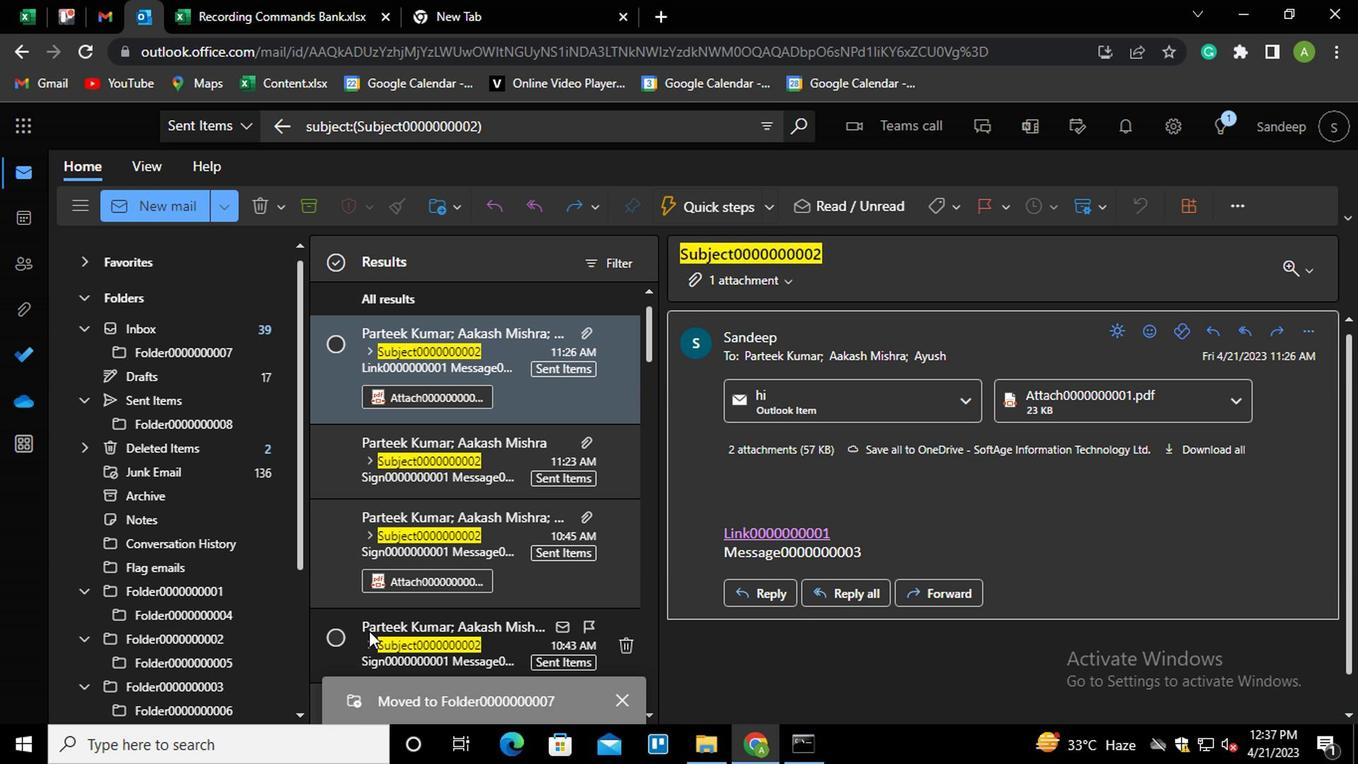 
Action: Mouse scrolled (348, 582) with delta (0, 0)
Screenshot: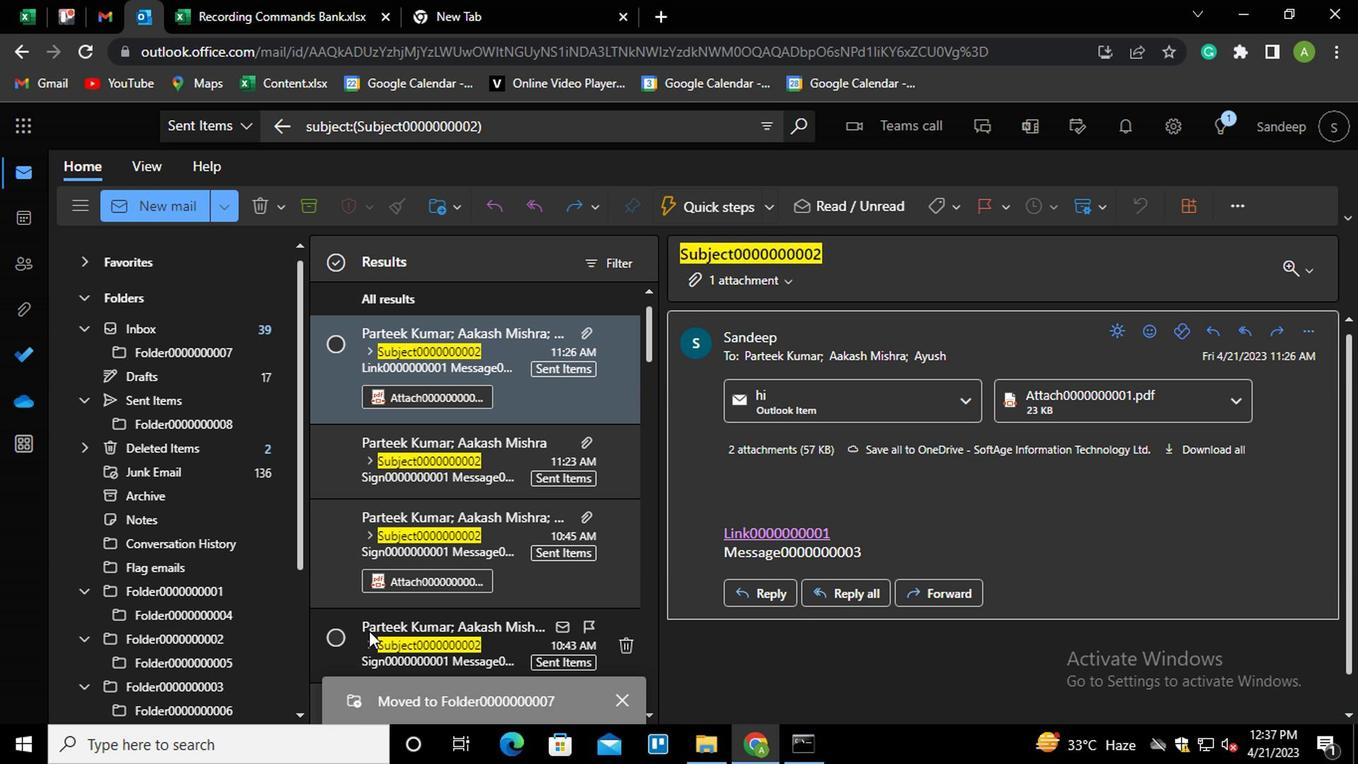 
Action: Mouse moved to (345, 583)
Screenshot: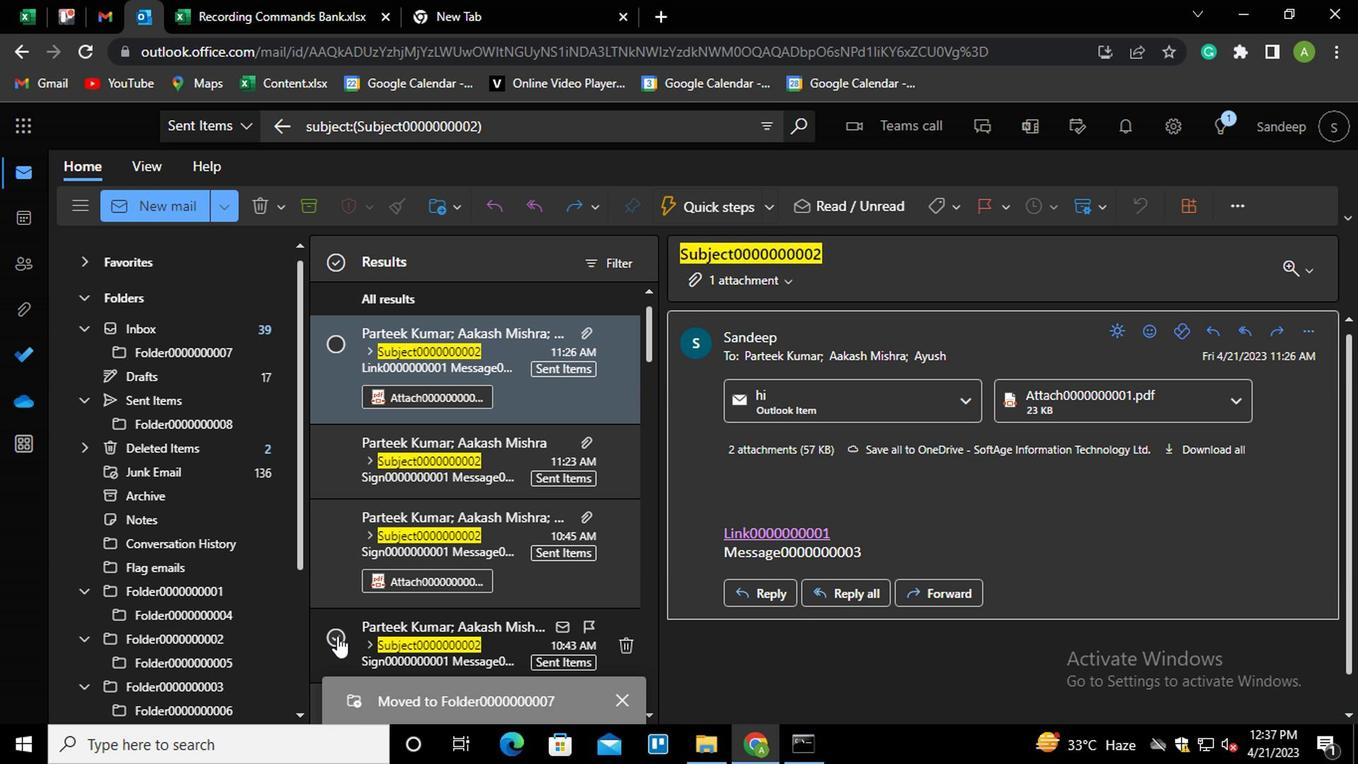 
Action: Mouse scrolled (345, 582) with delta (0, 0)
Screenshot: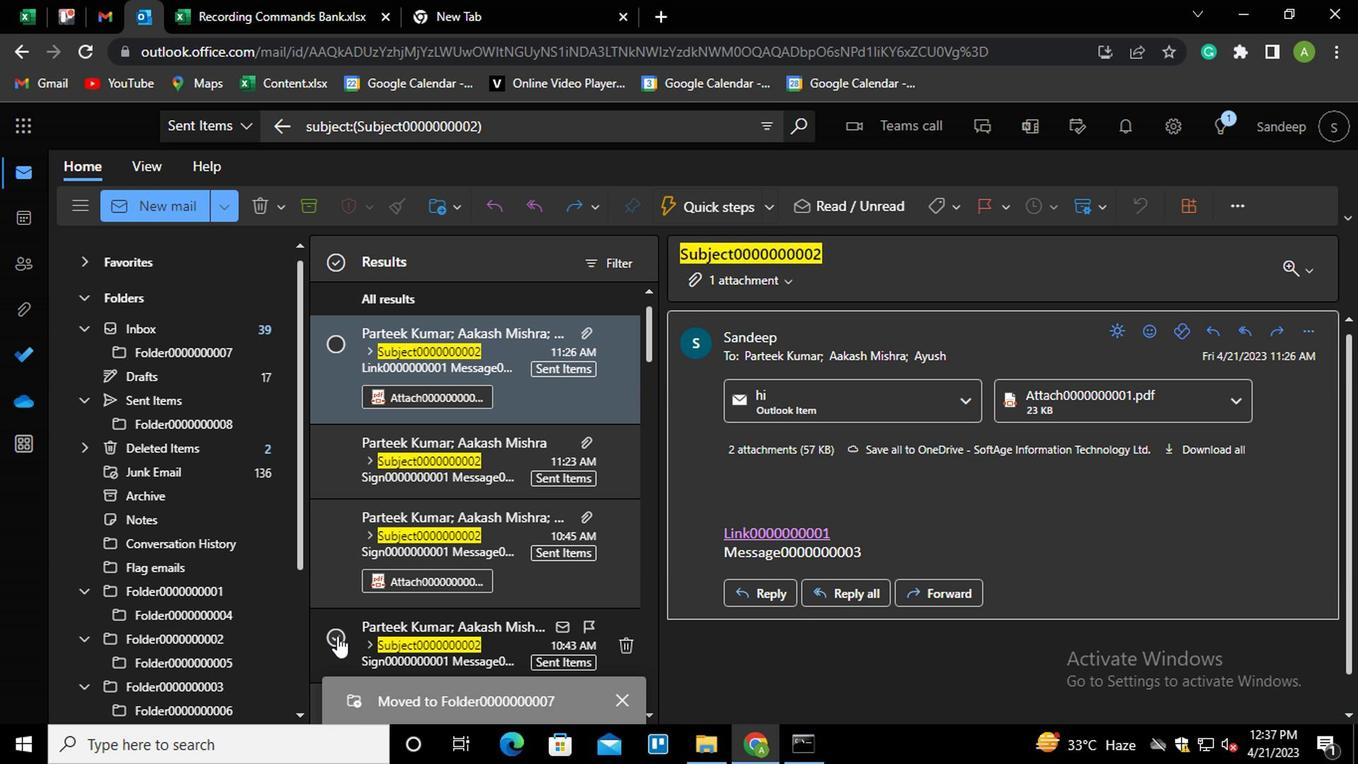 
Action: Mouse moved to (312, 578)
Screenshot: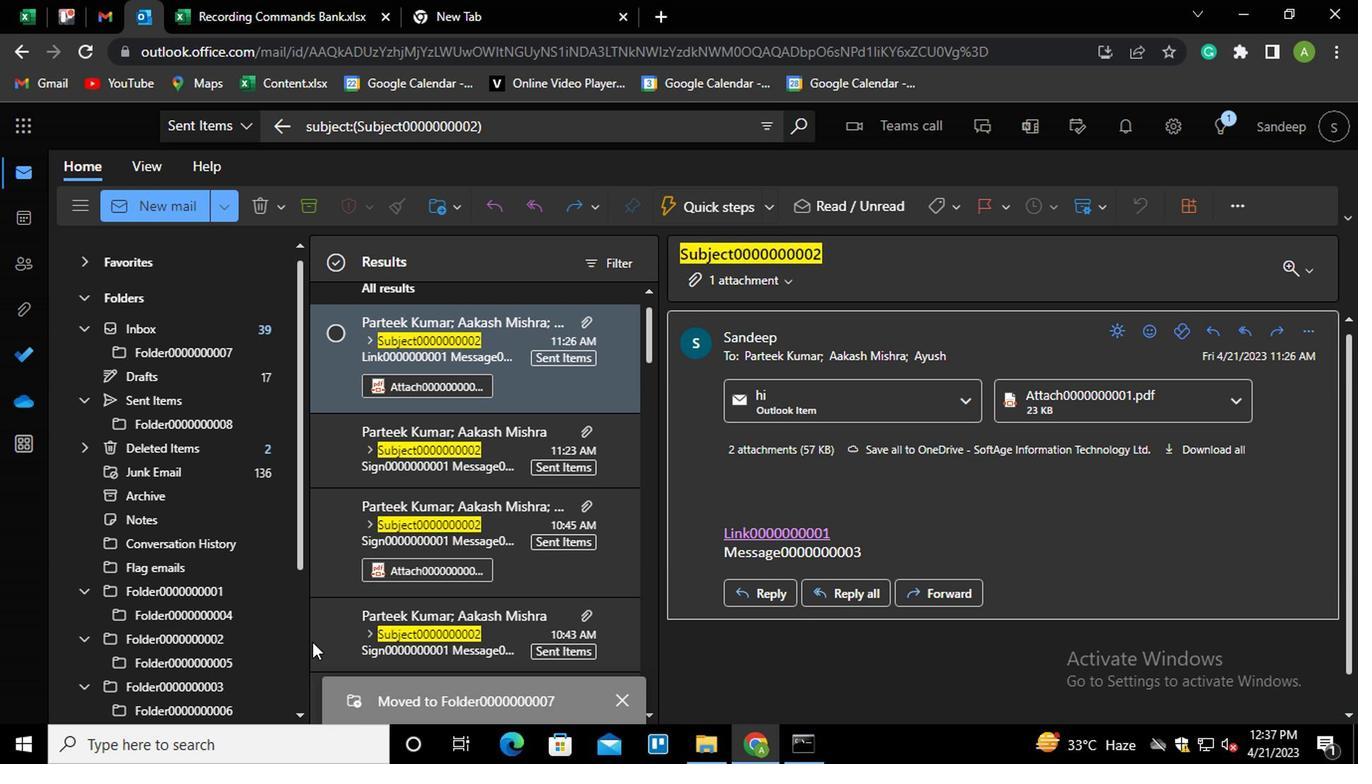 
Action: Mouse scrolled (312, 578) with delta (0, 0)
Screenshot: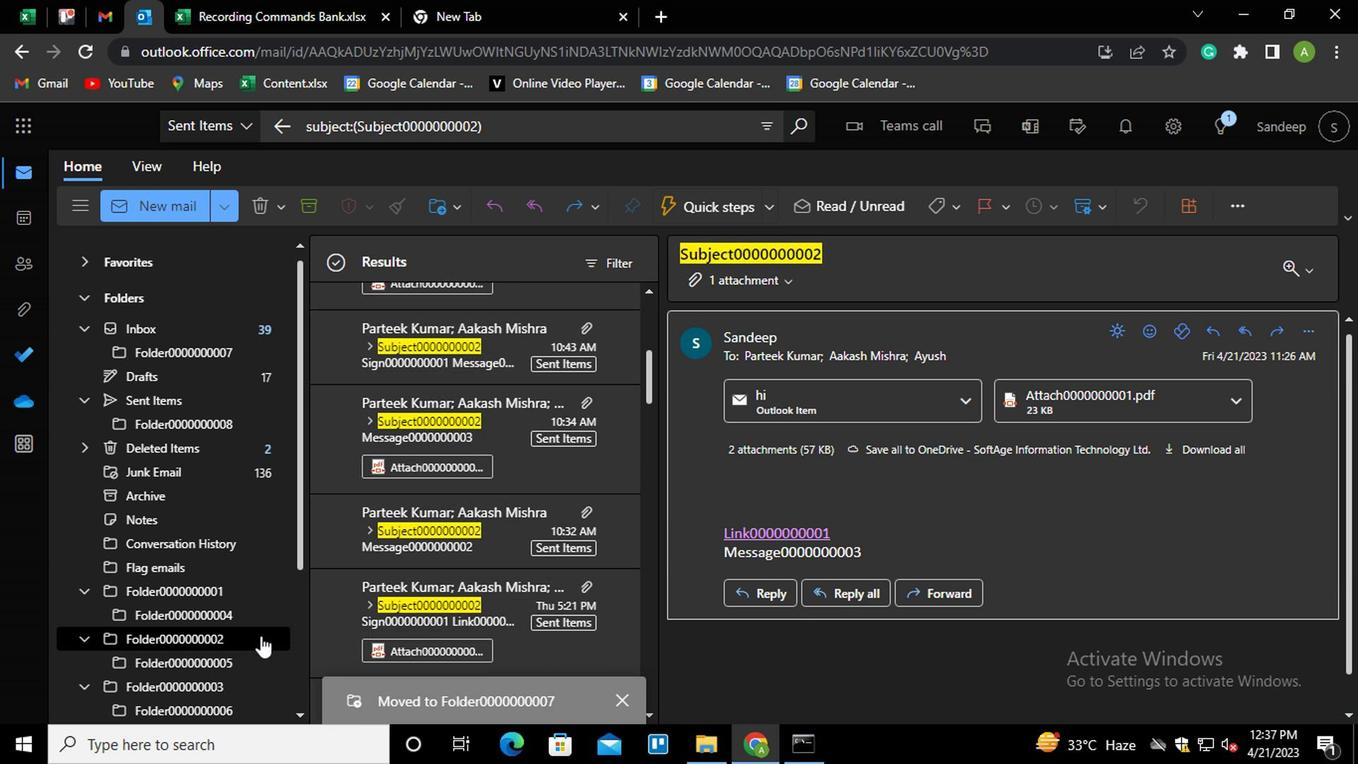 
Action: Mouse scrolled (312, 578) with delta (0, 0)
Screenshot: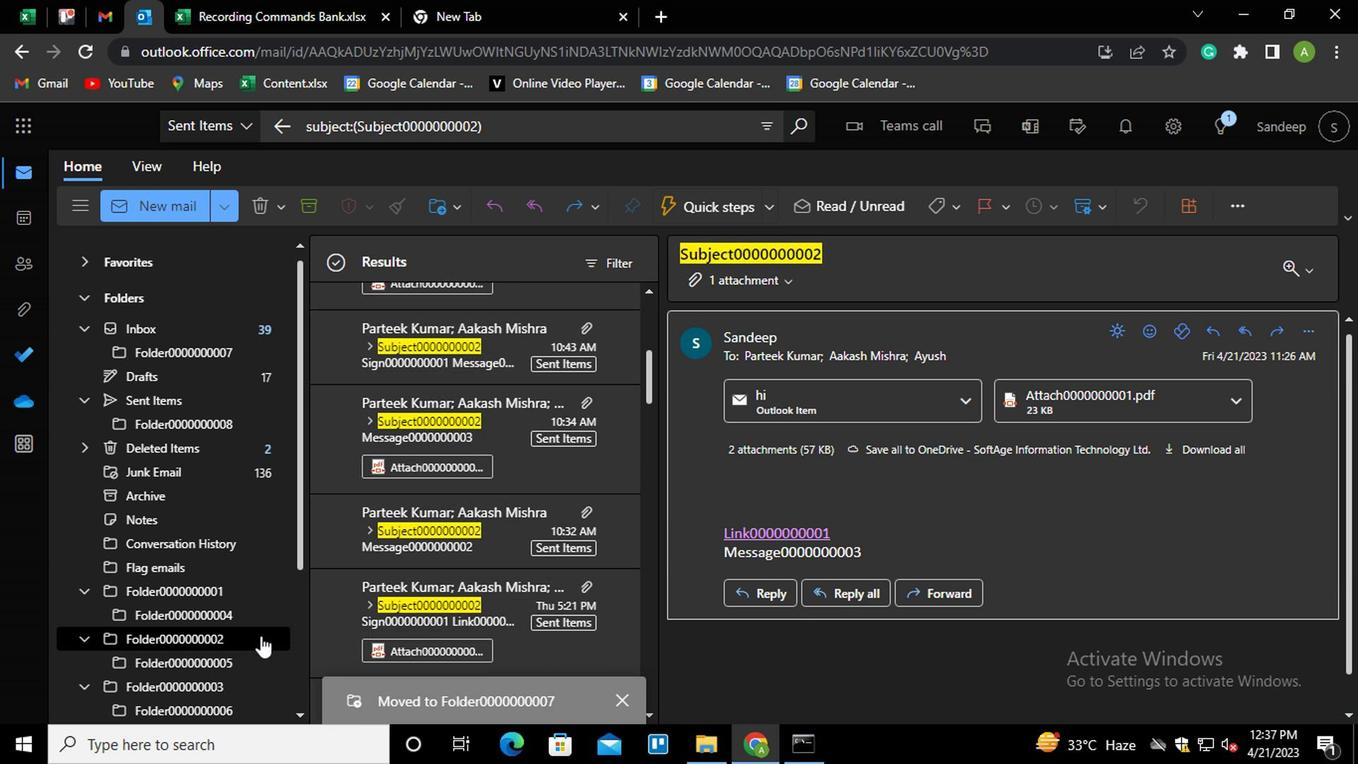 
Action: Mouse scrolled (312, 578) with delta (0, 0)
Screenshot: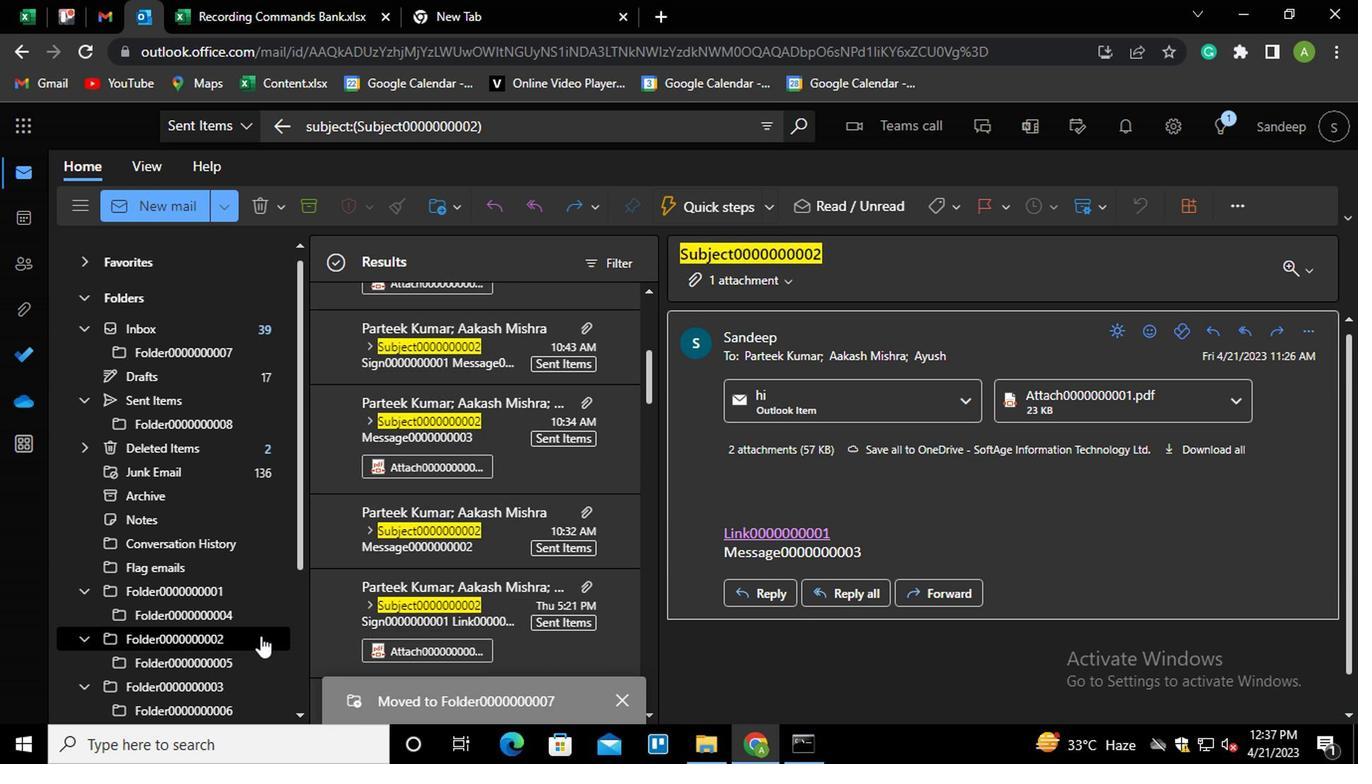 
Action: Mouse moved to (438, 544)
Screenshot: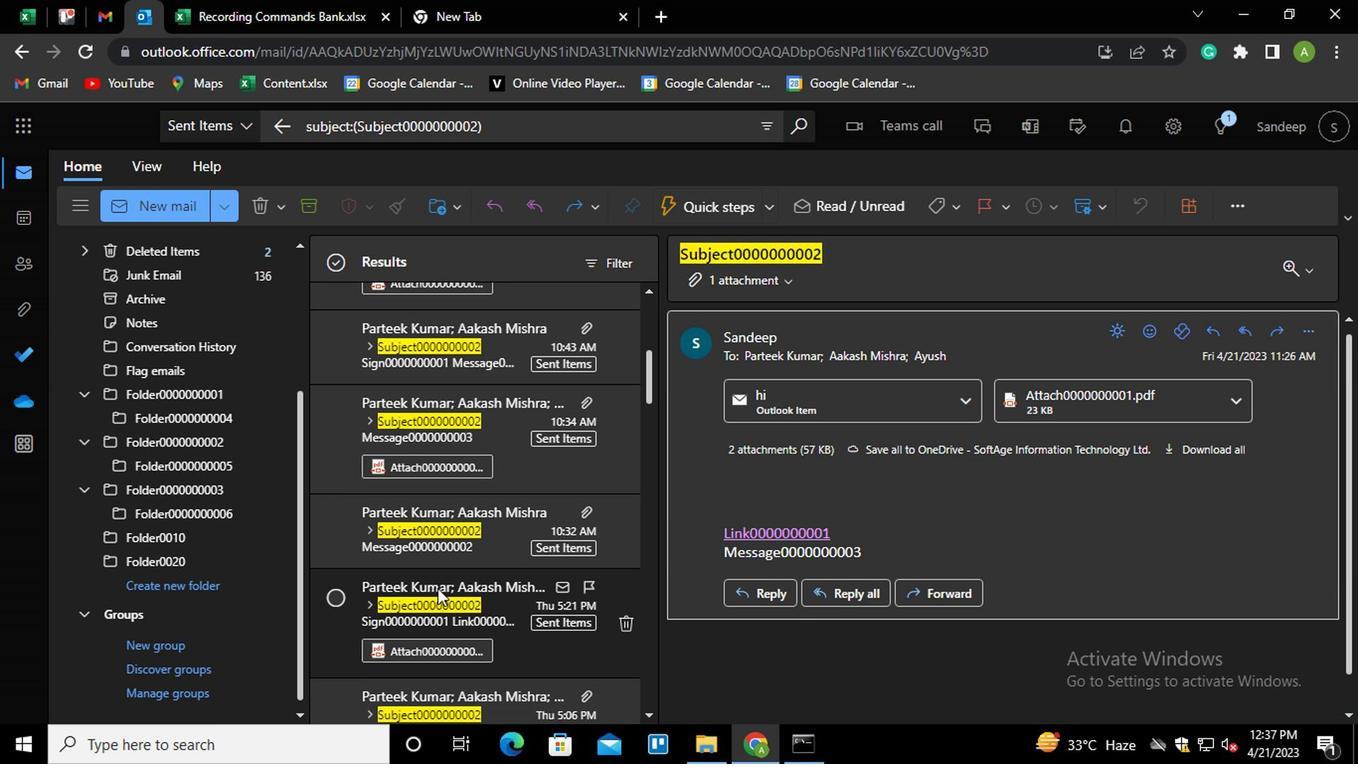 
Action: Mouse scrolled (438, 545) with delta (0, 0)
Screenshot: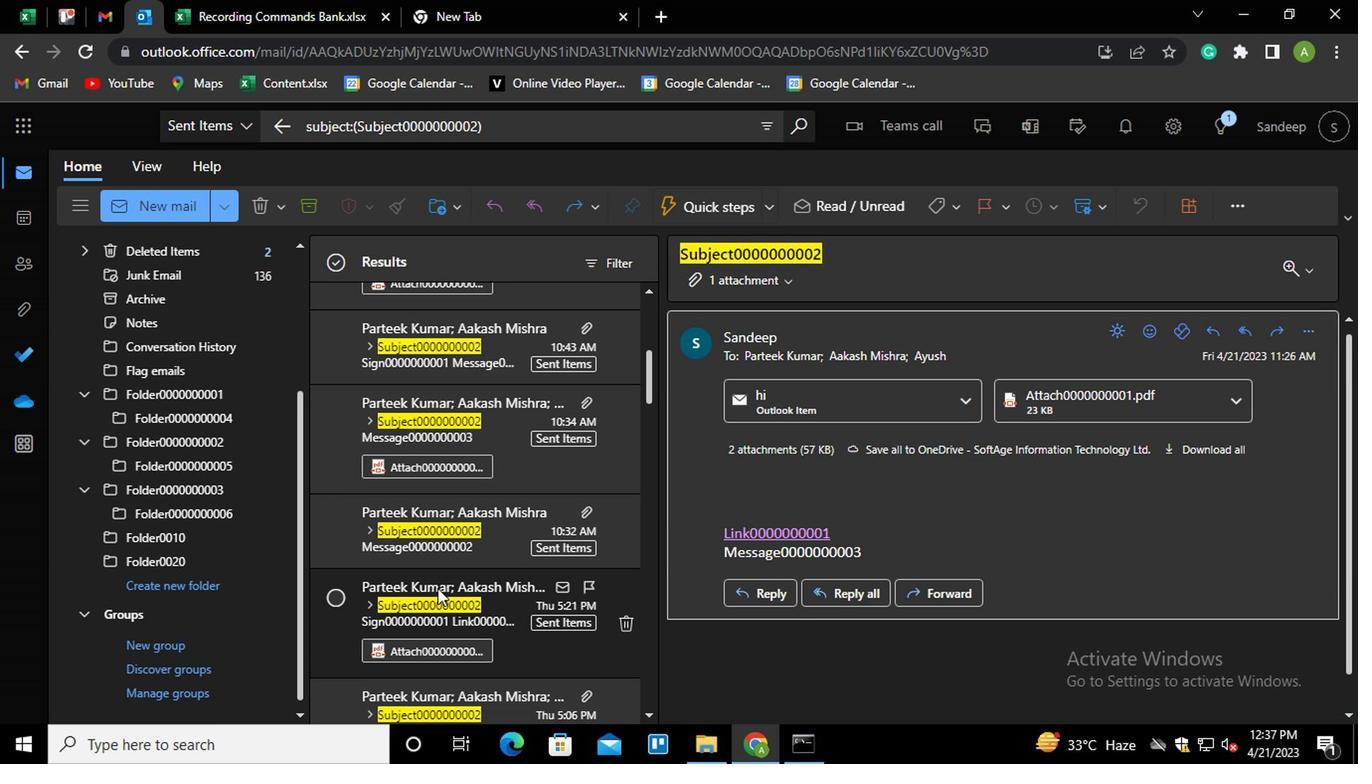 
Action: Mouse scrolled (438, 545) with delta (0, 0)
Screenshot: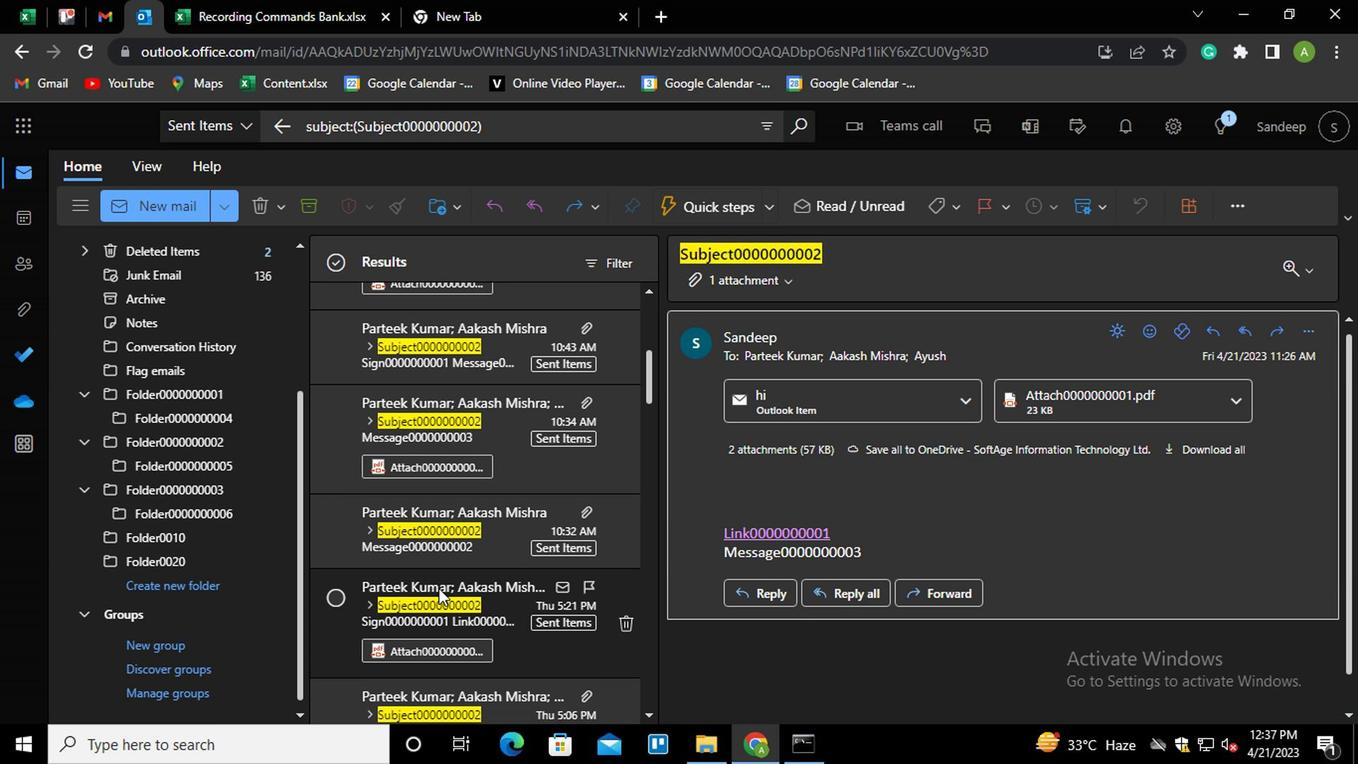 
Action: Mouse scrolled (438, 545) with delta (0, 0)
Screenshot: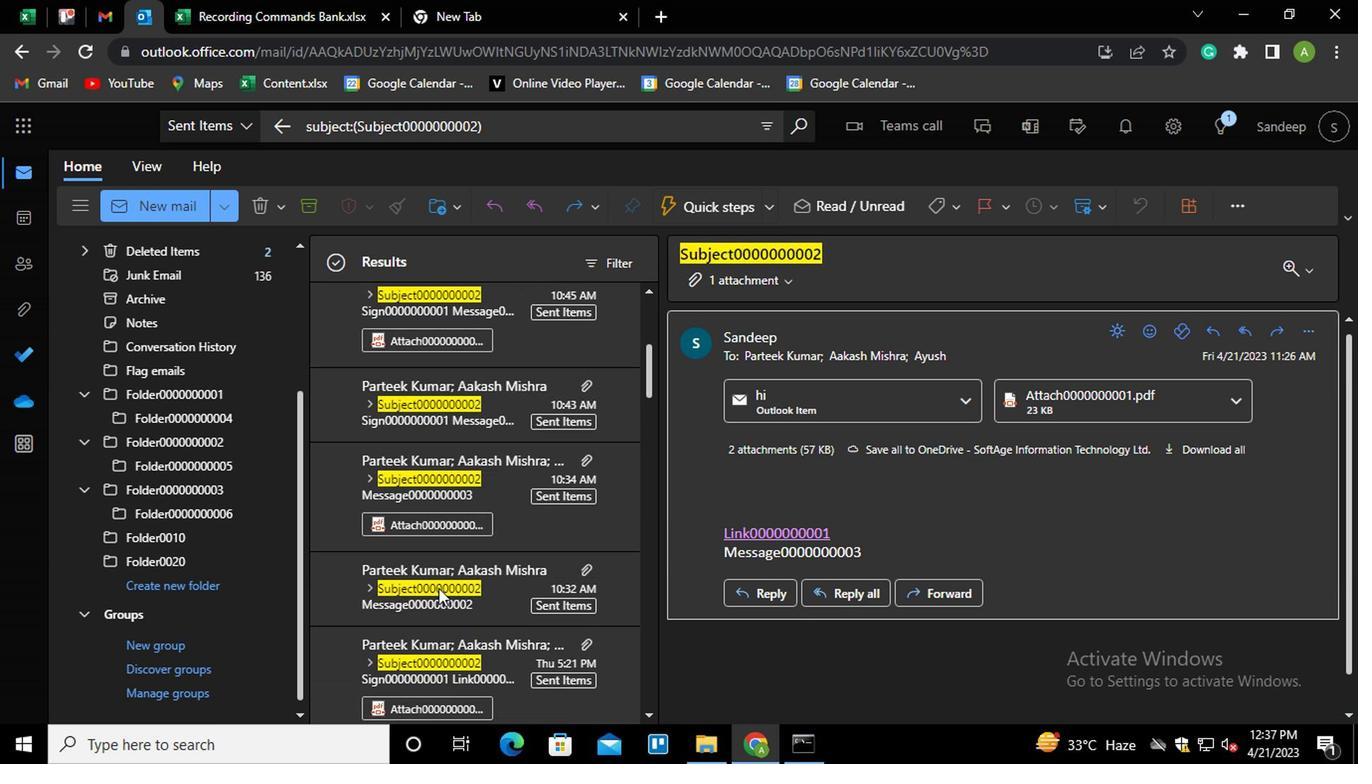 
Action: Mouse scrolled (438, 545) with delta (0, 0)
Screenshot: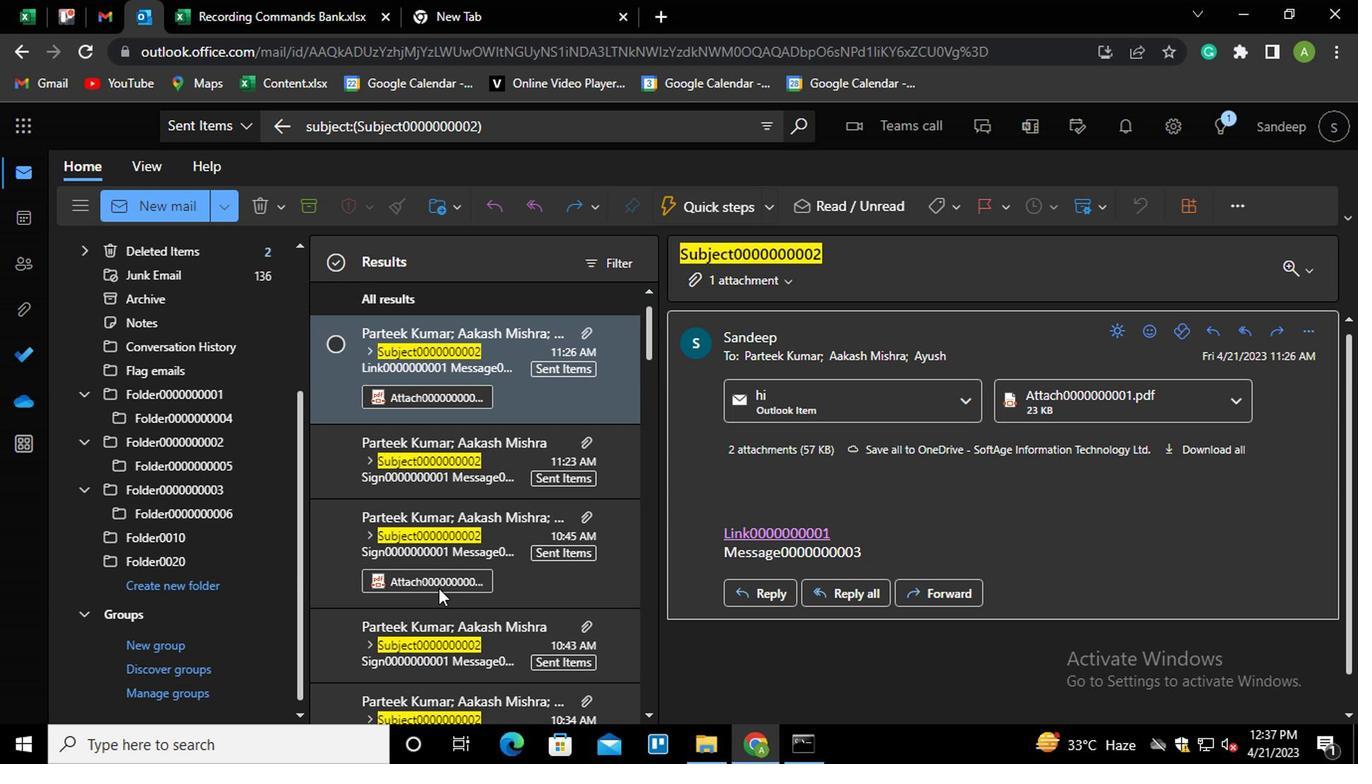 
Action: Mouse scrolled (438, 545) with delta (0, 0)
Screenshot: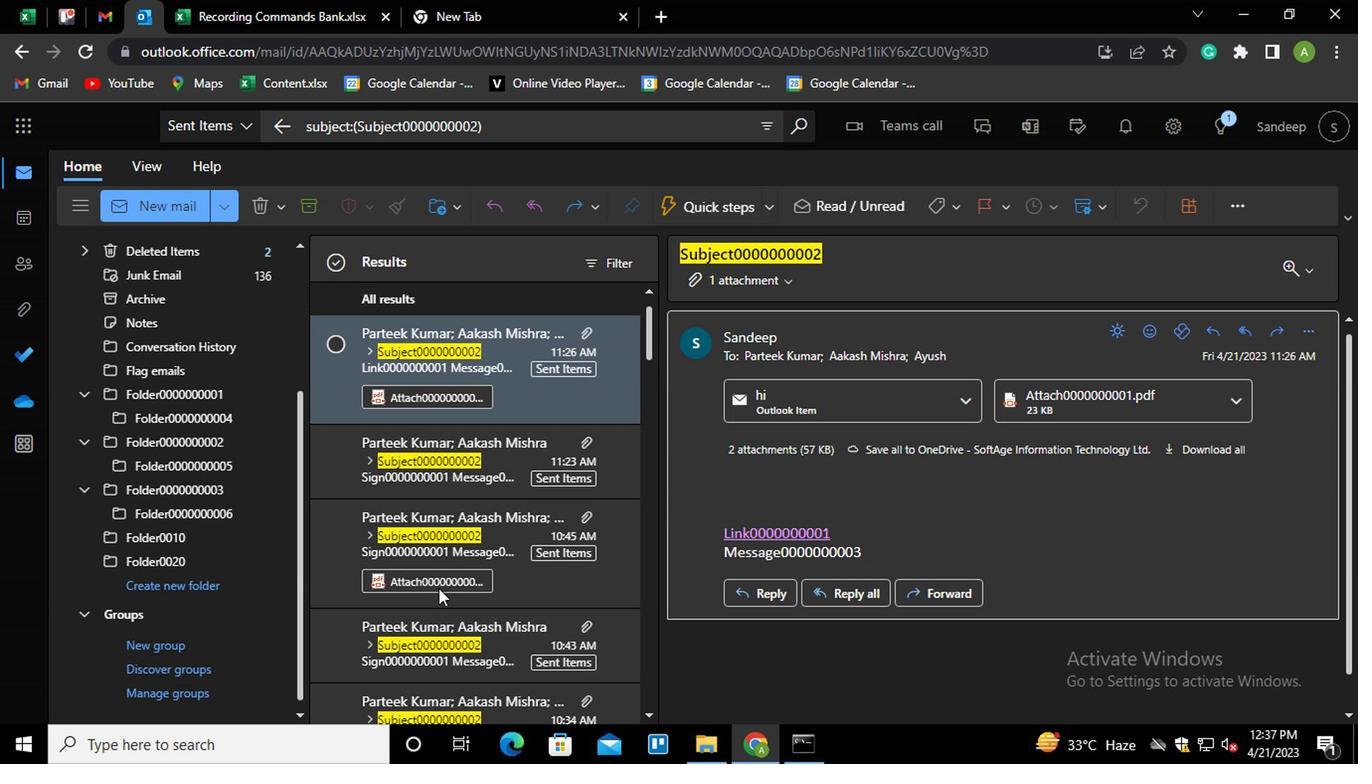
Action: Mouse moved to (237, 540)
Screenshot: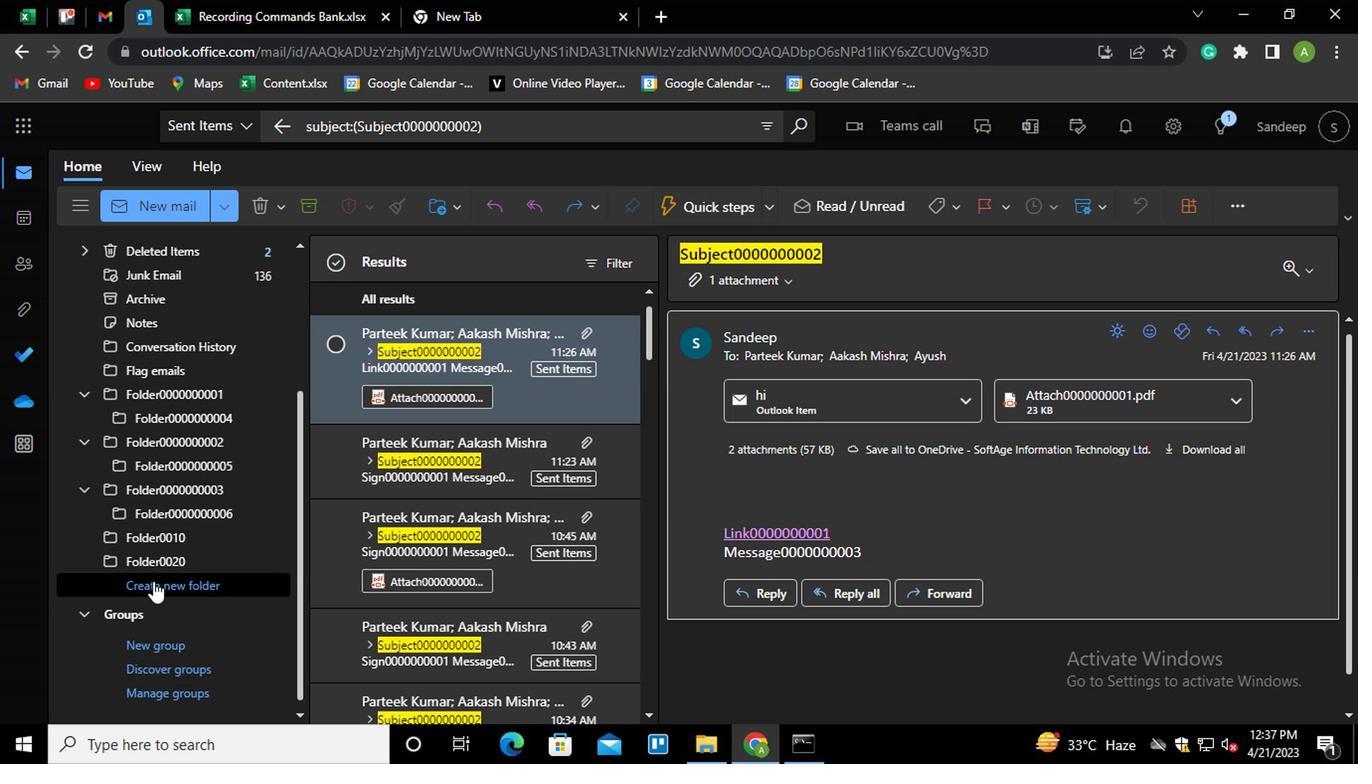 
Action: Mouse pressed left at (237, 540)
Screenshot: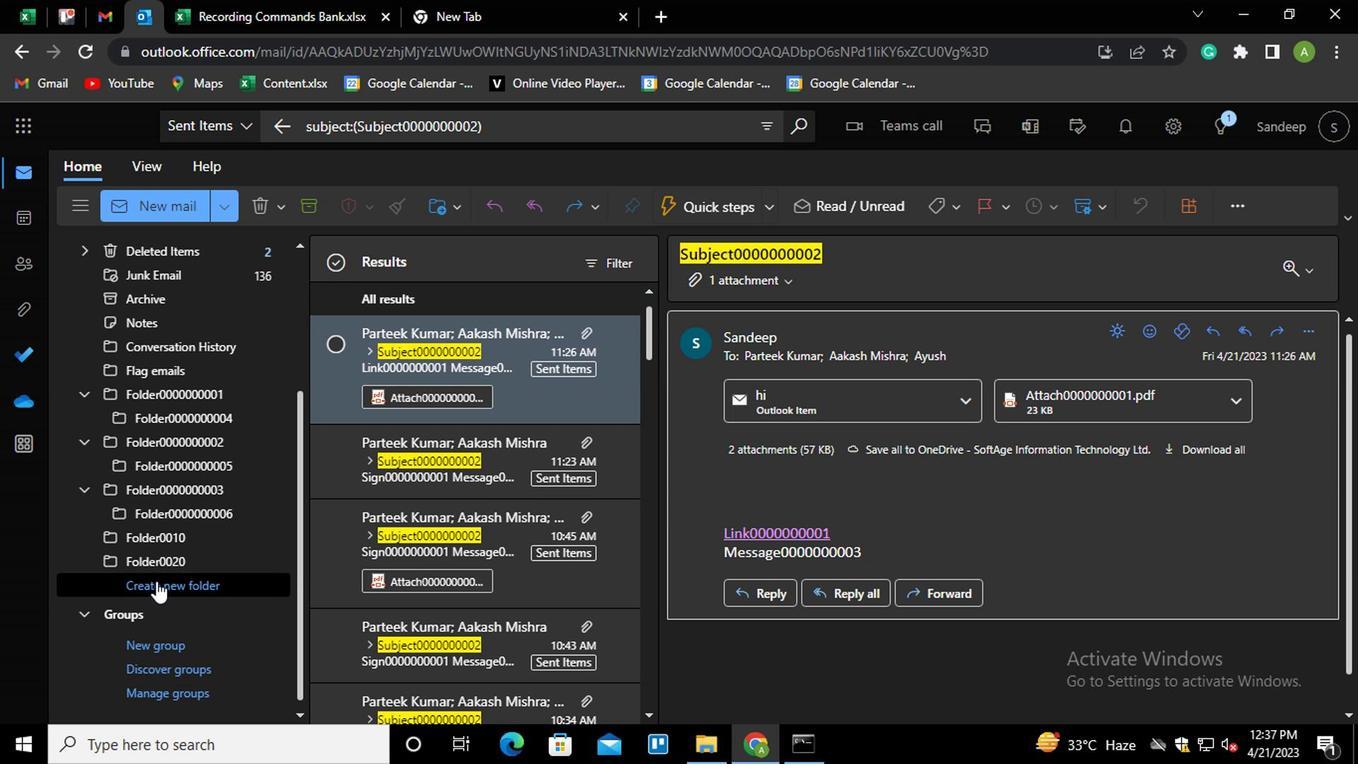 
Action: Mouse moved to (252, 538)
Screenshot: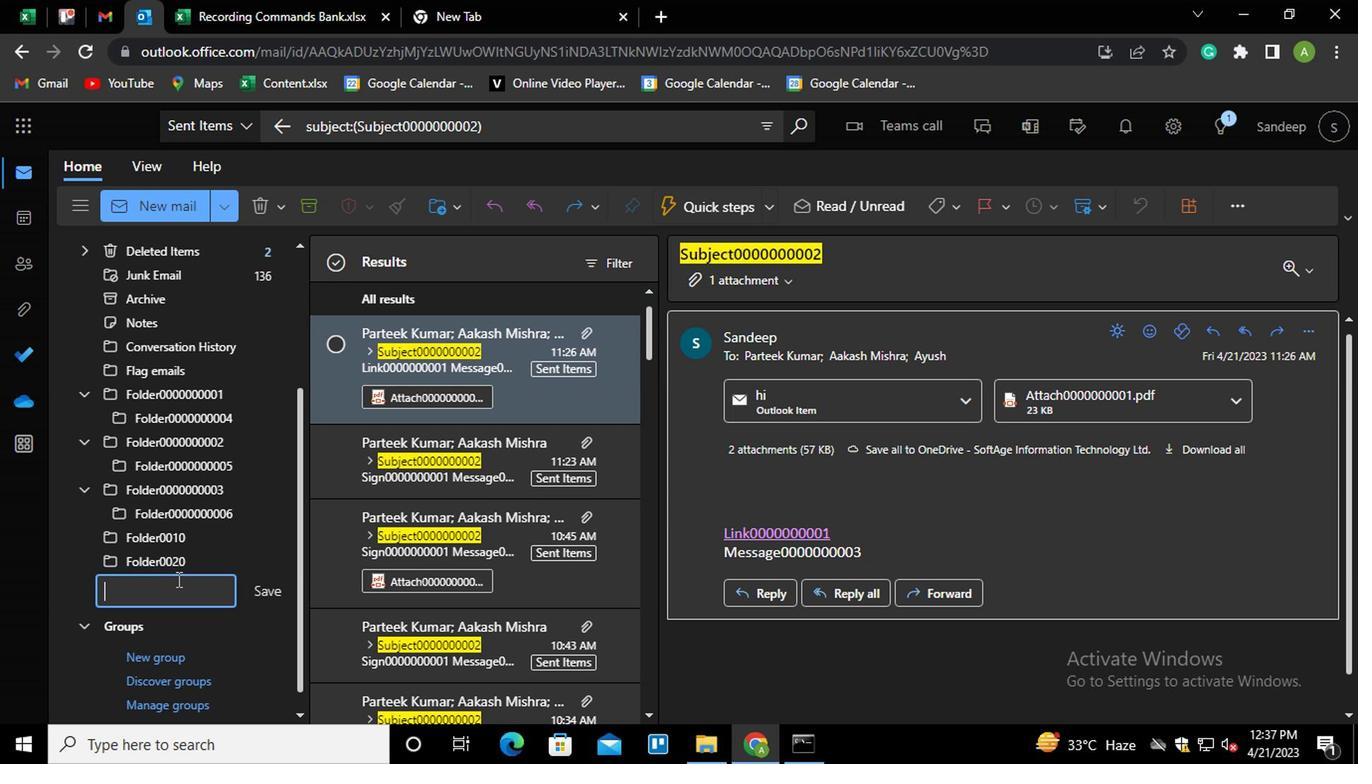 
Action: Key pressed <Key.shift>FOLDER0000000008<Key.enter>
Screenshot: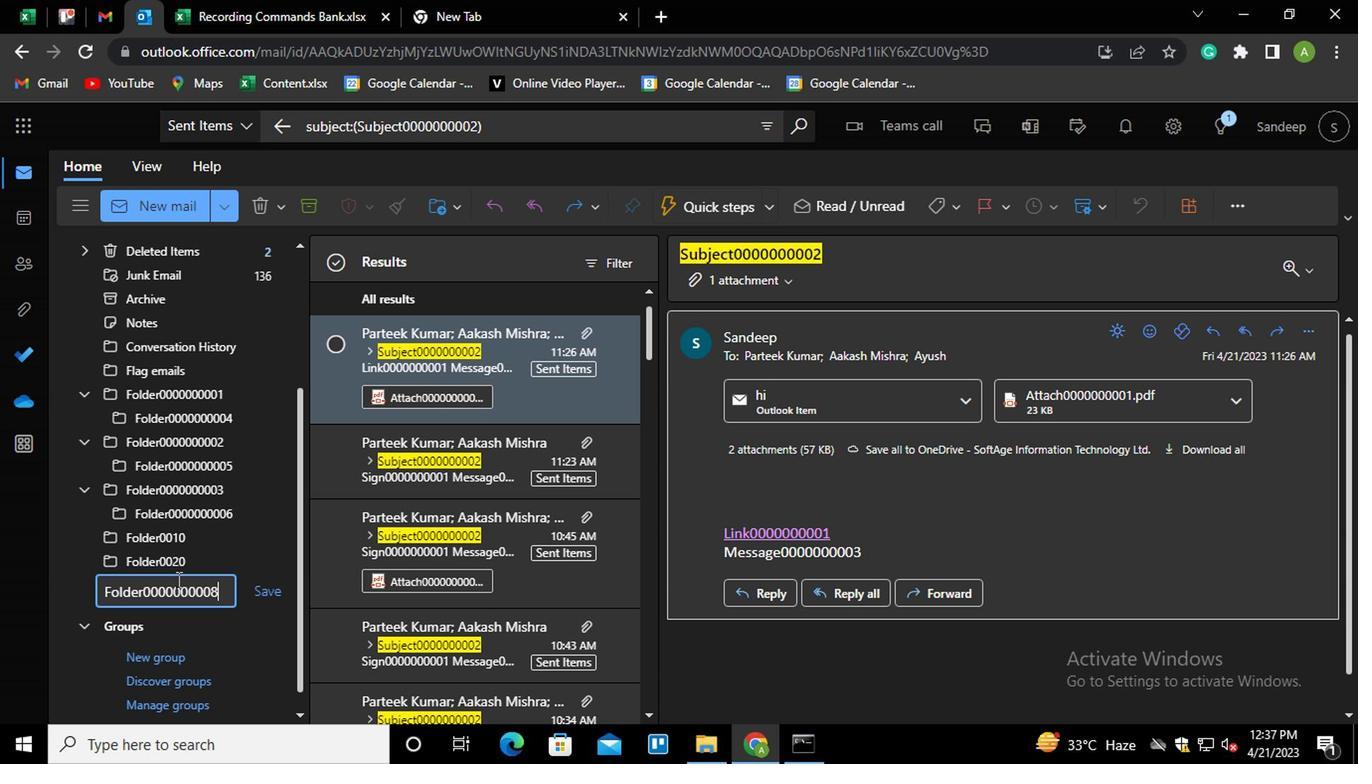 
Action: Mouse moved to (493, 378)
Screenshot: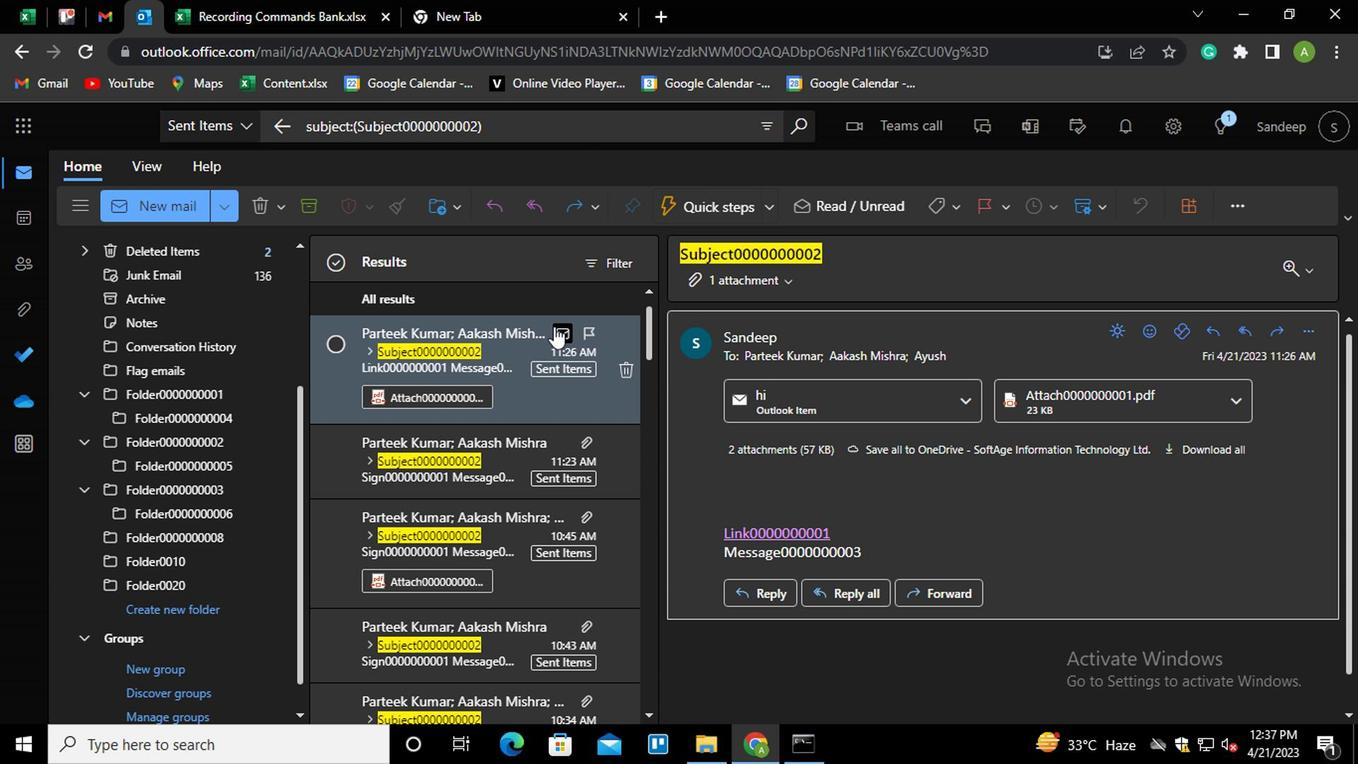 
Action: Mouse pressed right at (493, 378)
Screenshot: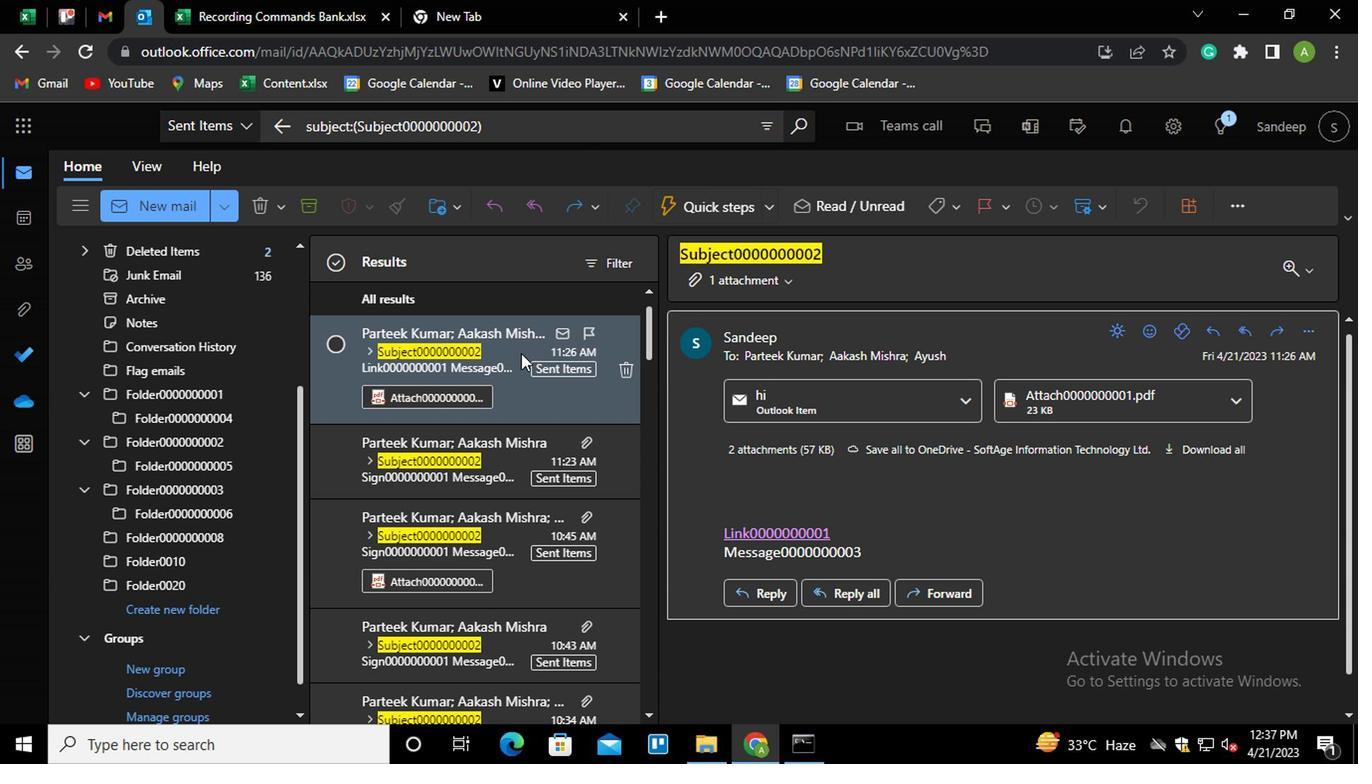 
Action: Mouse moved to (537, 440)
Screenshot: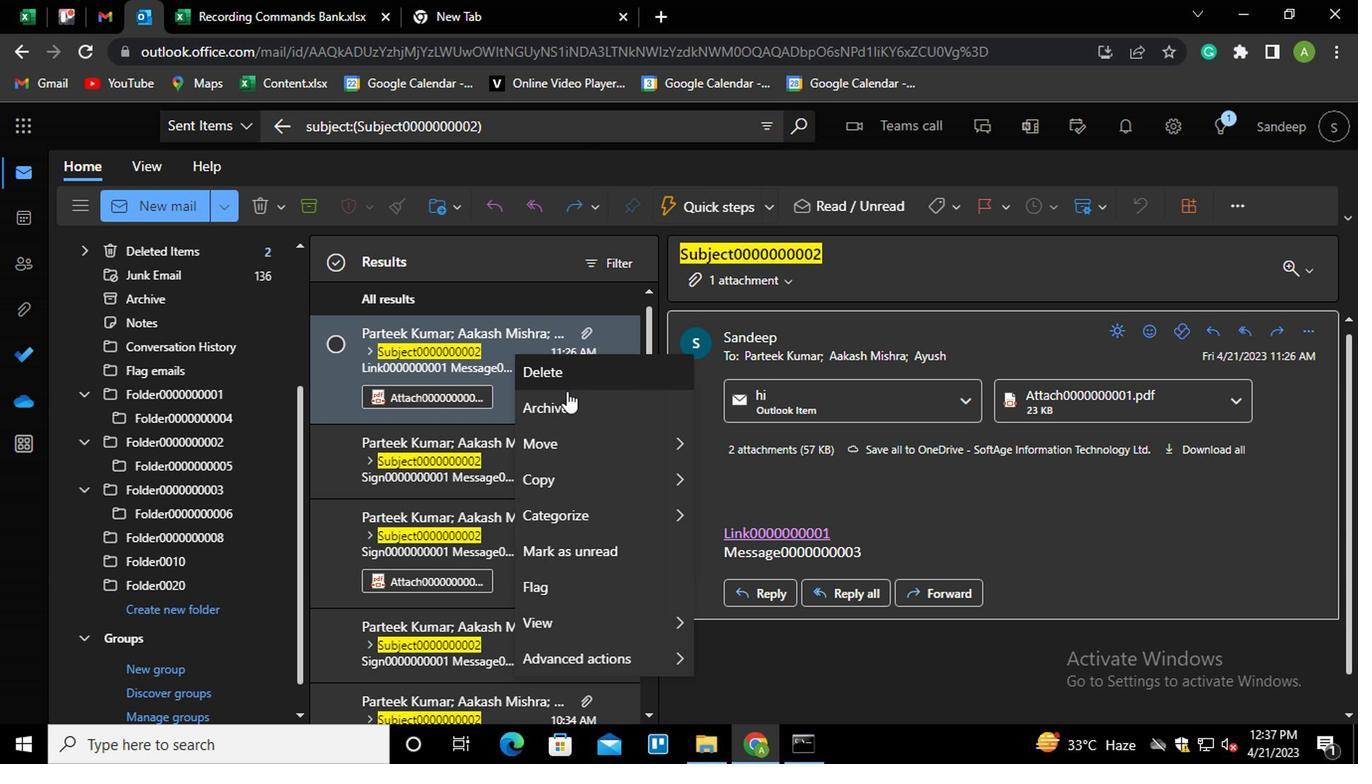 
Action: Mouse pressed left at (537, 440)
Screenshot: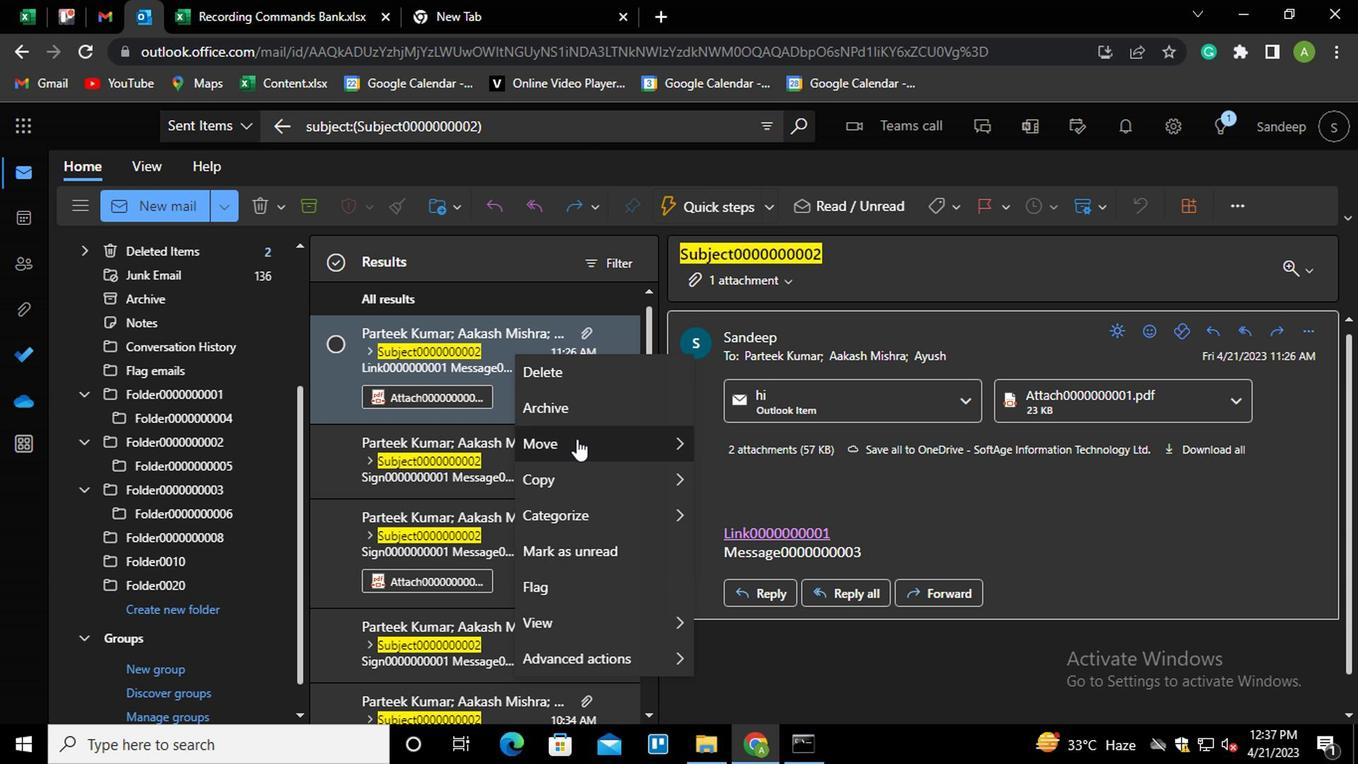 
Action: Mouse moved to (690, 363)
Screenshot: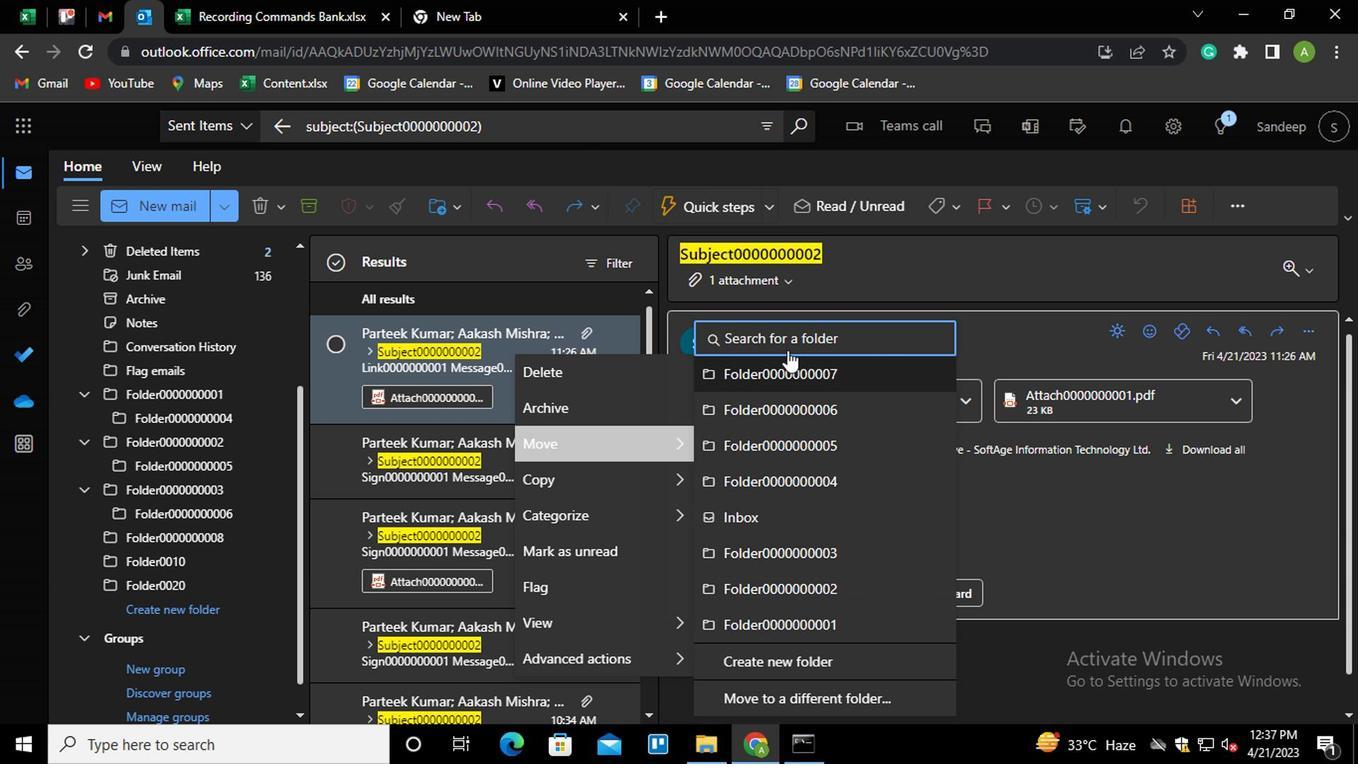 
Action: Mouse pressed left at (690, 363)
Screenshot: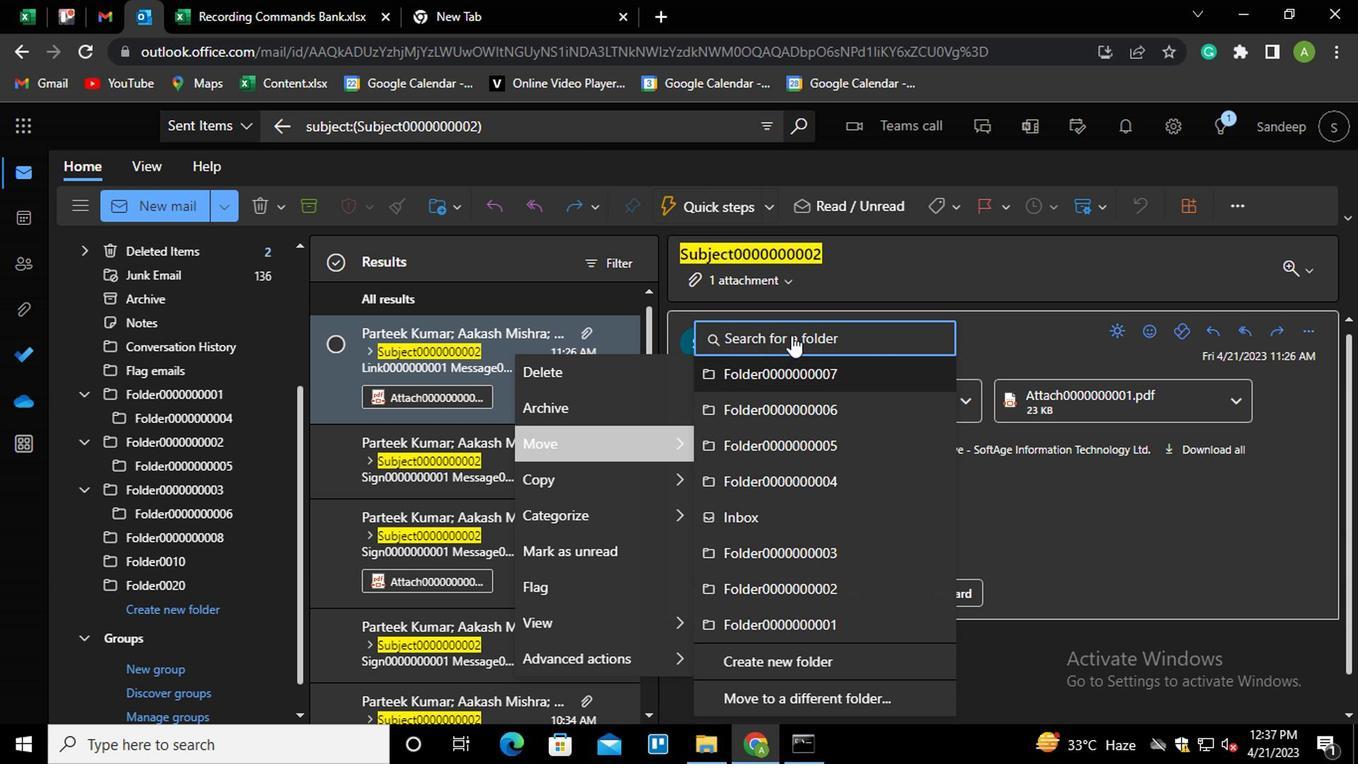 
Action: Mouse moved to (784, 292)
Screenshot: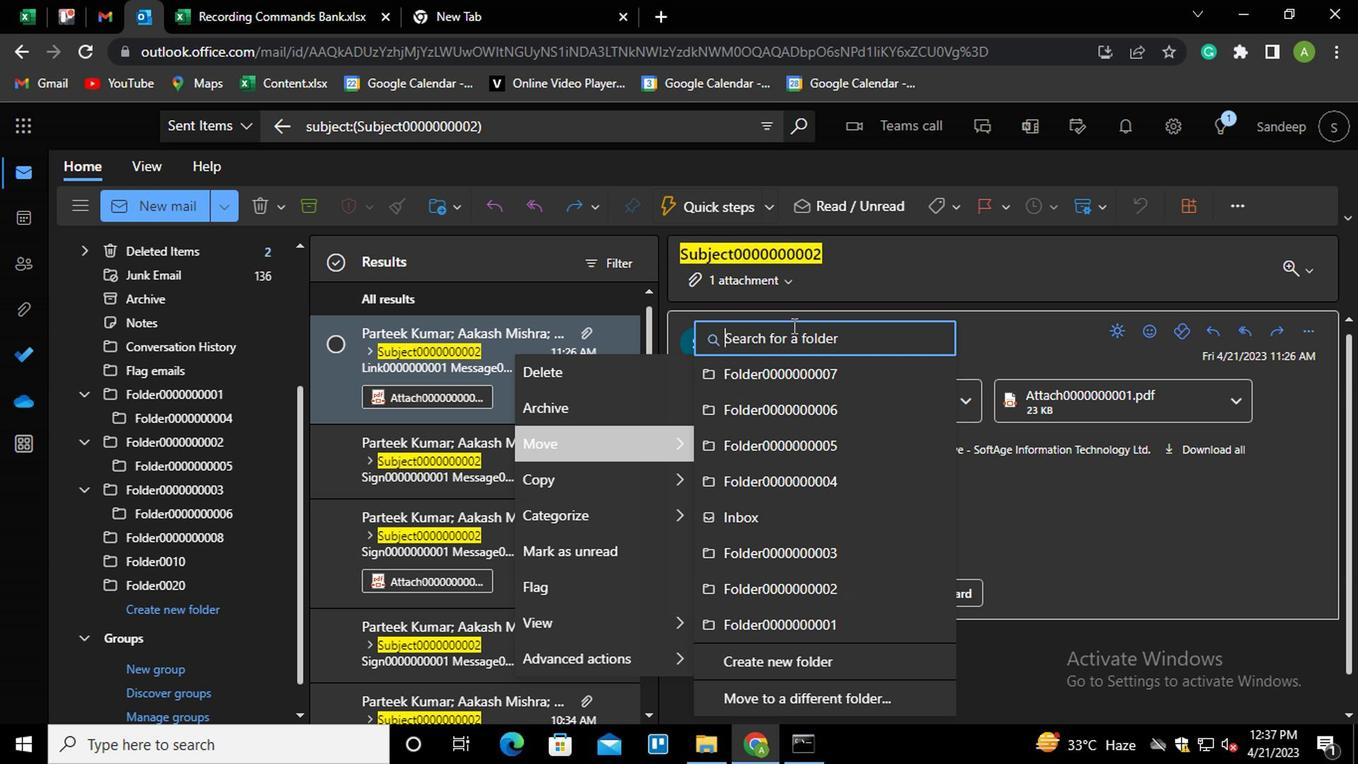 
Action: Key pressed <Key.shift>
Screenshot: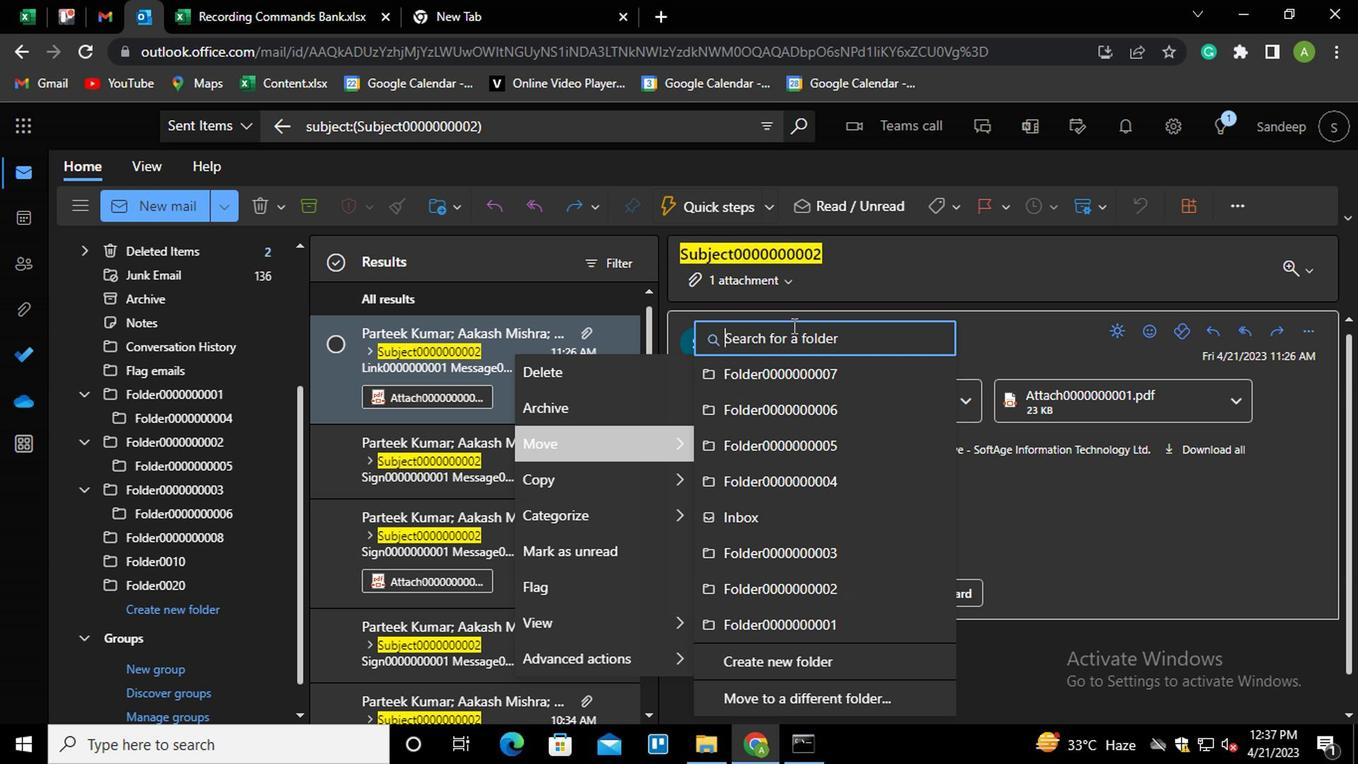 
Action: Mouse moved to (797, 283)
Screenshot: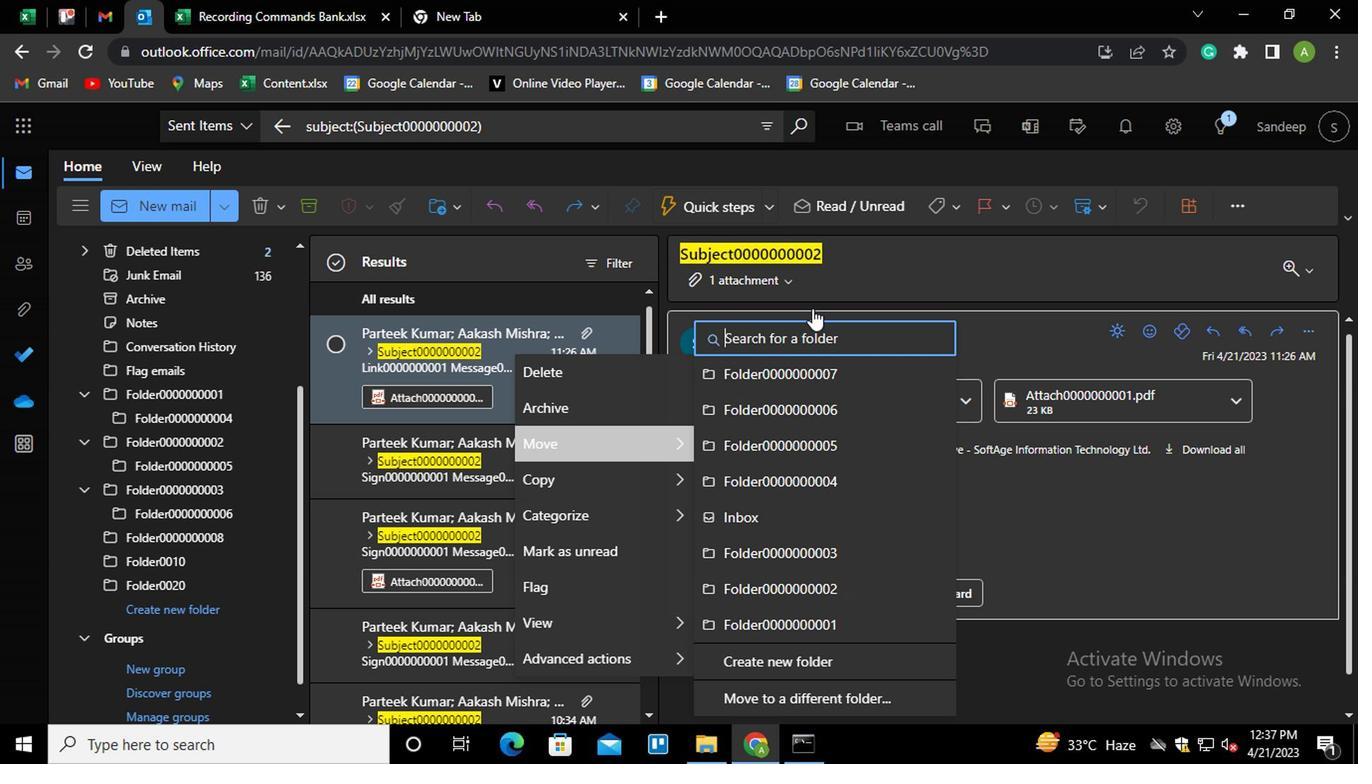 
Action: Key pressed FOLDER0000000008
Screenshot: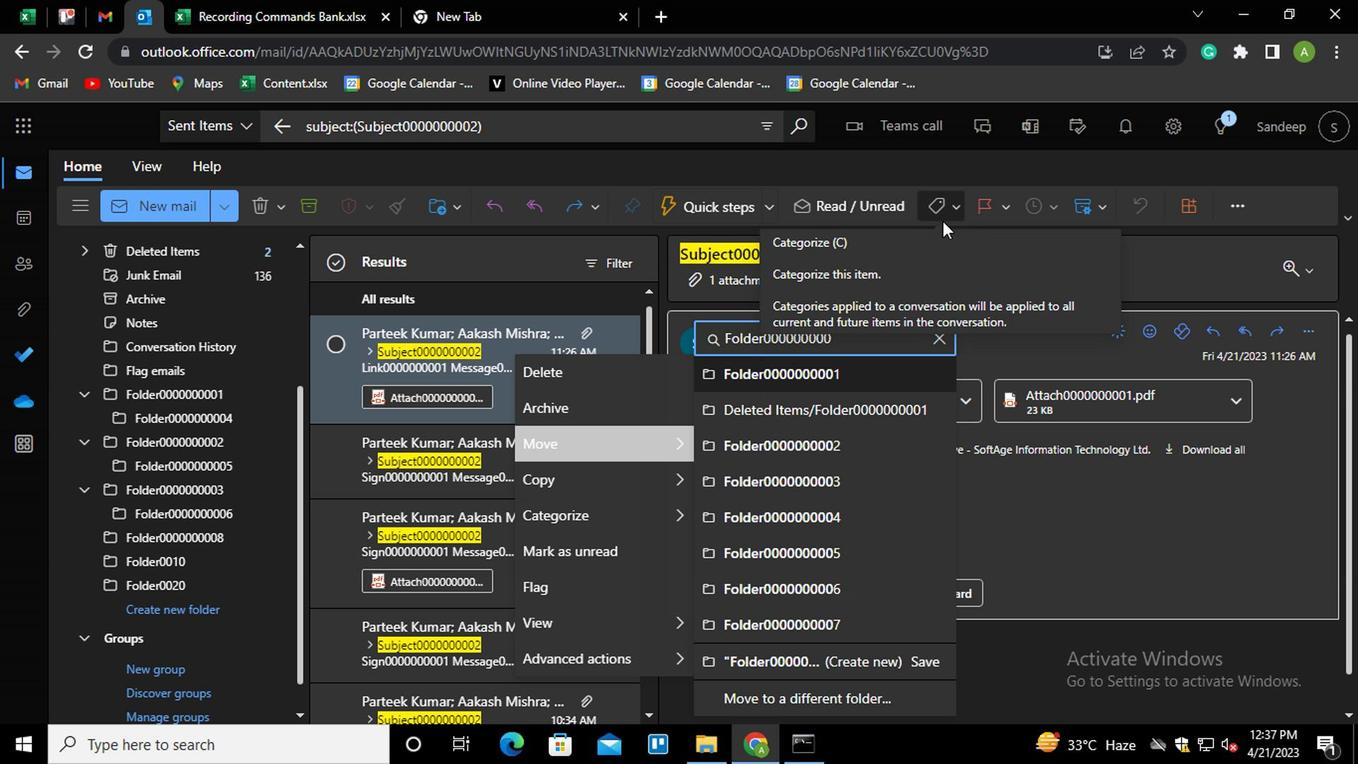 
Action: Mouse moved to (736, 537)
Screenshot: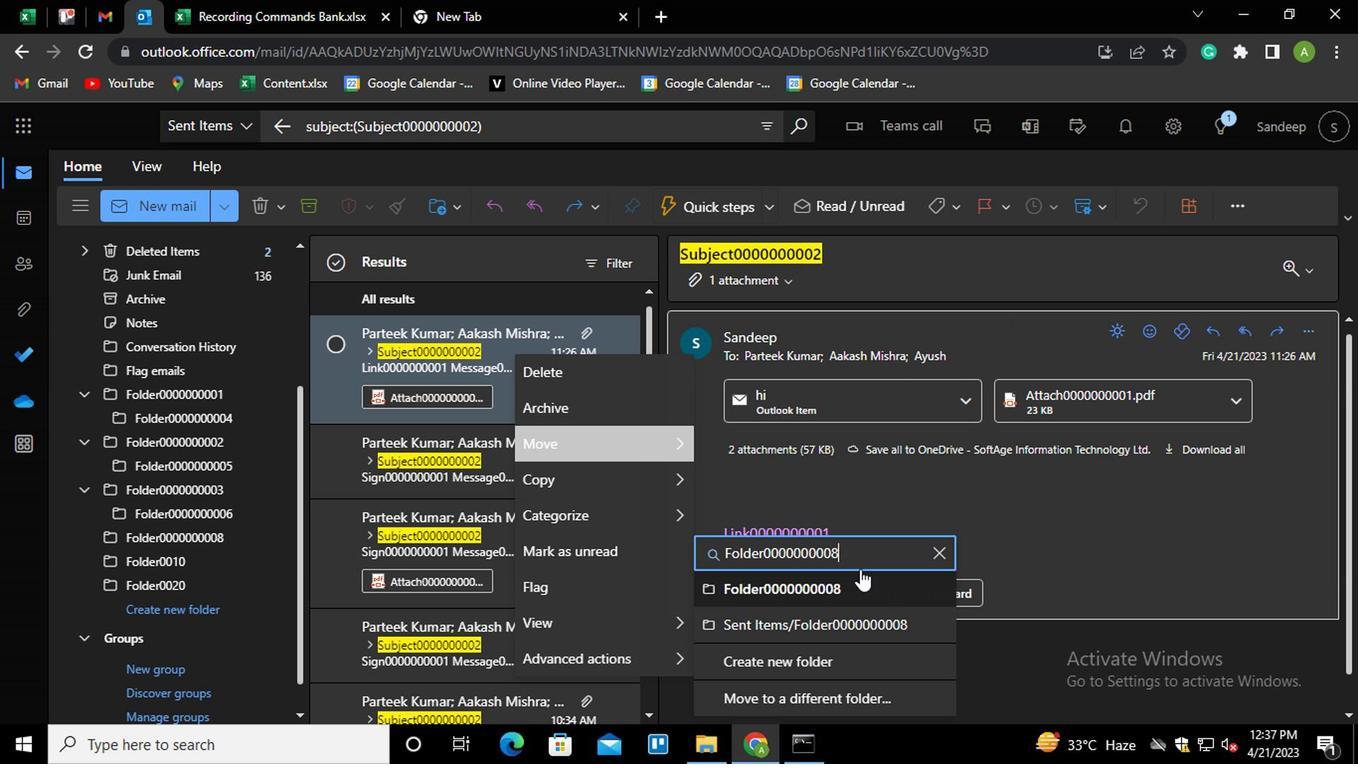 
Action: Mouse pressed left at (736, 537)
Screenshot: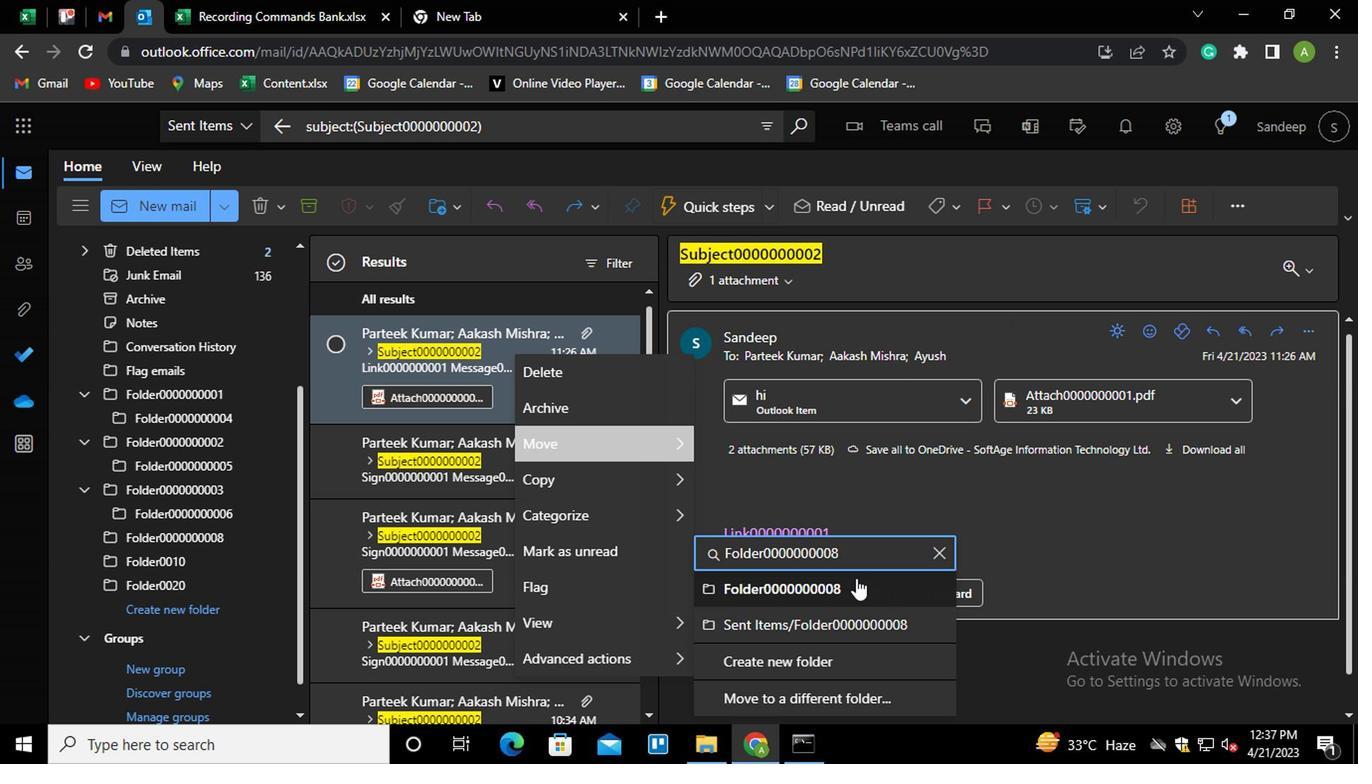 
Action: Mouse moved to (756, 547)
Screenshot: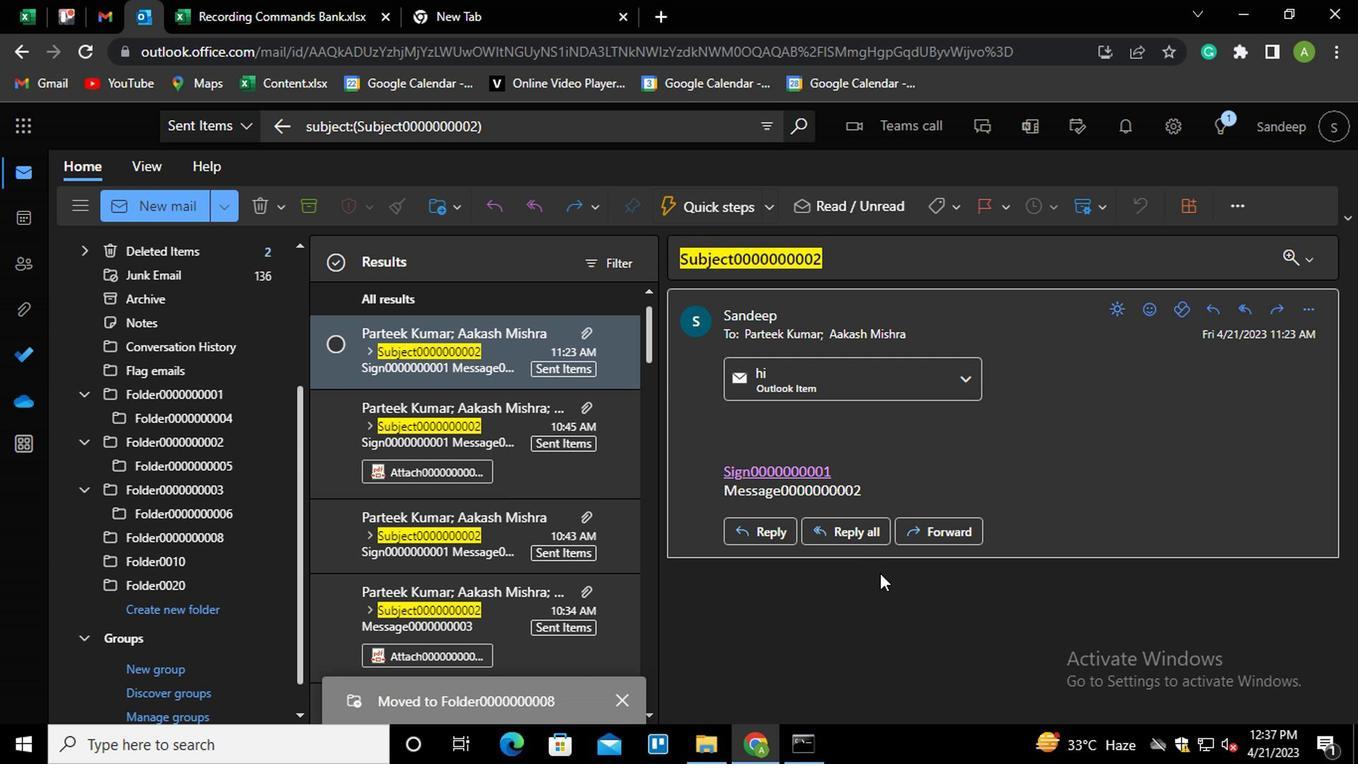 
